 Task: Look for space in Remagen, Germany from 9th June, 2023 to 17th June, 2023 for 2 adults in price range Rs.7000 to Rs.12000. Place can be private room with 1  bedroom having 2 beds and 1 bathroom. Property type can be house, flat, guest house. Amenities needed are: wifi. Booking option can be shelf check-in. Required host language is English.
Action: Mouse moved to (312, 209)
Screenshot: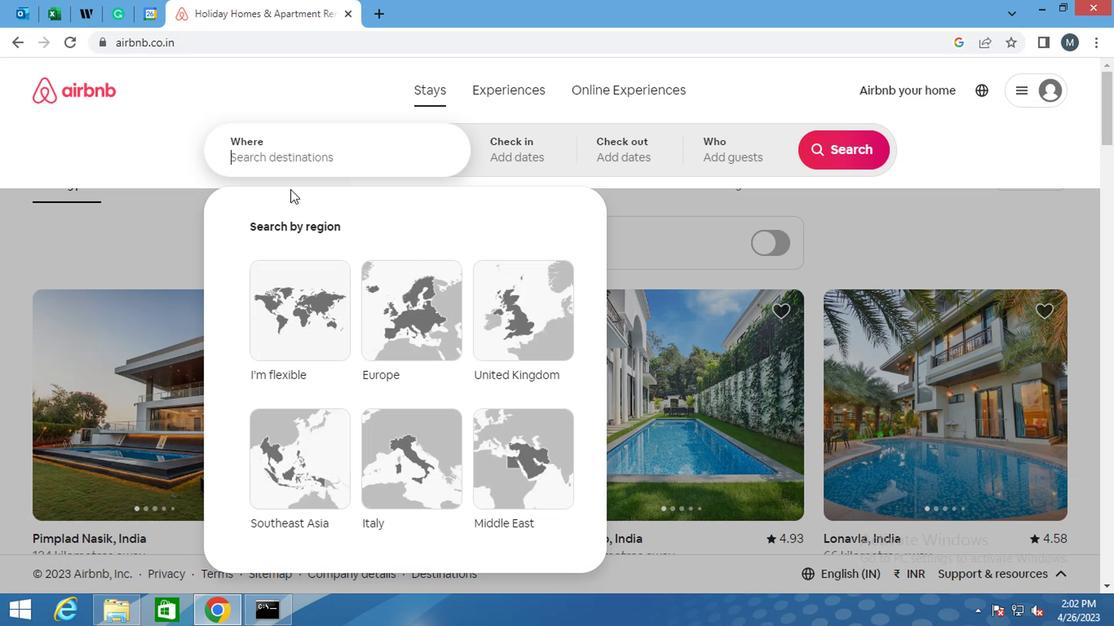 
Action: Mouse pressed left at (312, 209)
Screenshot: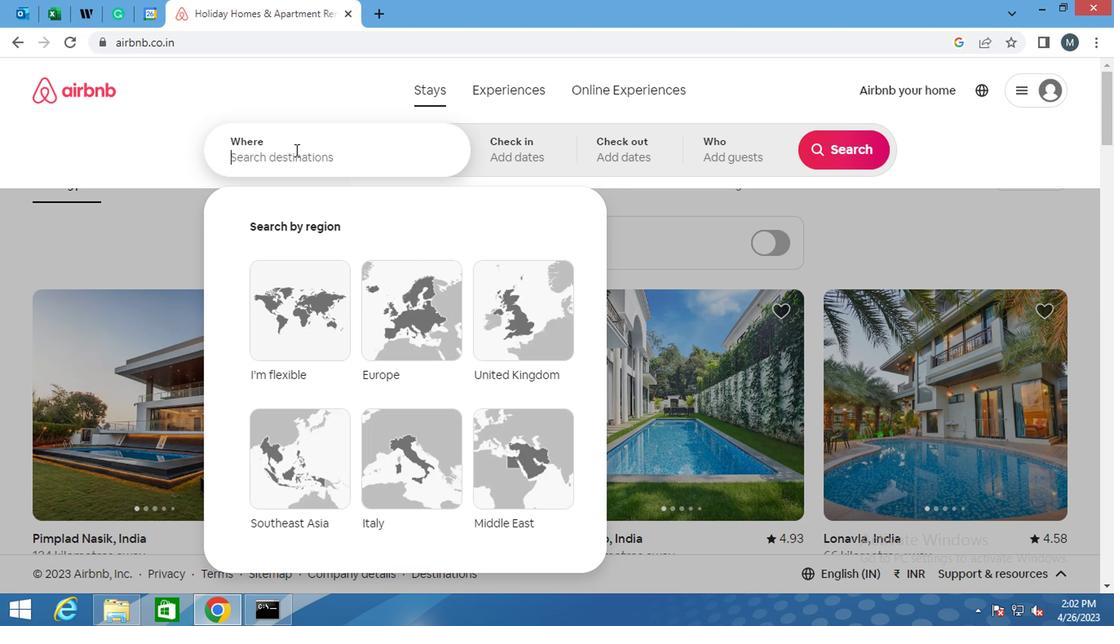 
Action: Mouse moved to (312, 211)
Screenshot: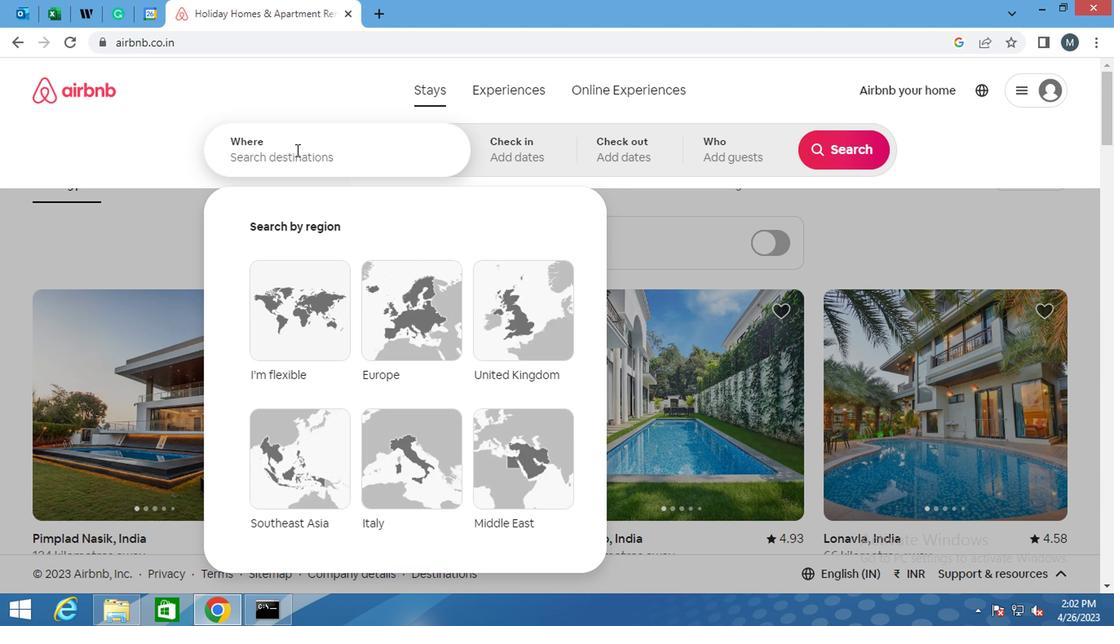 
Action: Key pressed <Key.shift><Key.shift>REMAGEN,<Key.space><Key.shift><Key.shift>GER
Screenshot: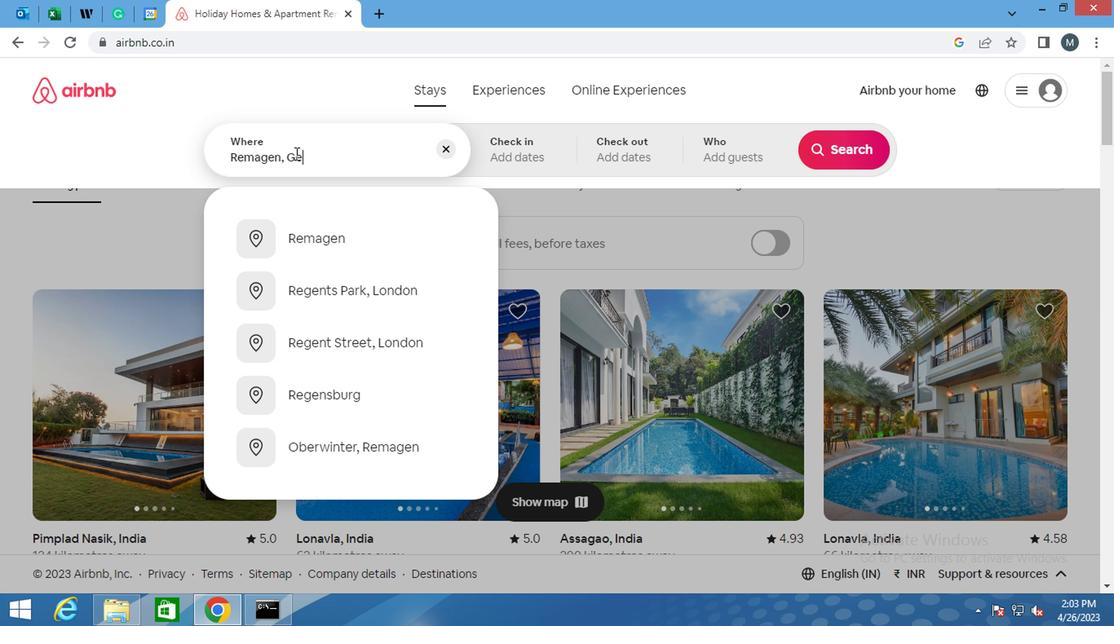 
Action: Mouse moved to (396, 270)
Screenshot: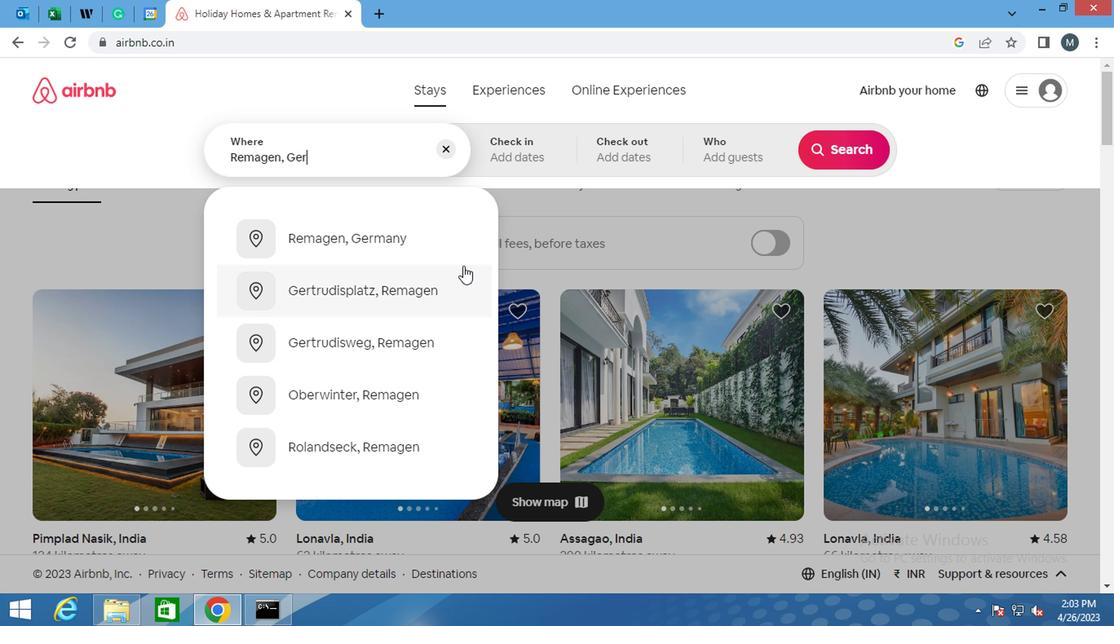 
Action: Mouse pressed left at (396, 270)
Screenshot: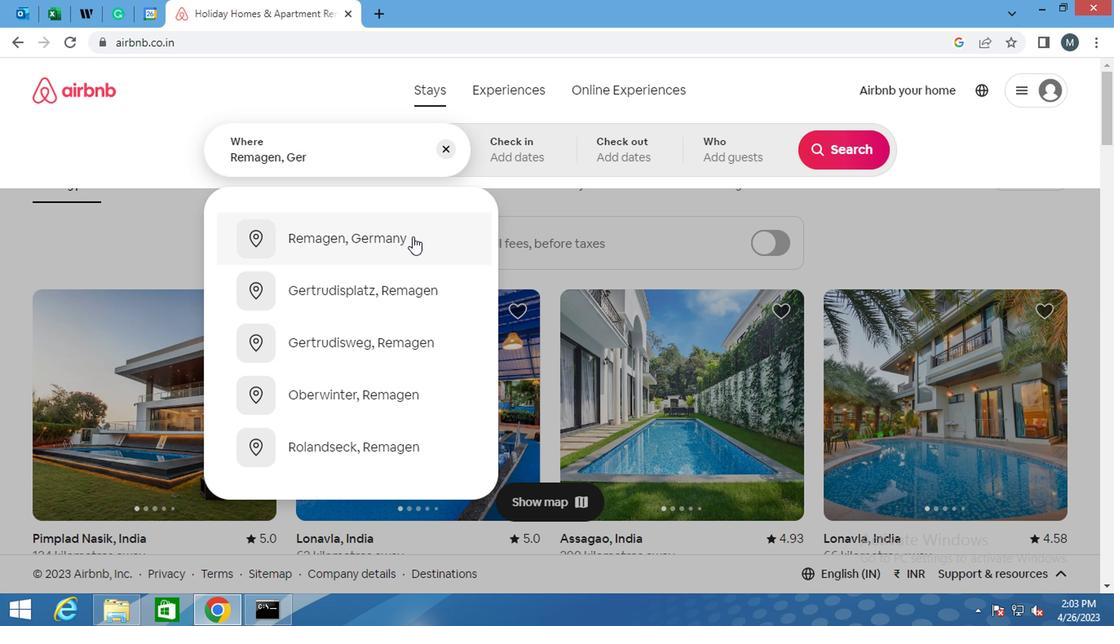 
Action: Mouse moved to (693, 304)
Screenshot: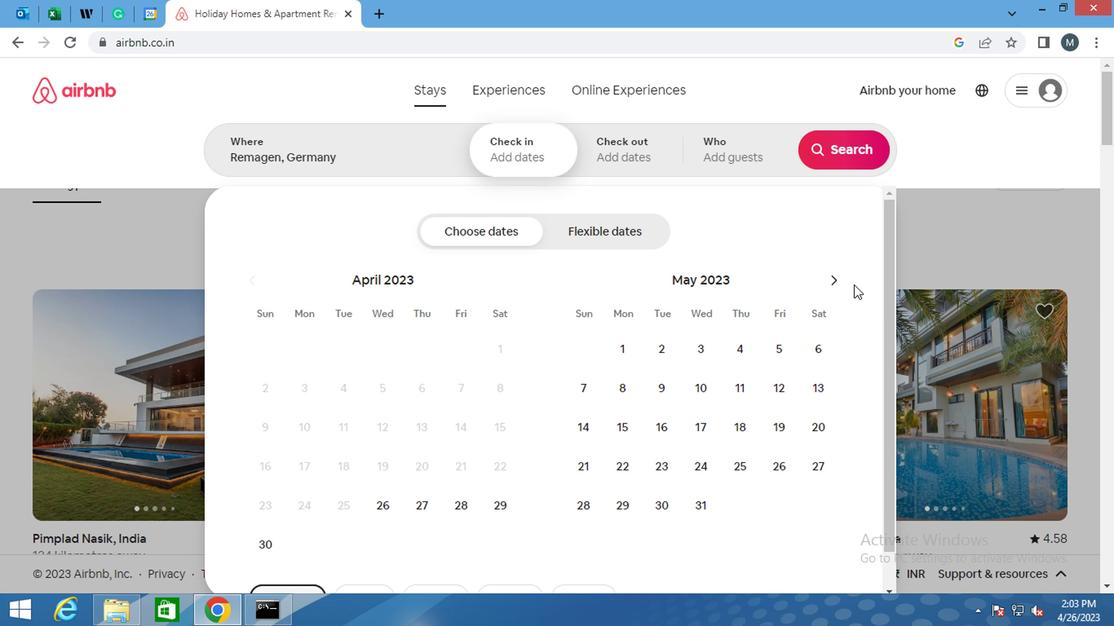 
Action: Mouse pressed left at (693, 304)
Screenshot: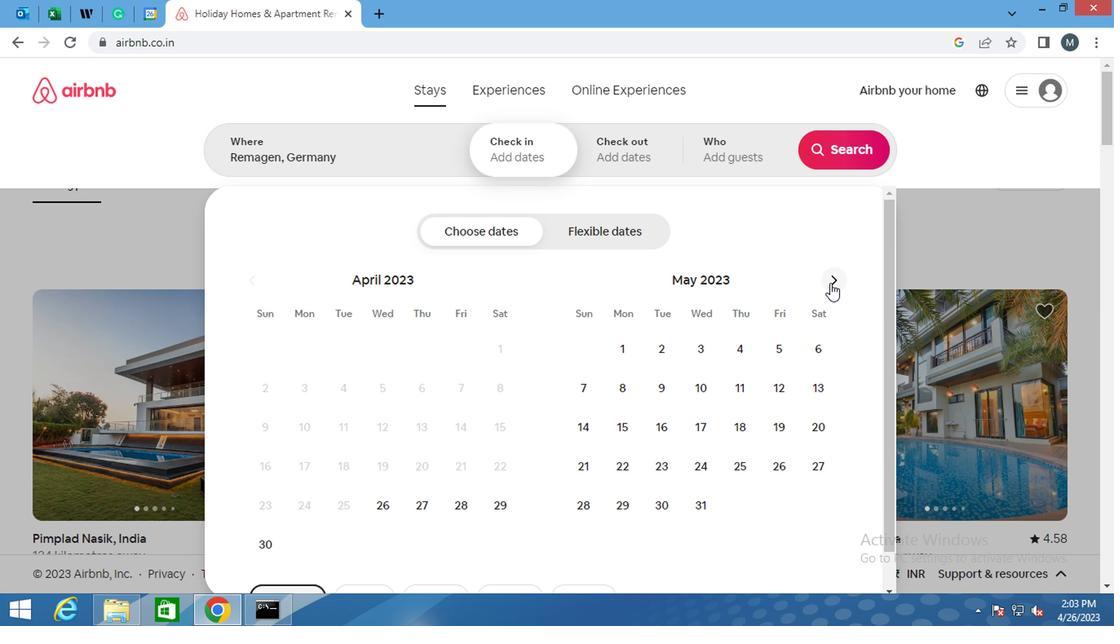 
Action: Mouse pressed left at (693, 304)
Screenshot: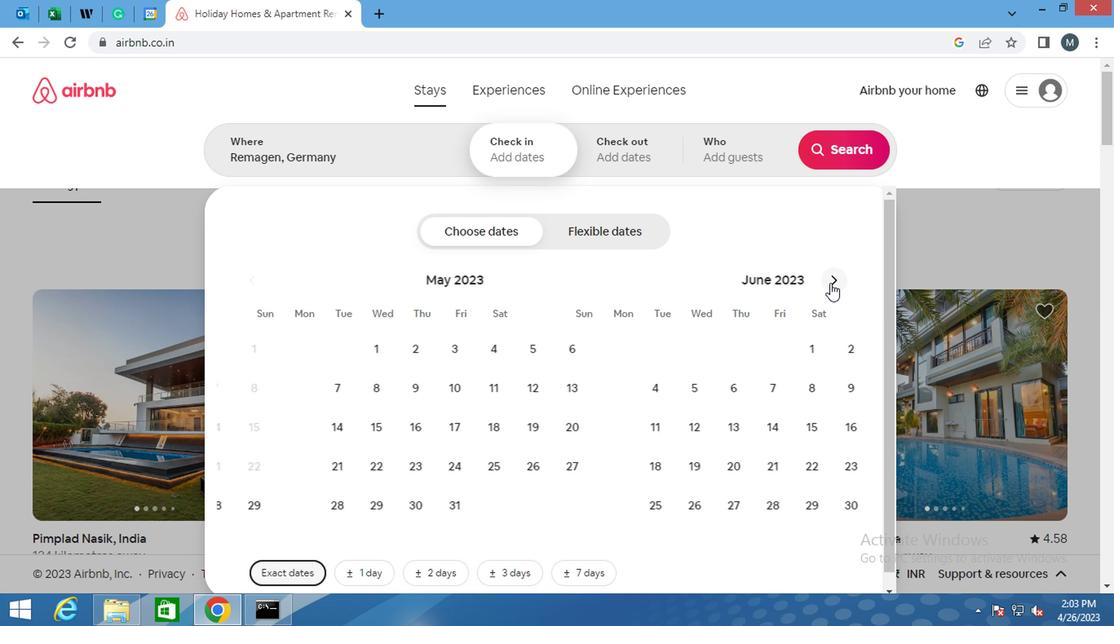 
Action: Mouse moved to (423, 381)
Screenshot: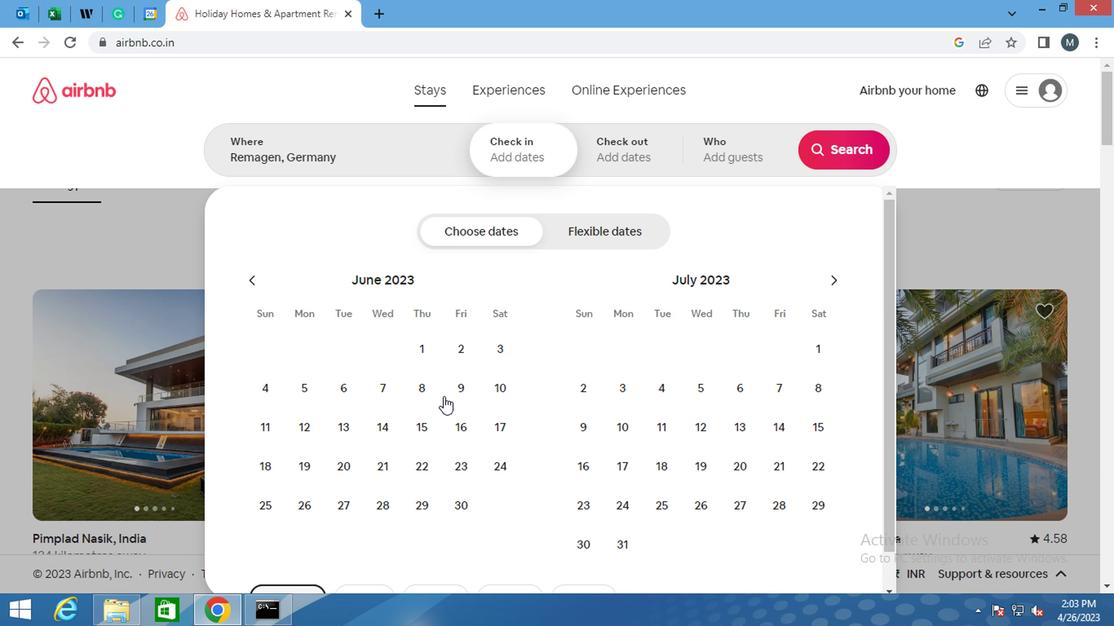 
Action: Mouse pressed left at (423, 381)
Screenshot: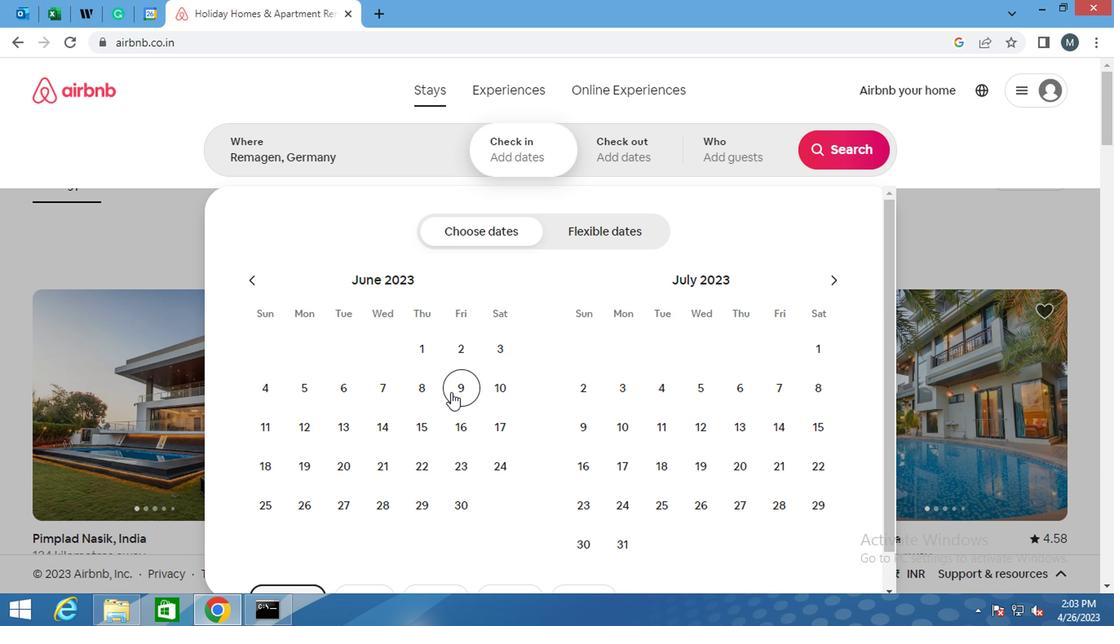 
Action: Mouse moved to (452, 402)
Screenshot: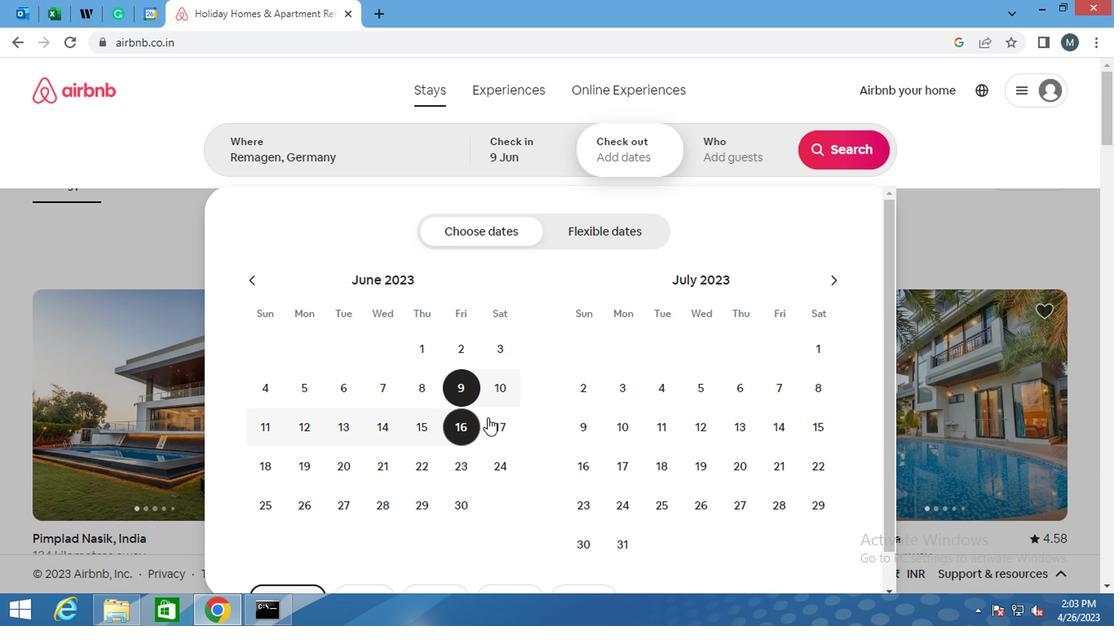 
Action: Mouse pressed left at (452, 402)
Screenshot: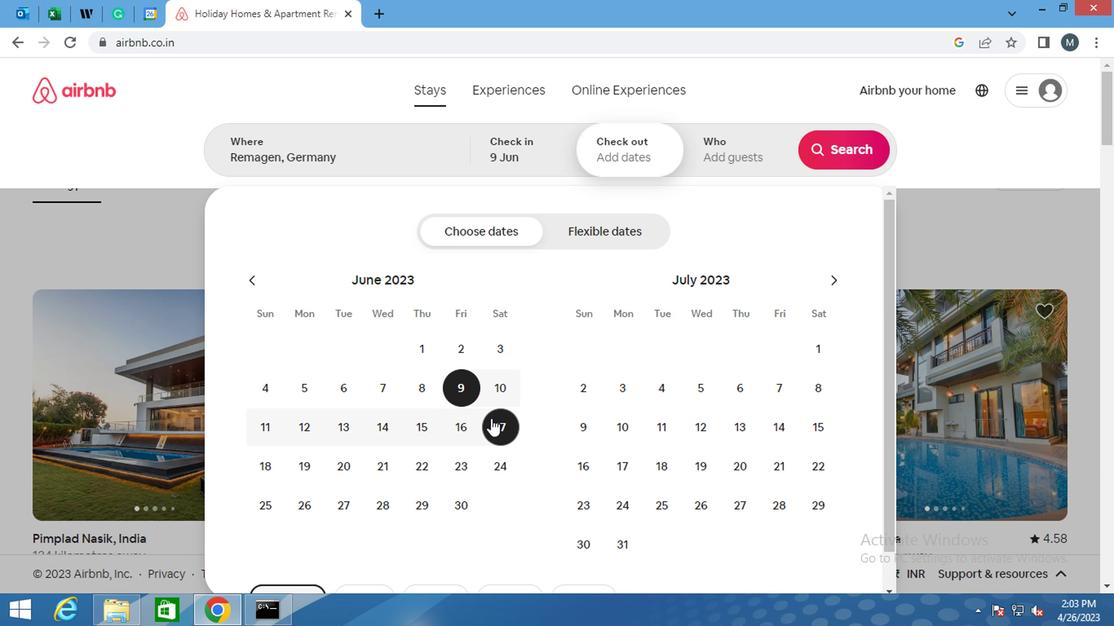 
Action: Mouse moved to (605, 215)
Screenshot: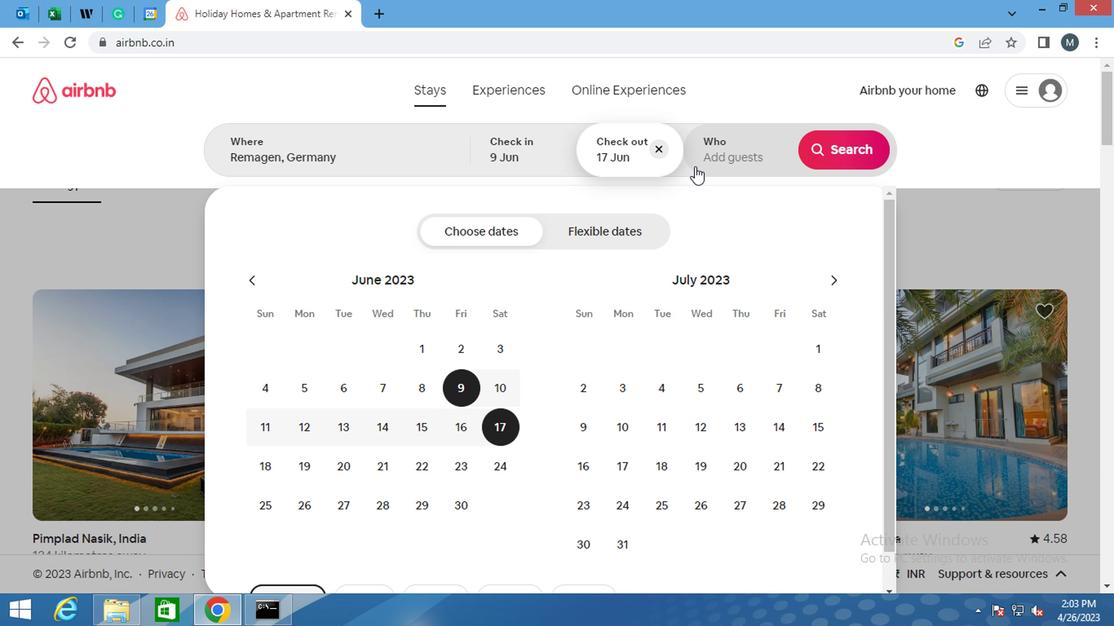
Action: Mouse pressed left at (605, 215)
Screenshot: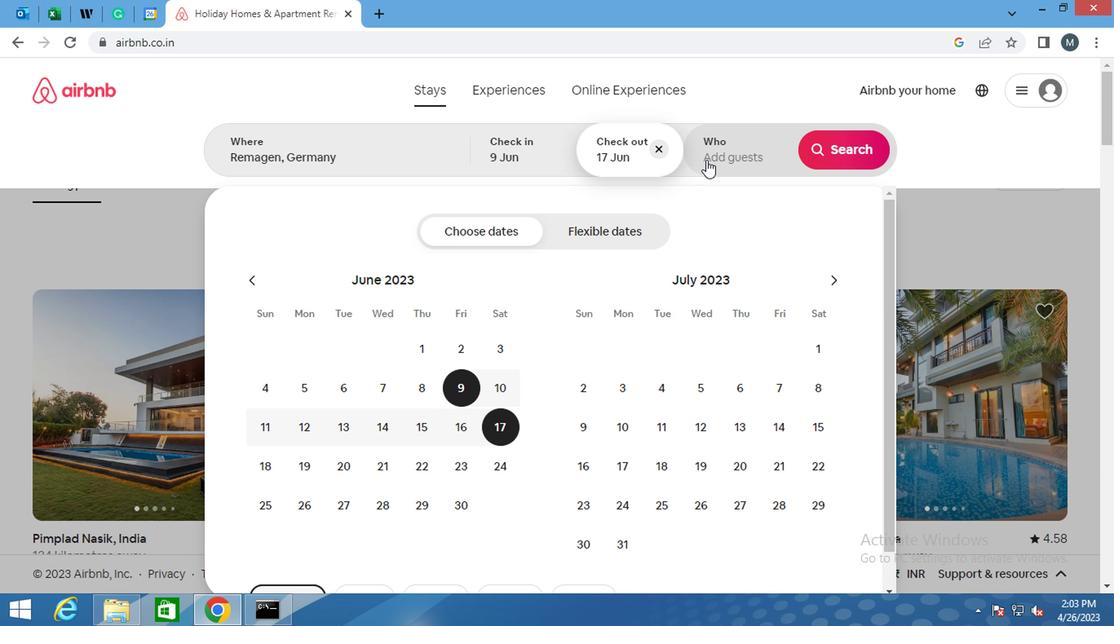 
Action: Mouse moved to (698, 264)
Screenshot: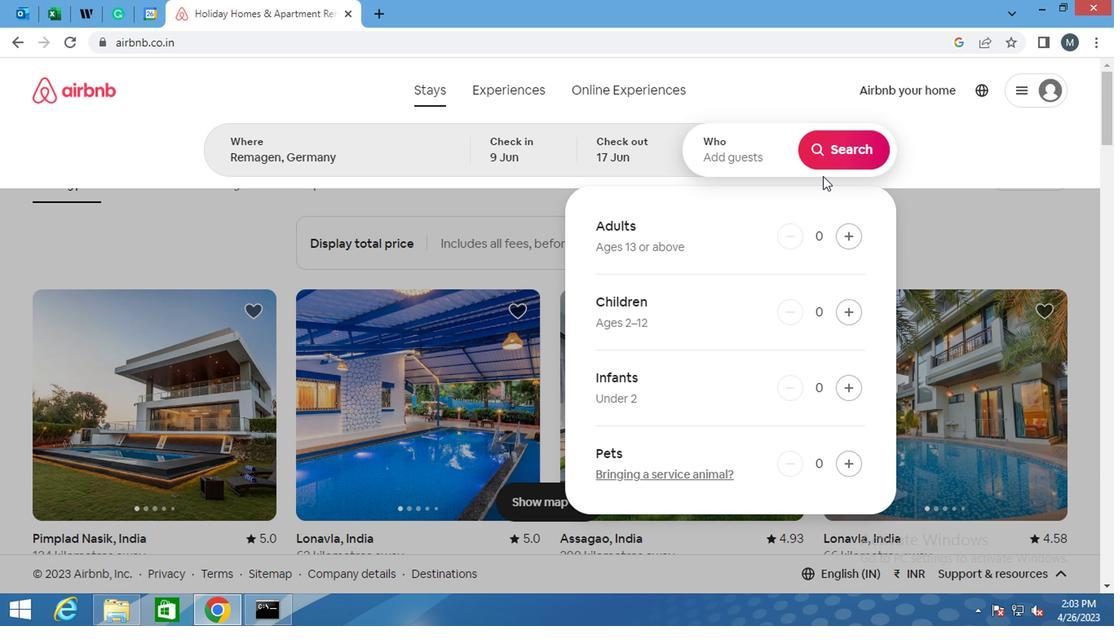 
Action: Mouse pressed left at (698, 264)
Screenshot: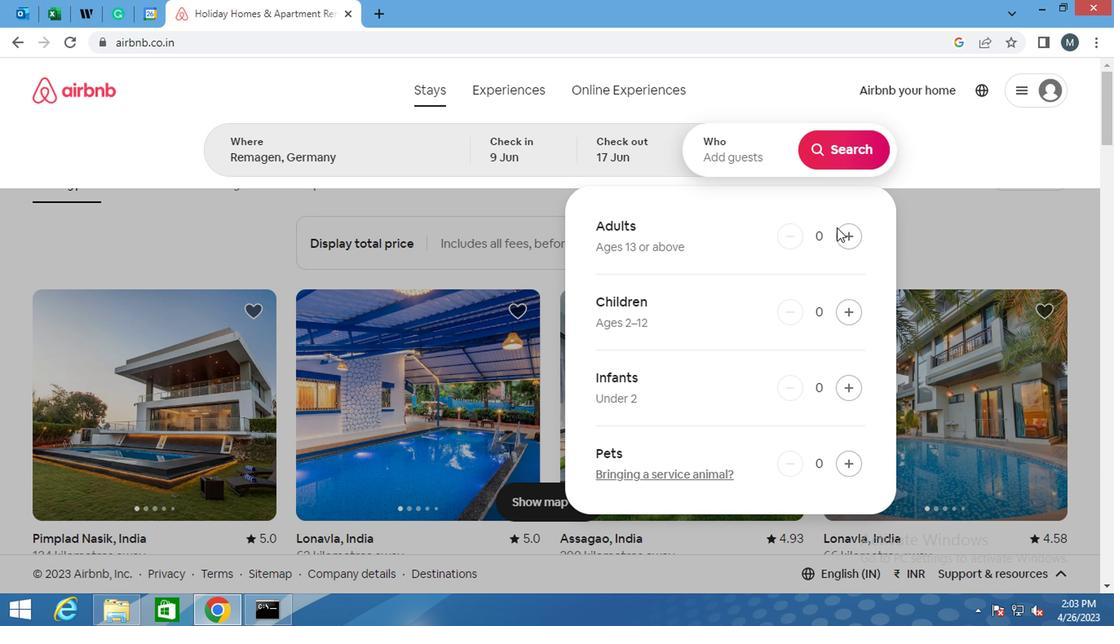 
Action: Mouse moved to (699, 267)
Screenshot: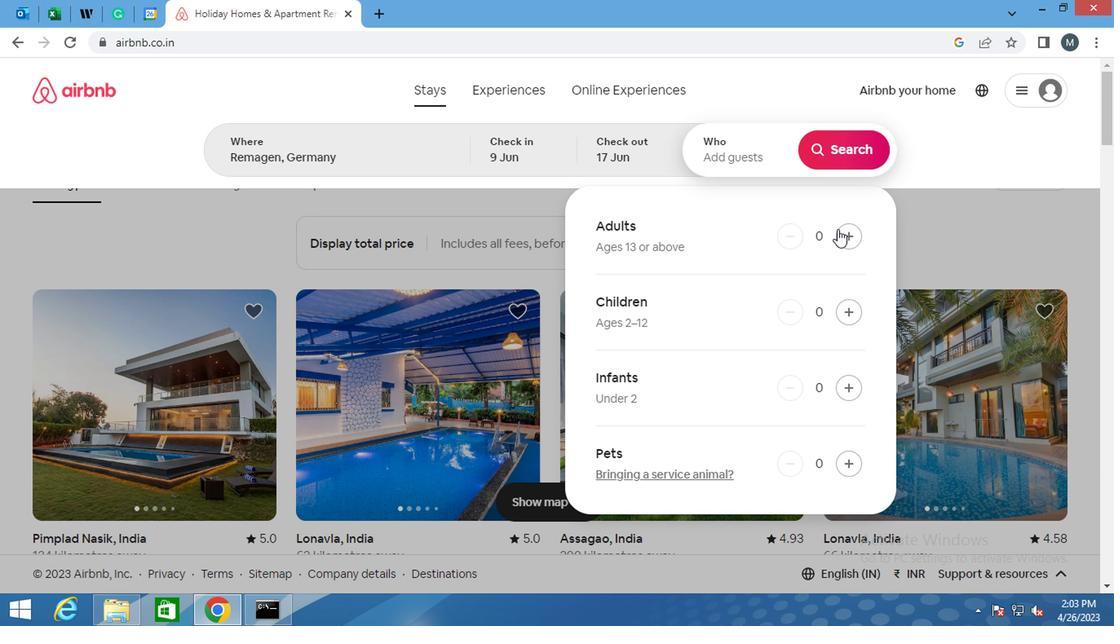 
Action: Mouse pressed left at (699, 267)
Screenshot: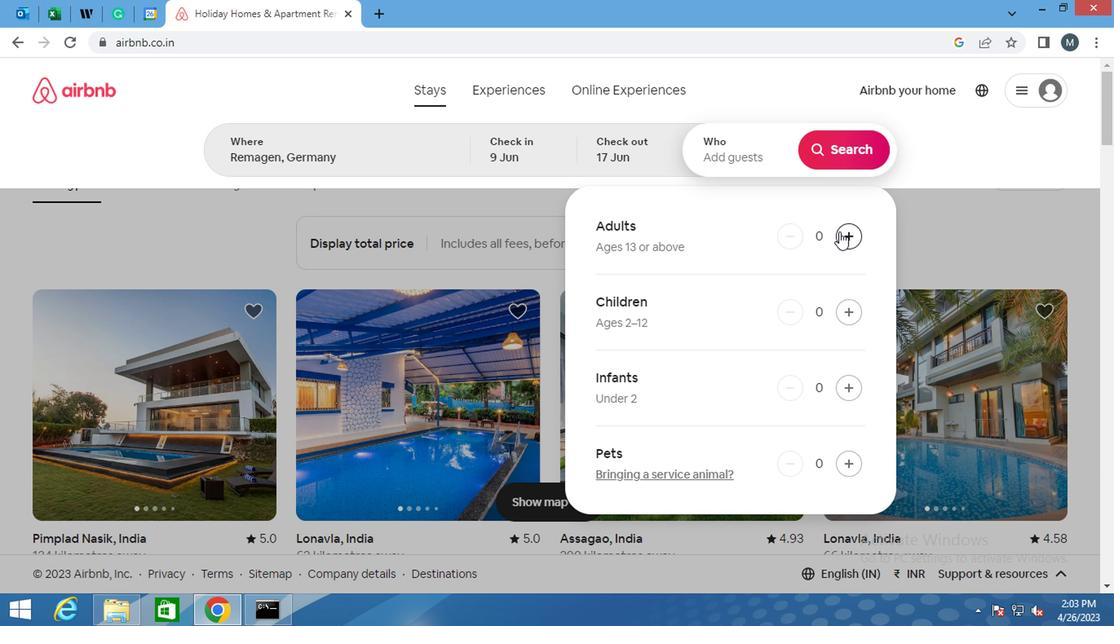 
Action: Mouse moved to (704, 268)
Screenshot: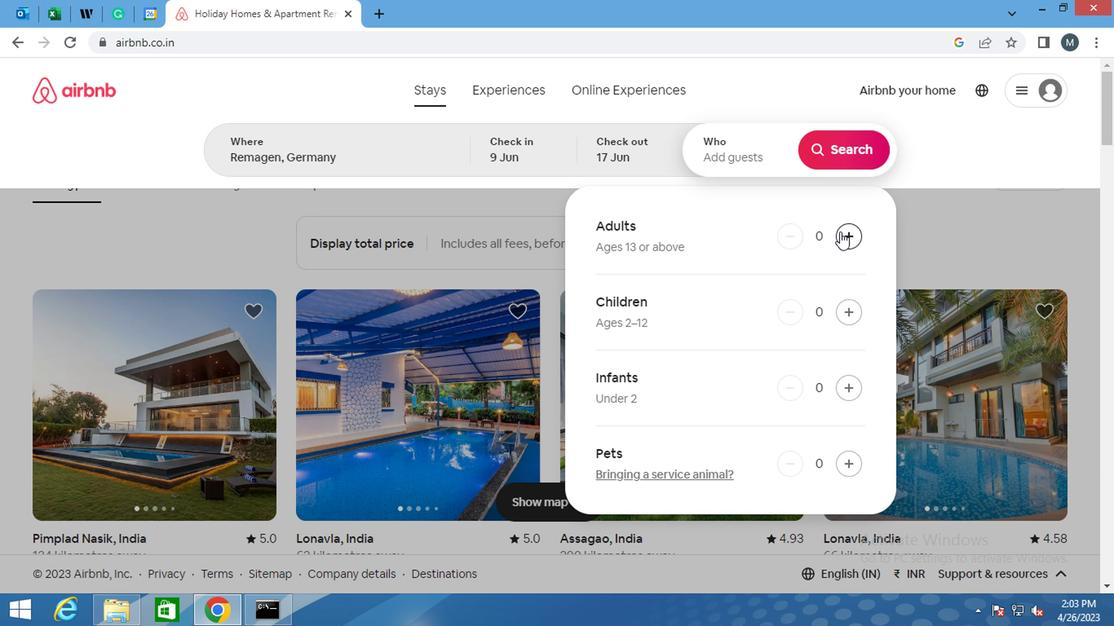 
Action: Mouse pressed left at (704, 268)
Screenshot: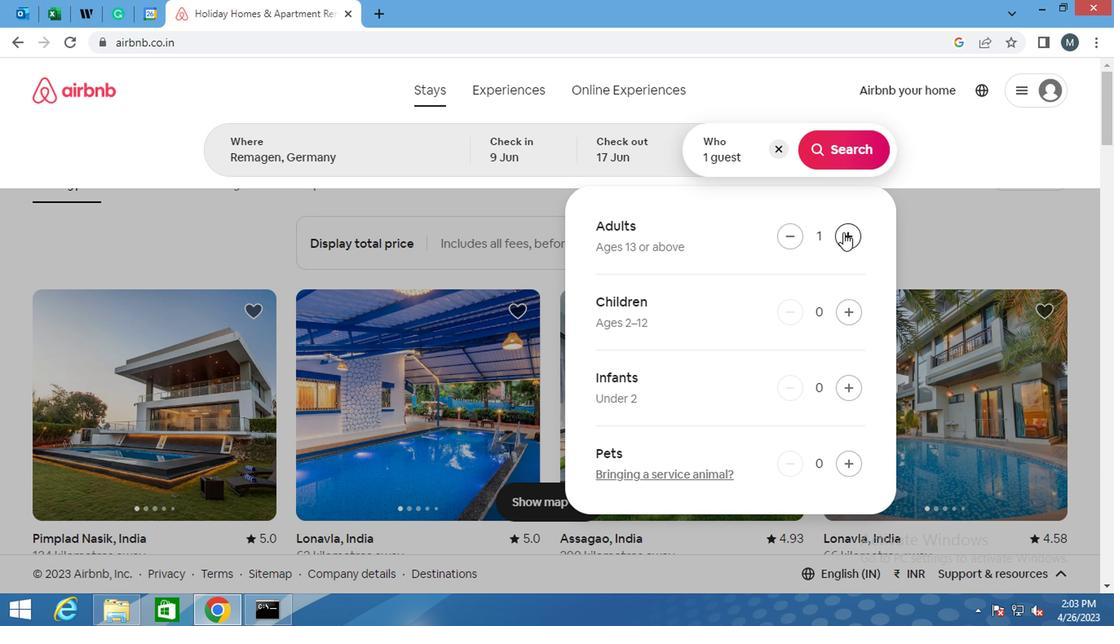 
Action: Mouse moved to (700, 210)
Screenshot: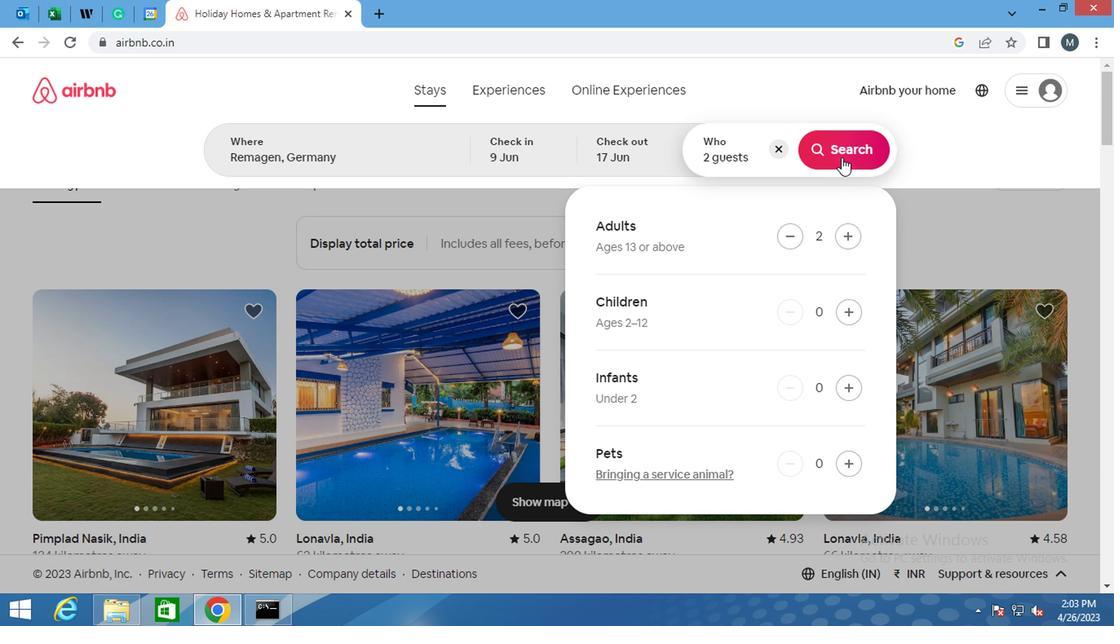 
Action: Mouse pressed left at (700, 210)
Screenshot: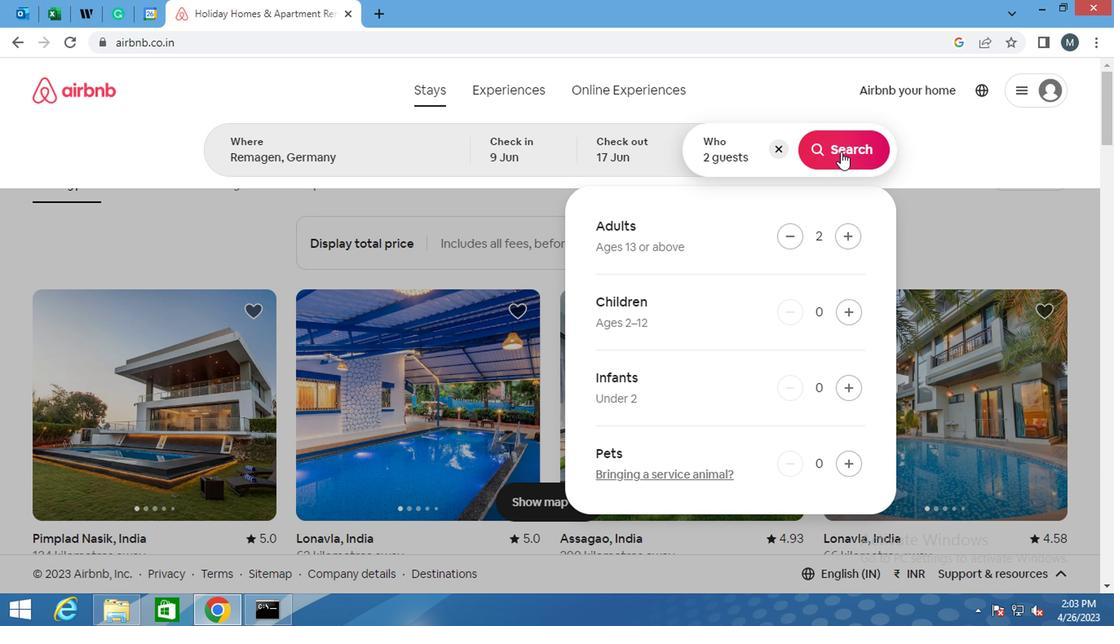 
Action: Mouse moved to (845, 215)
Screenshot: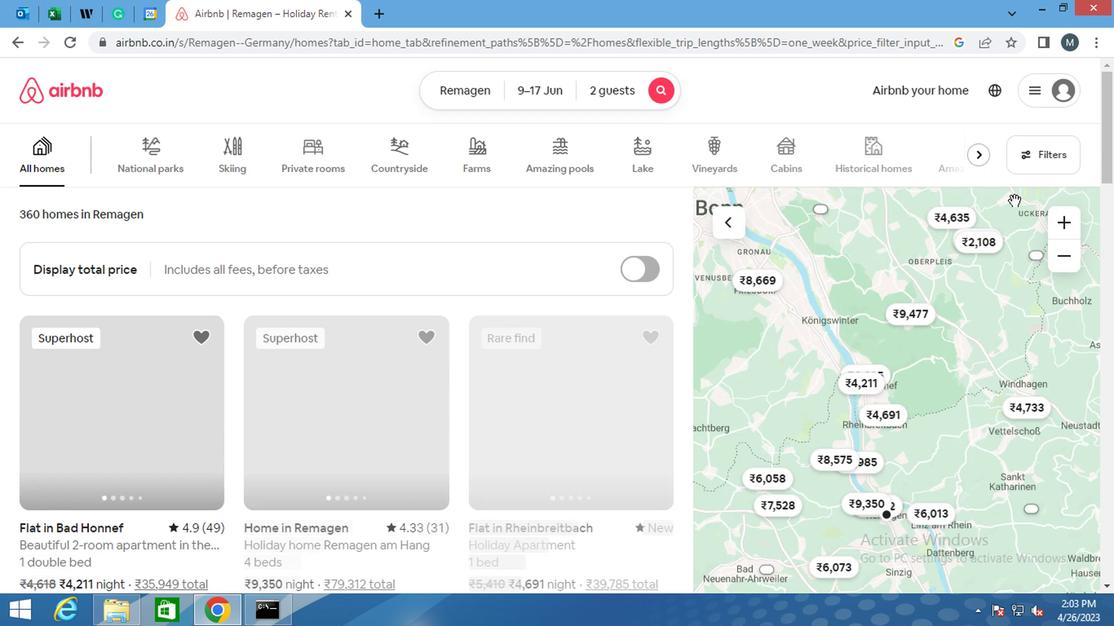 
Action: Mouse pressed left at (845, 215)
Screenshot: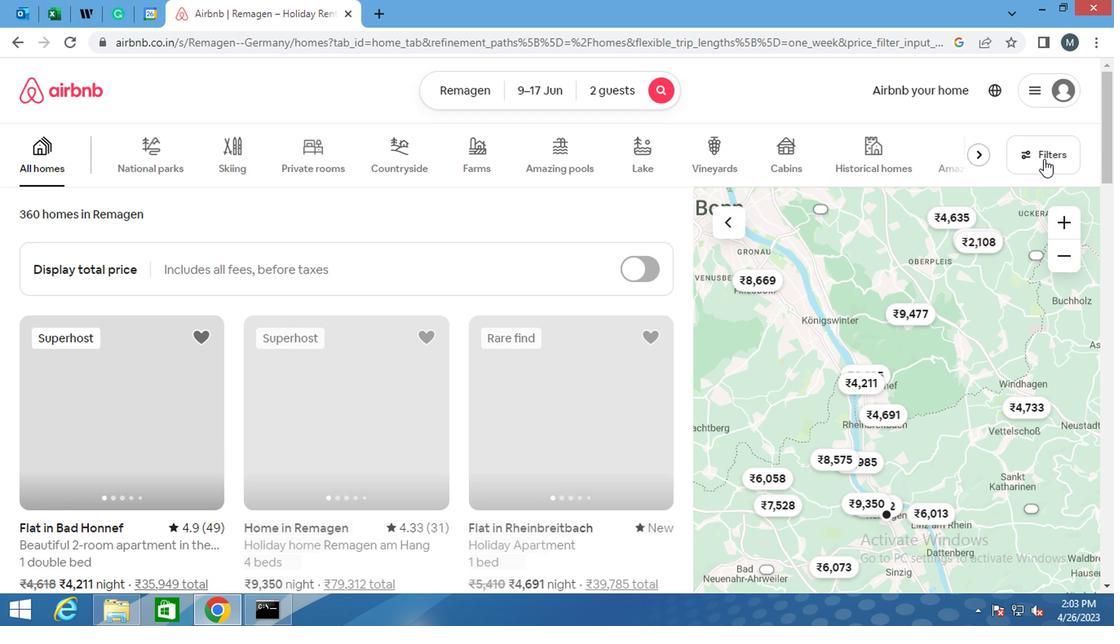 
Action: Mouse moved to (347, 360)
Screenshot: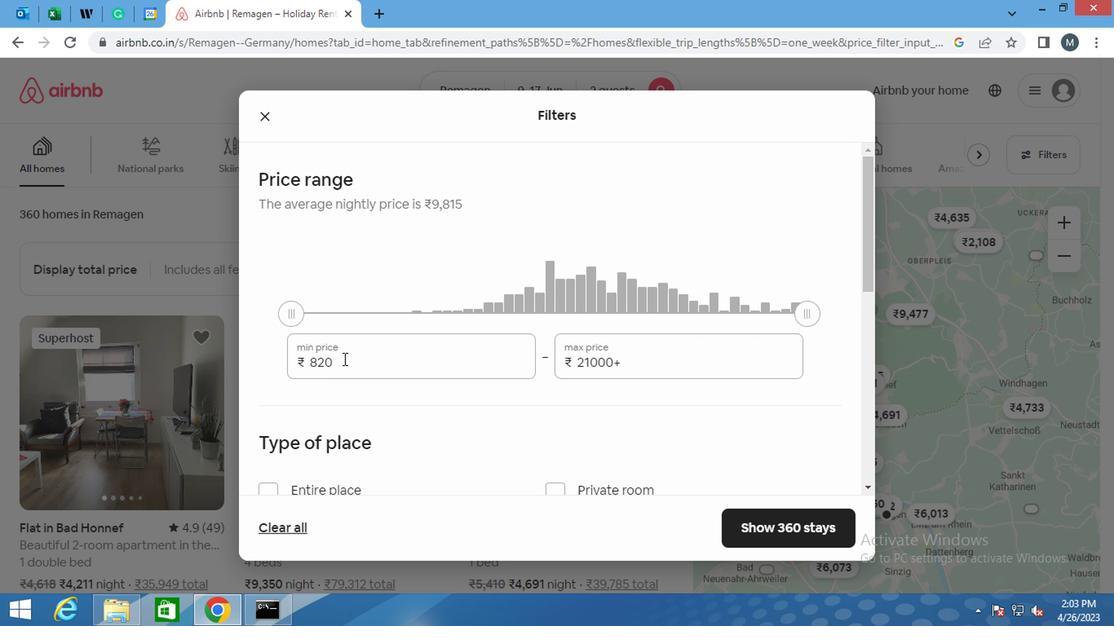 
Action: Mouse pressed left at (347, 360)
Screenshot: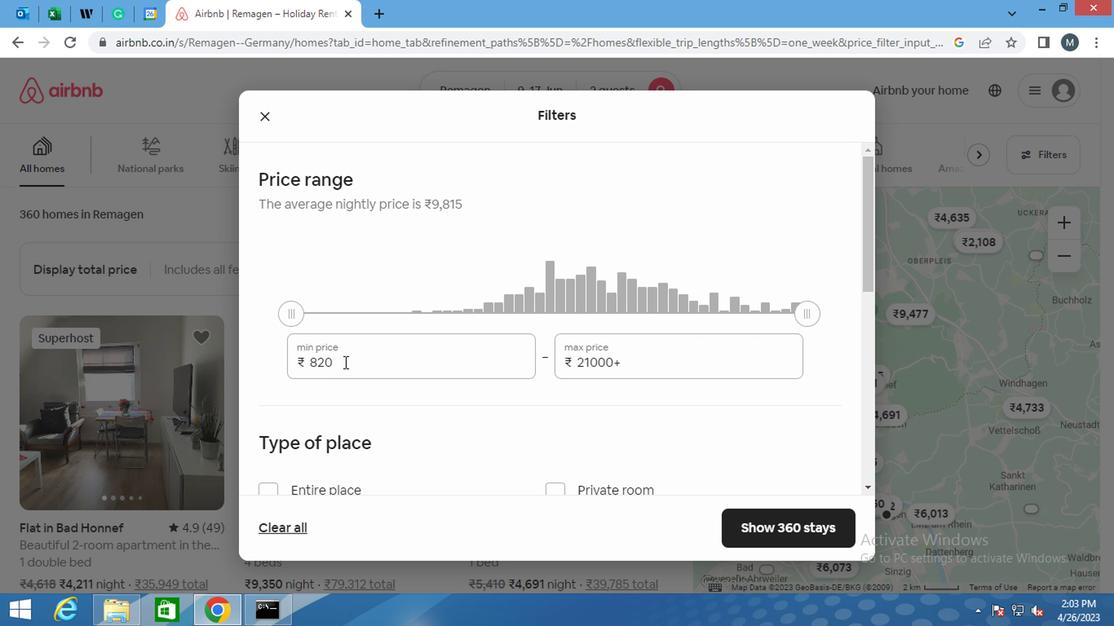
Action: Mouse moved to (348, 360)
Screenshot: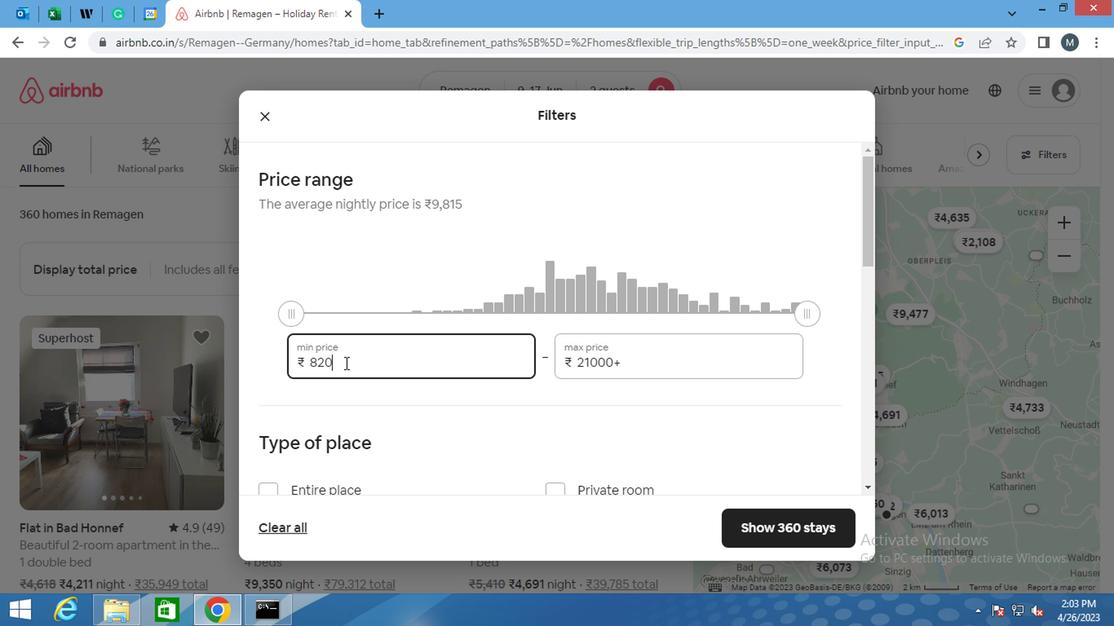 
Action: Key pressed <Key.backspace><Key.backspace><Key.backspace>
Screenshot: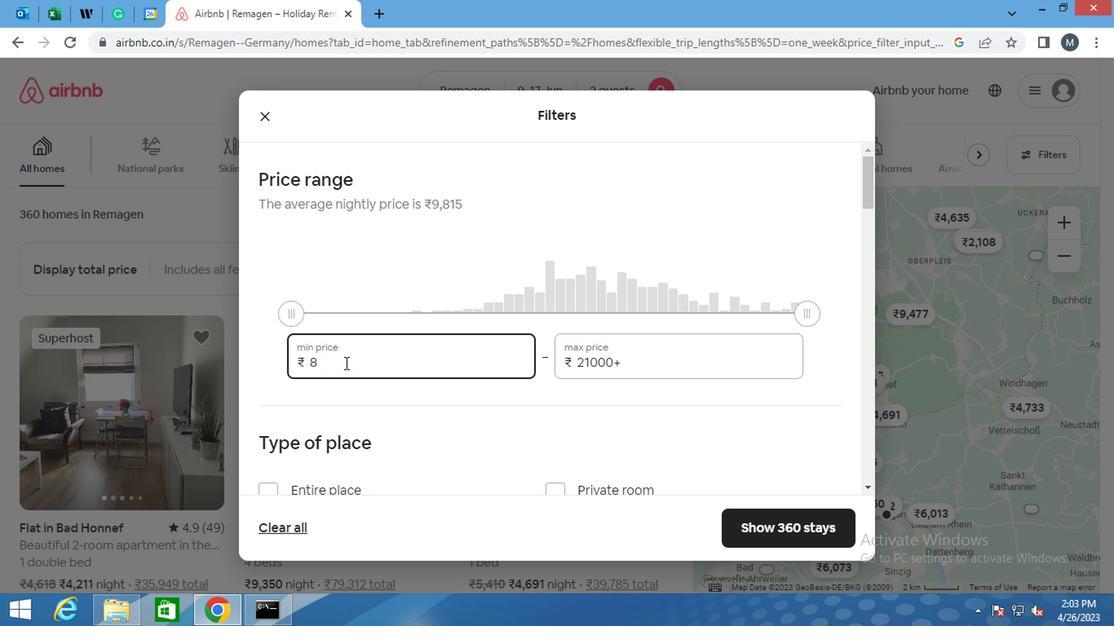 
Action: Mouse moved to (348, 359)
Screenshot: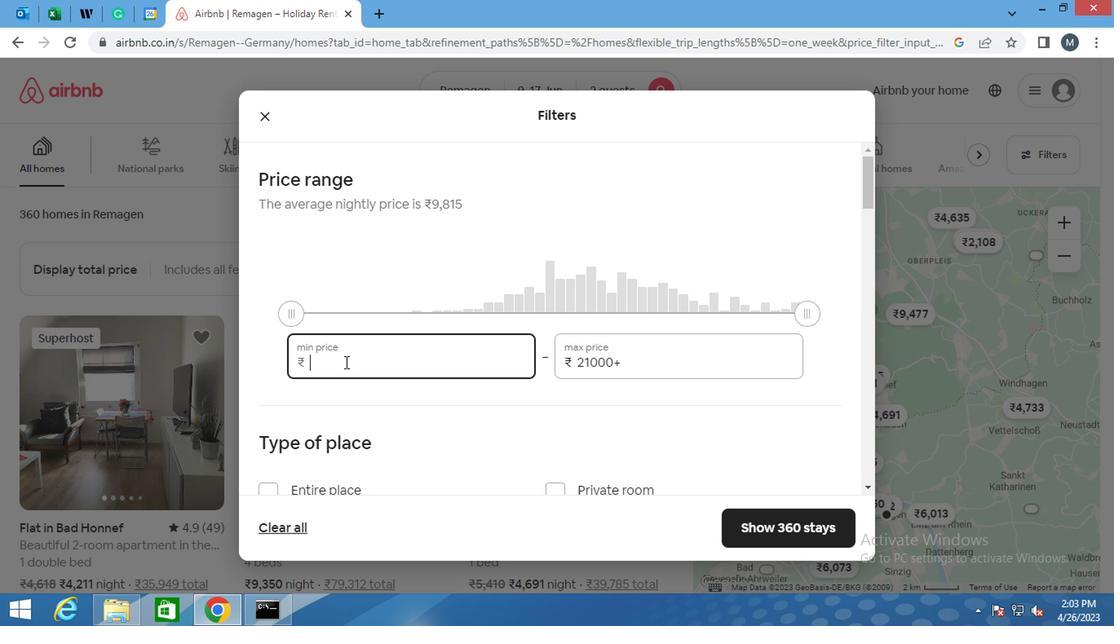 
Action: Key pressed 7000
Screenshot: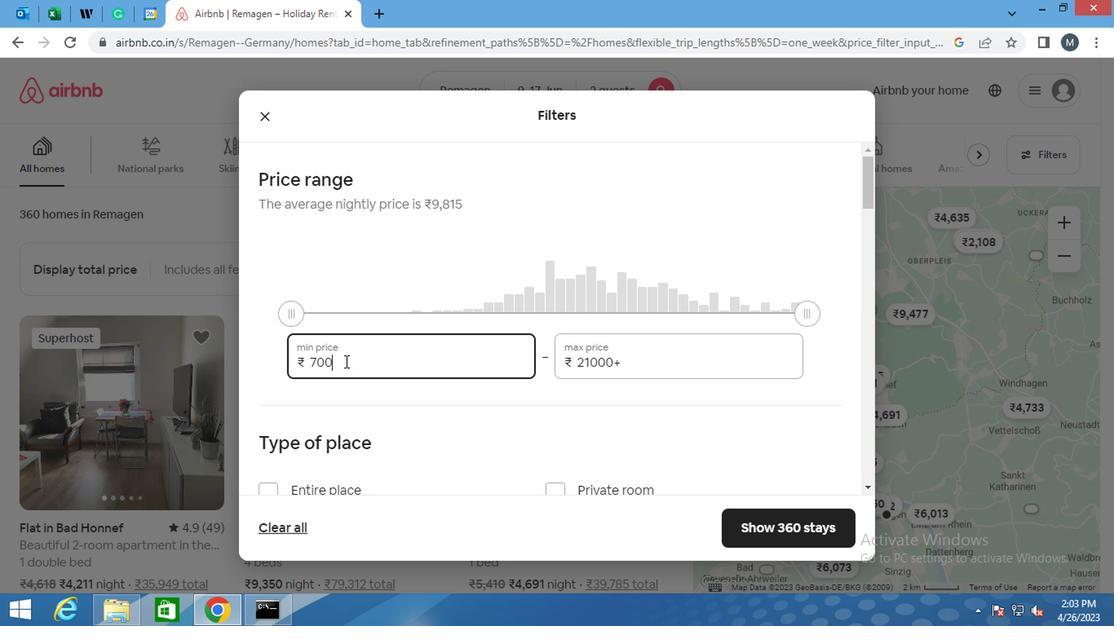 
Action: Mouse moved to (549, 362)
Screenshot: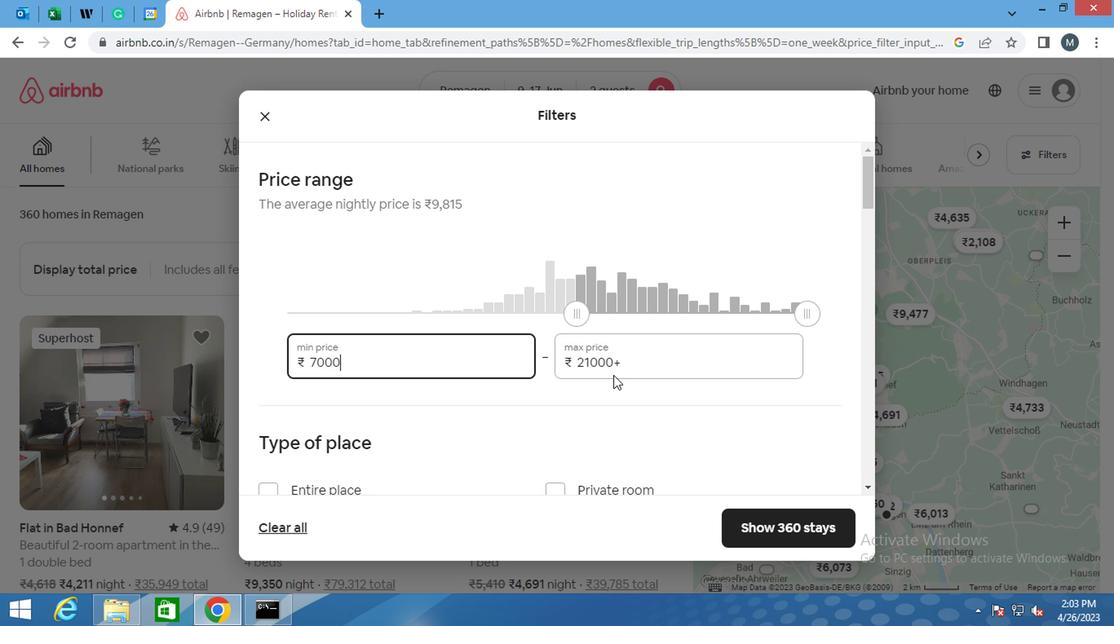 
Action: Mouse pressed left at (549, 362)
Screenshot: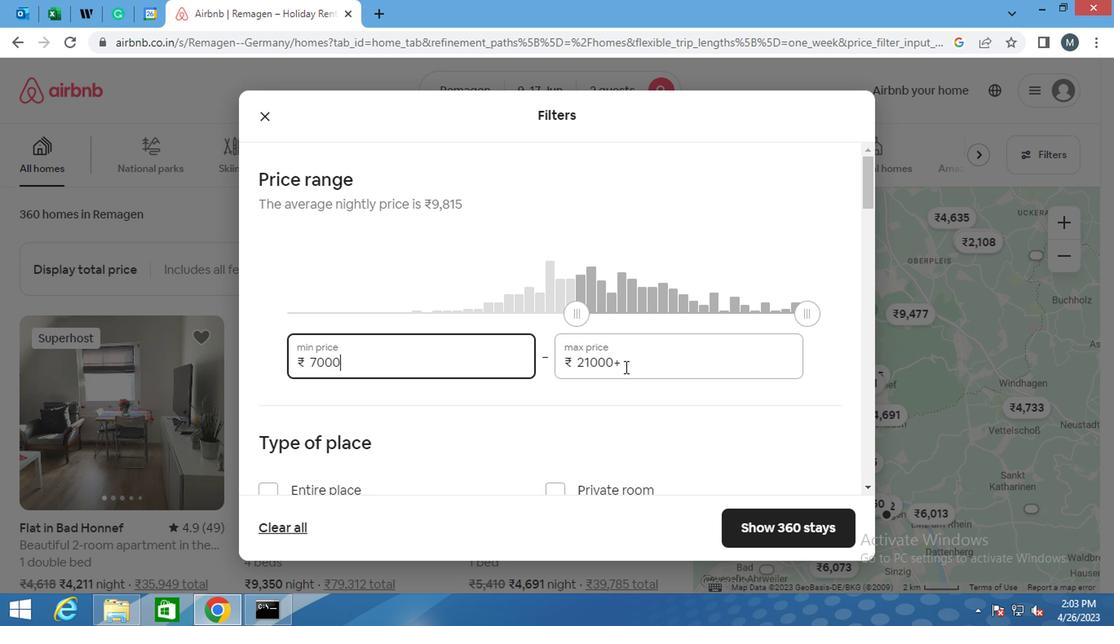 
Action: Mouse moved to (550, 362)
Screenshot: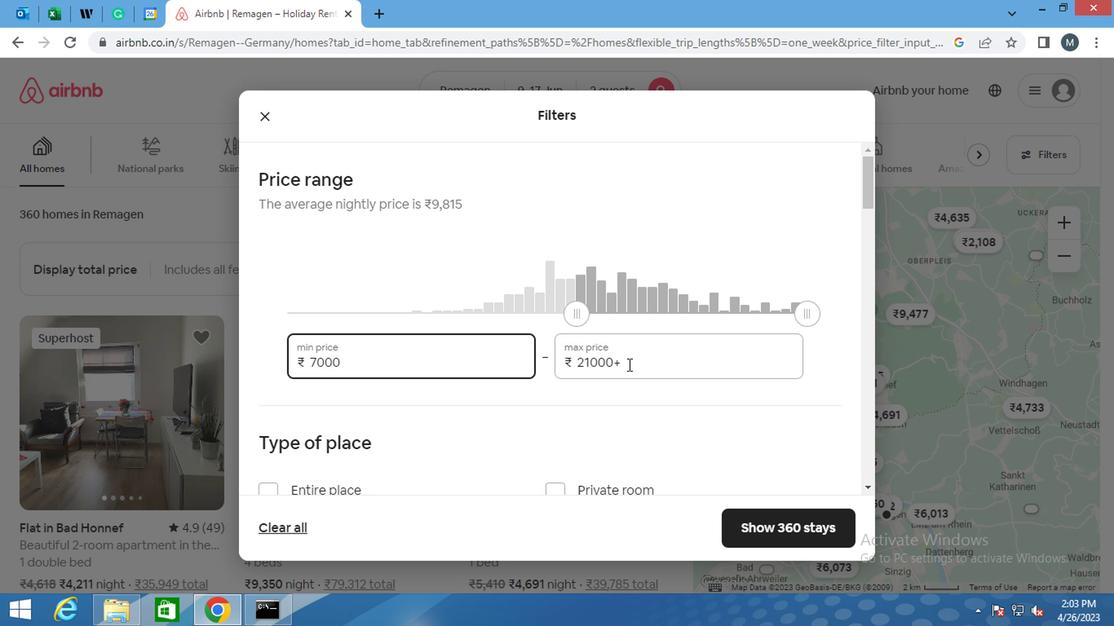 
Action: Key pressed <Key.backspace>
Screenshot: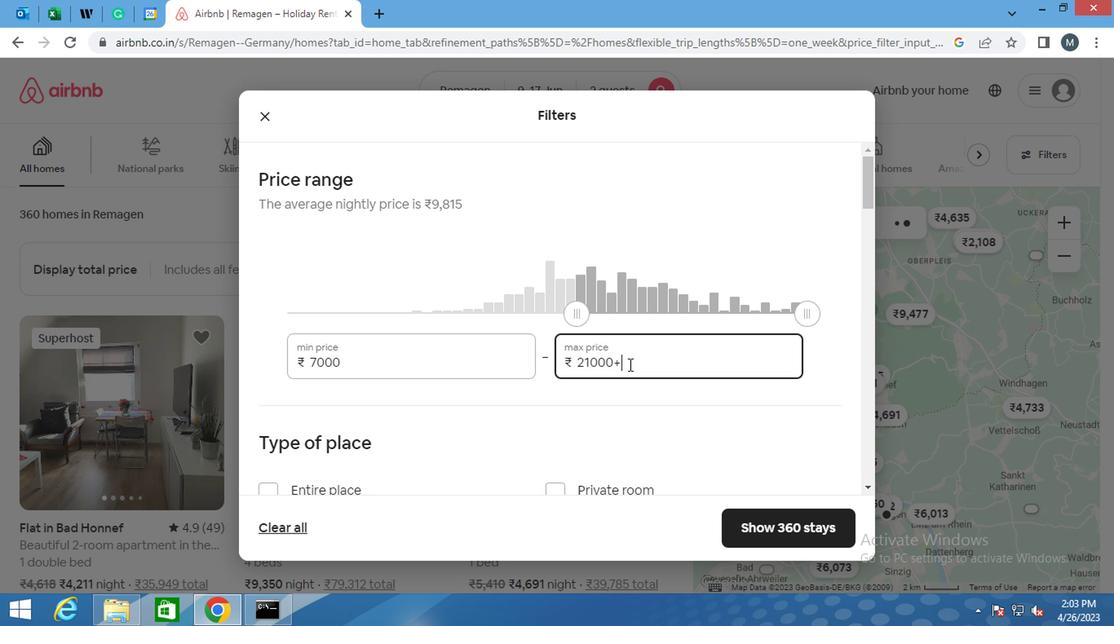 
Action: Mouse moved to (548, 362)
Screenshot: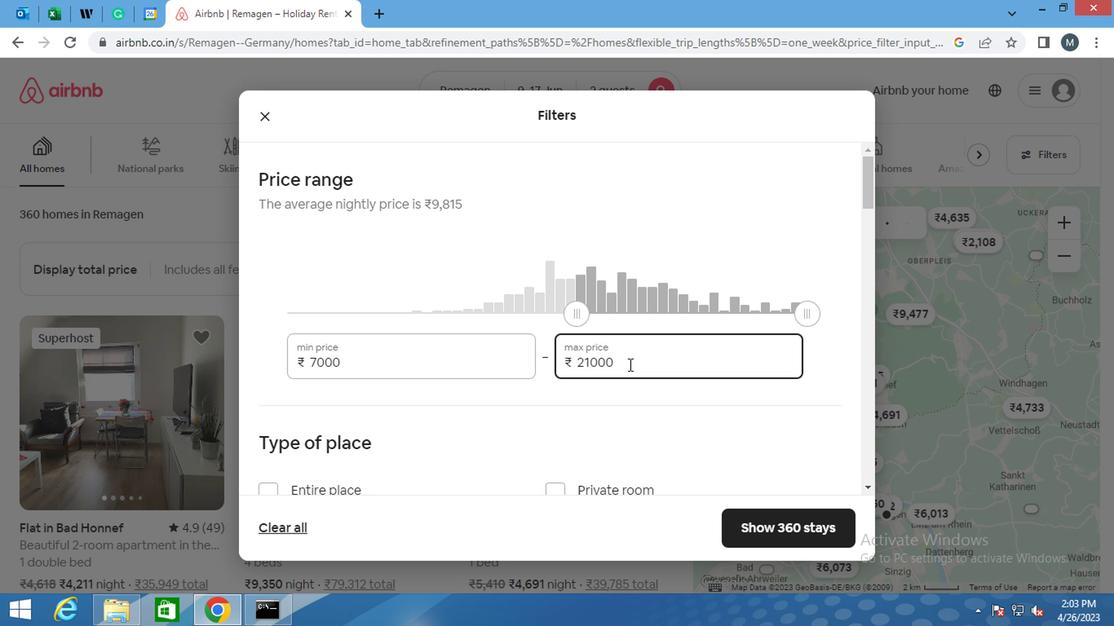 
Action: Key pressed <Key.backspace><Key.backspace><Key.backspace><Key.backspace><Key.backspace><Key.backspace><Key.backspace><Key.backspace><Key.backspace><Key.backspace>
Screenshot: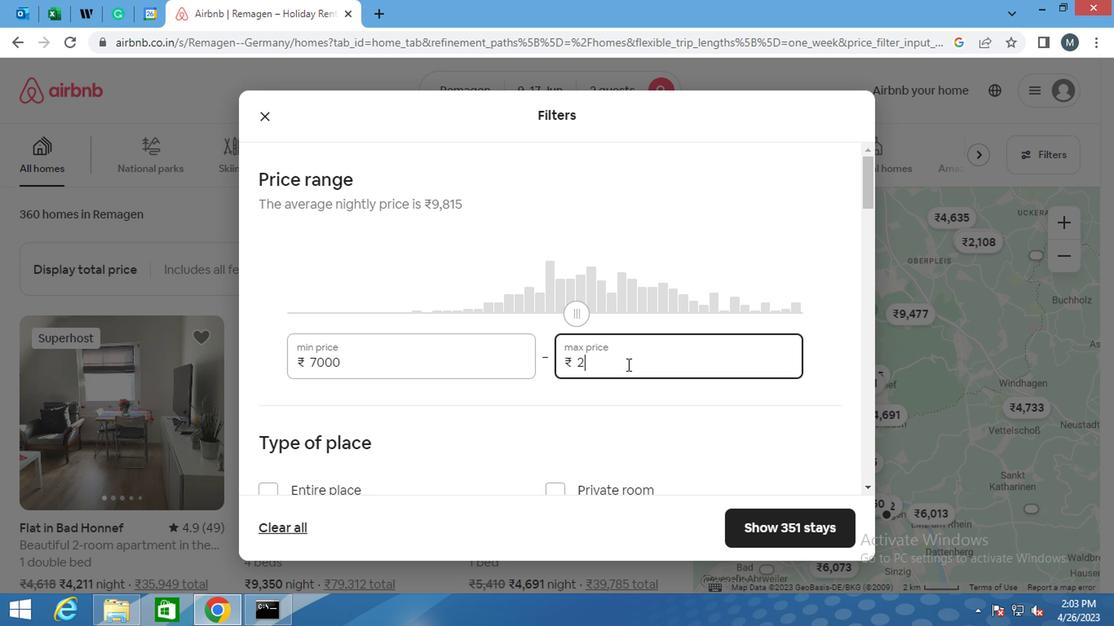 
Action: Mouse moved to (546, 362)
Screenshot: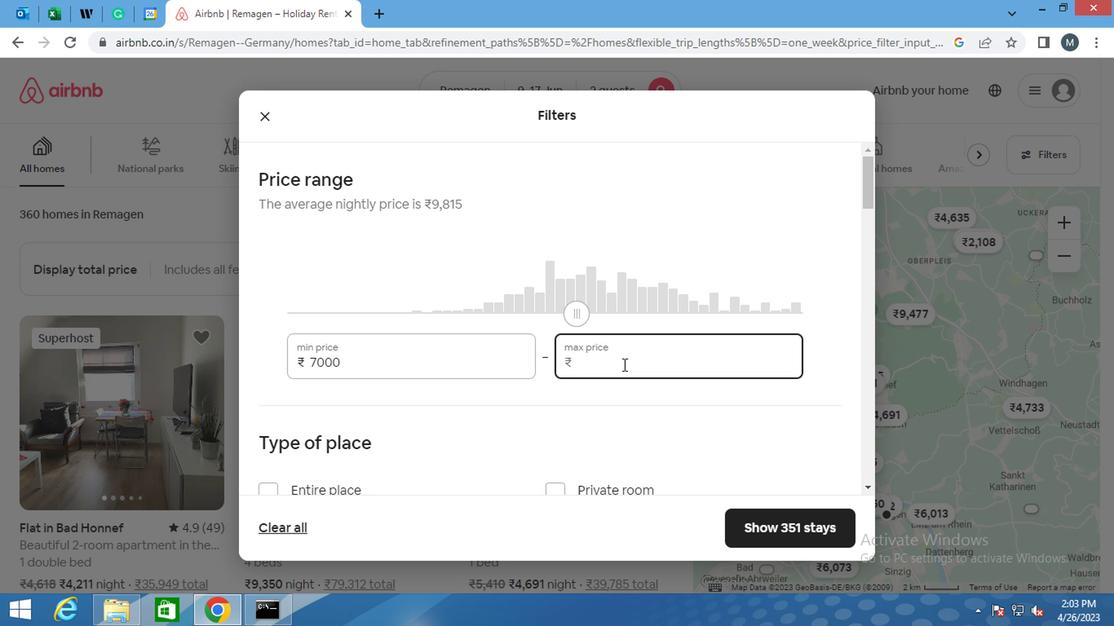 
Action: Key pressed 1
Screenshot: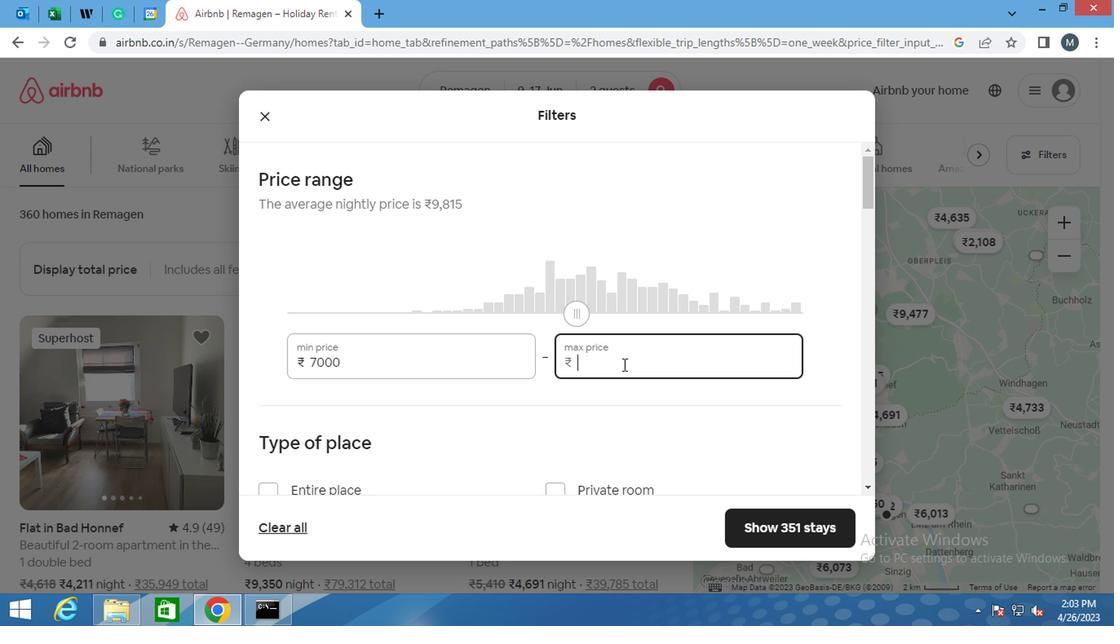 
Action: Mouse moved to (543, 362)
Screenshot: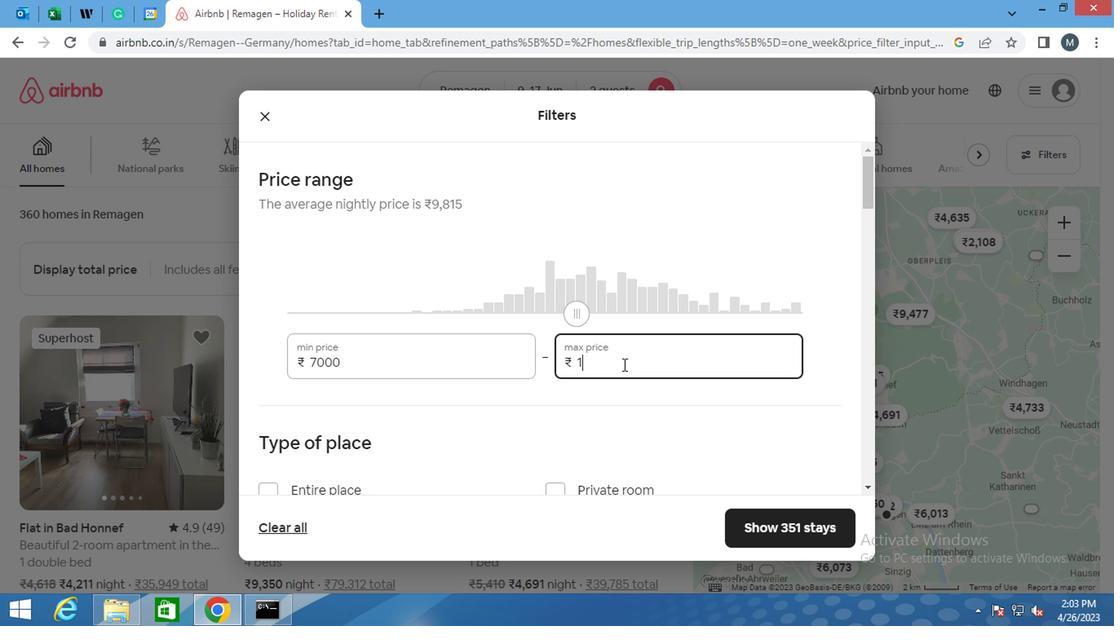 
Action: Key pressed 2
Screenshot: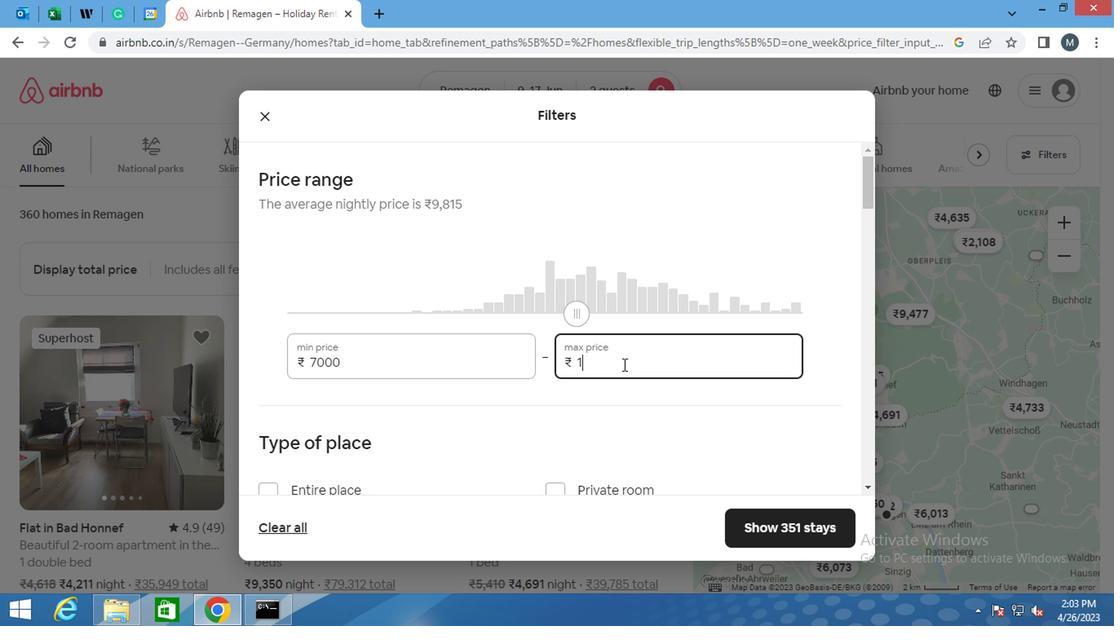 
Action: Mouse moved to (540, 366)
Screenshot: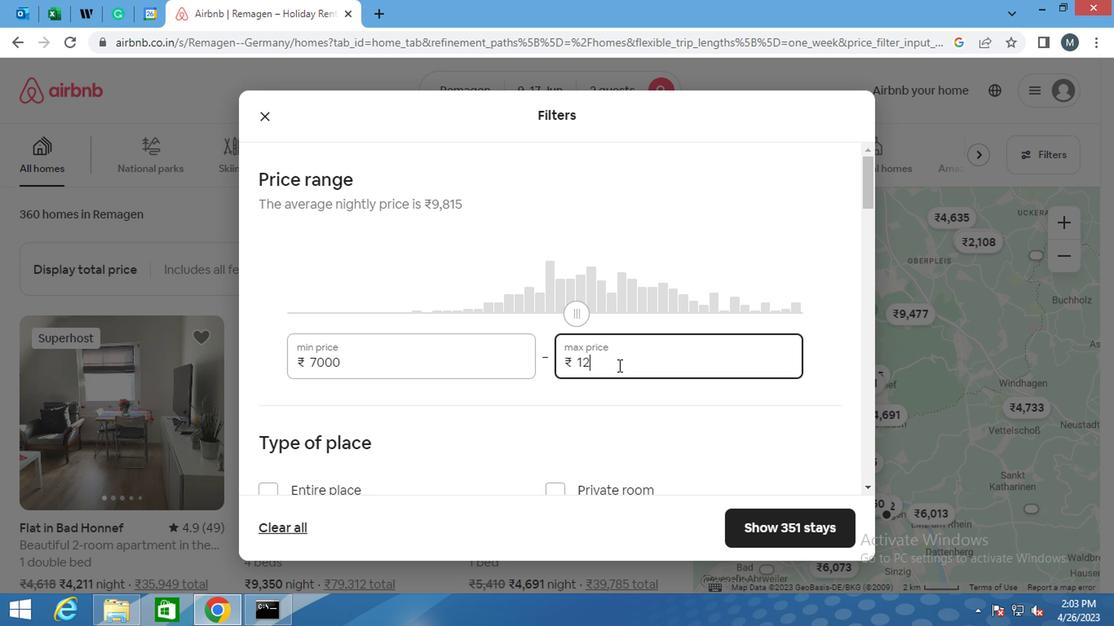 
Action: Key pressed 000
Screenshot: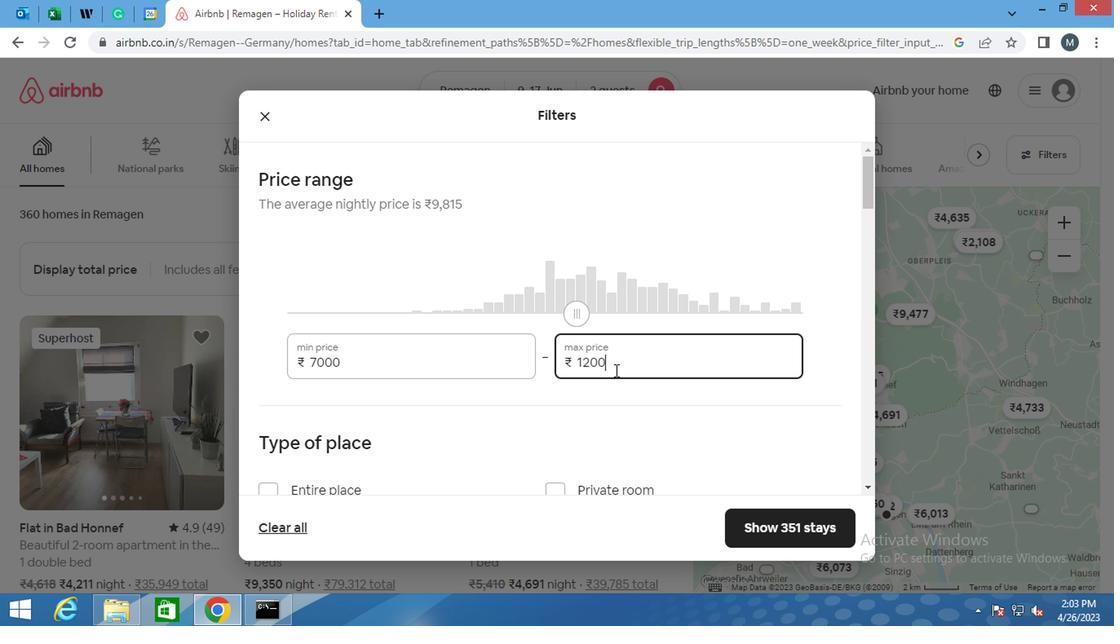 
Action: Mouse moved to (425, 349)
Screenshot: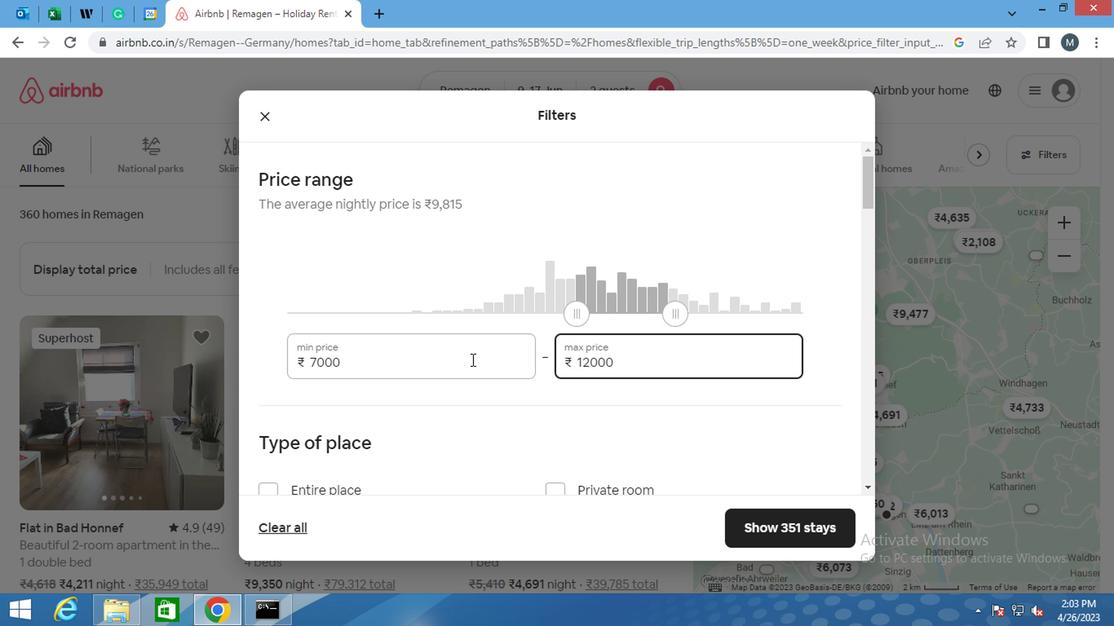 
Action: Mouse scrolled (425, 348) with delta (0, 0)
Screenshot: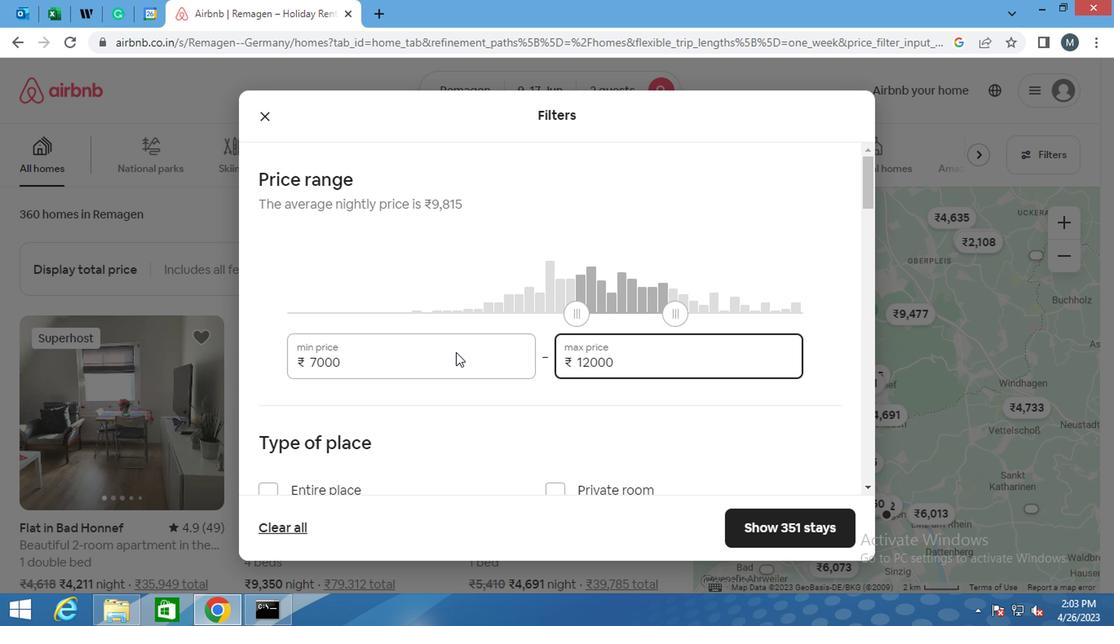 
Action: Mouse scrolled (425, 348) with delta (0, 0)
Screenshot: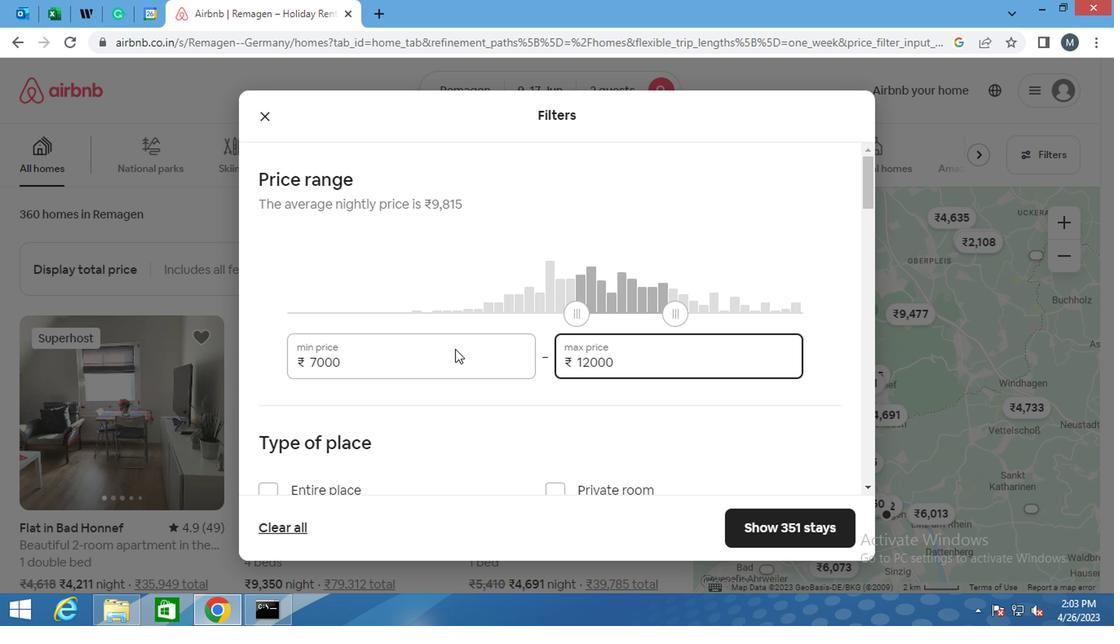 
Action: Mouse moved to (425, 347)
Screenshot: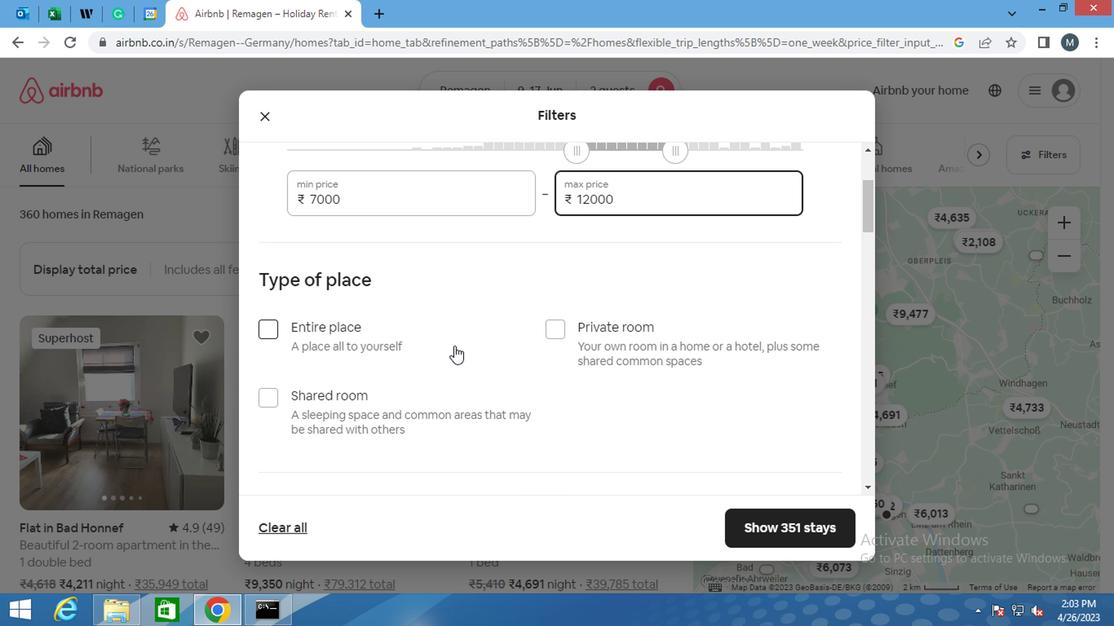 
Action: Mouse scrolled (425, 347) with delta (0, 0)
Screenshot: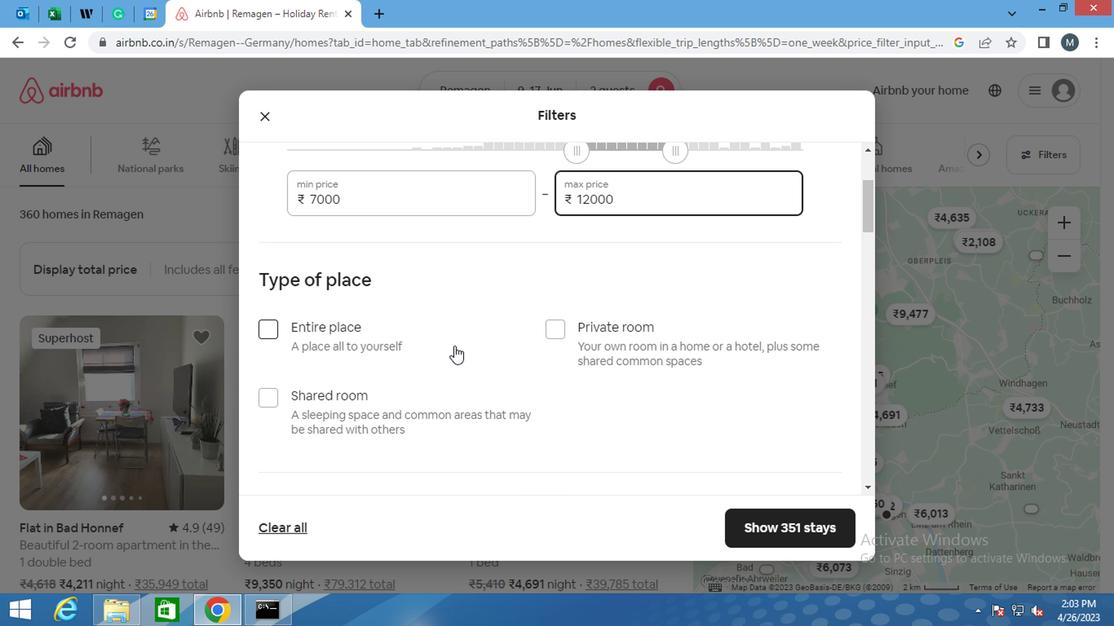 
Action: Mouse moved to (415, 351)
Screenshot: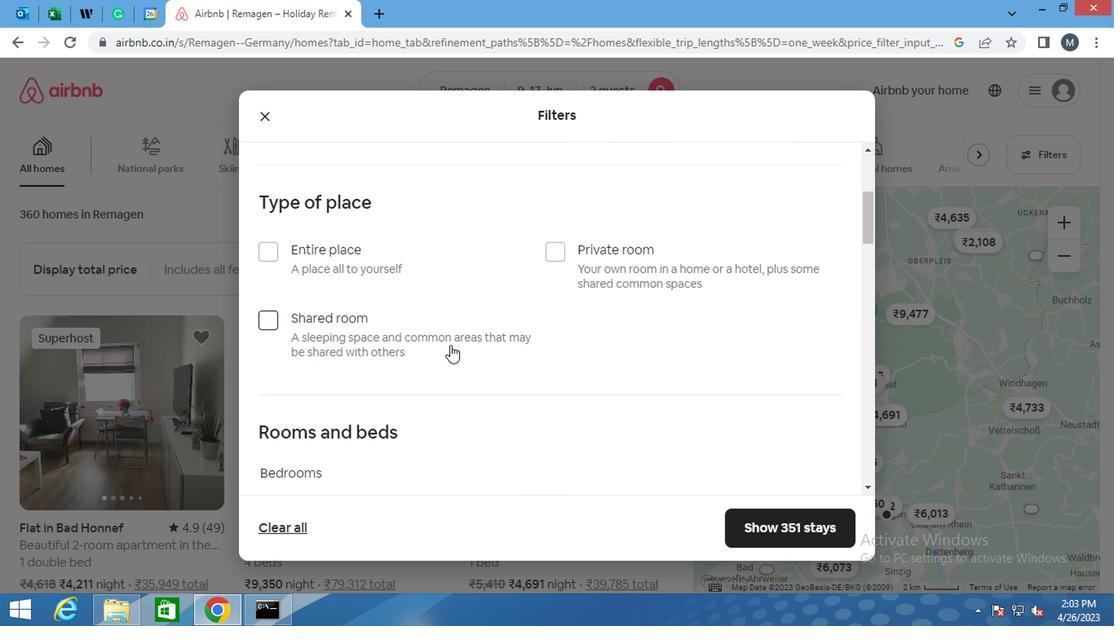 
Action: Mouse scrolled (415, 350) with delta (0, 0)
Screenshot: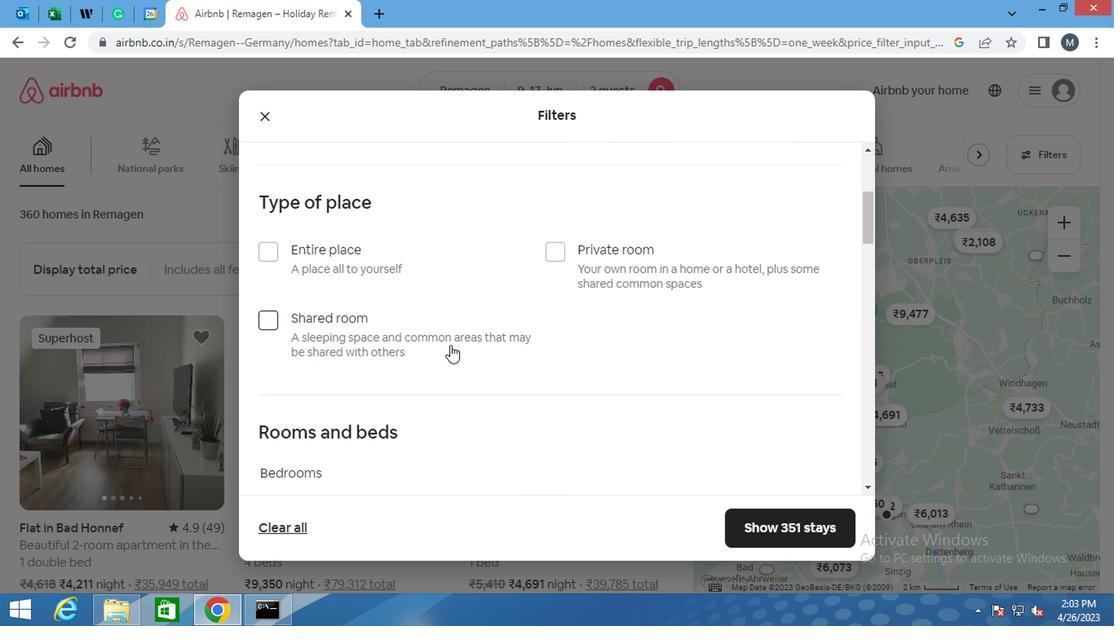 
Action: Mouse moved to (494, 219)
Screenshot: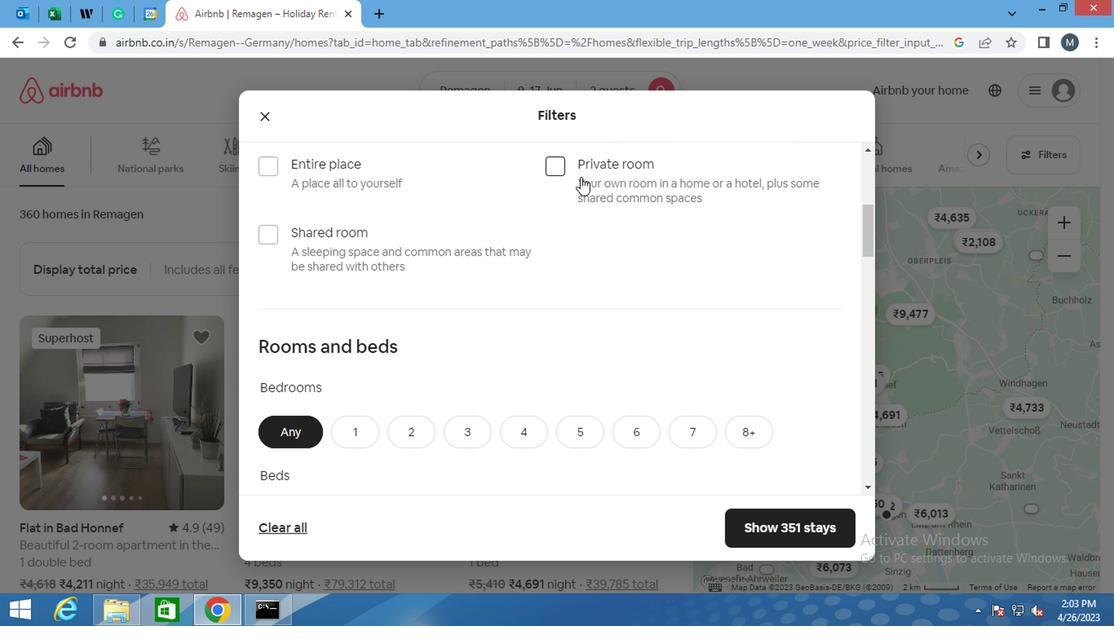 
Action: Mouse pressed left at (494, 219)
Screenshot: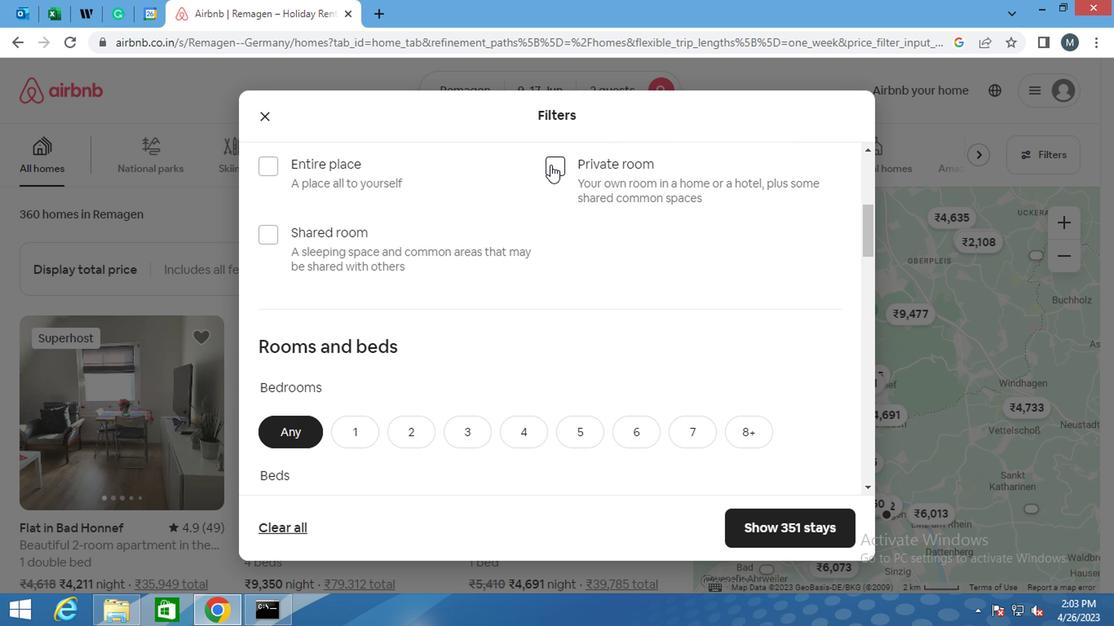 
Action: Mouse moved to (417, 323)
Screenshot: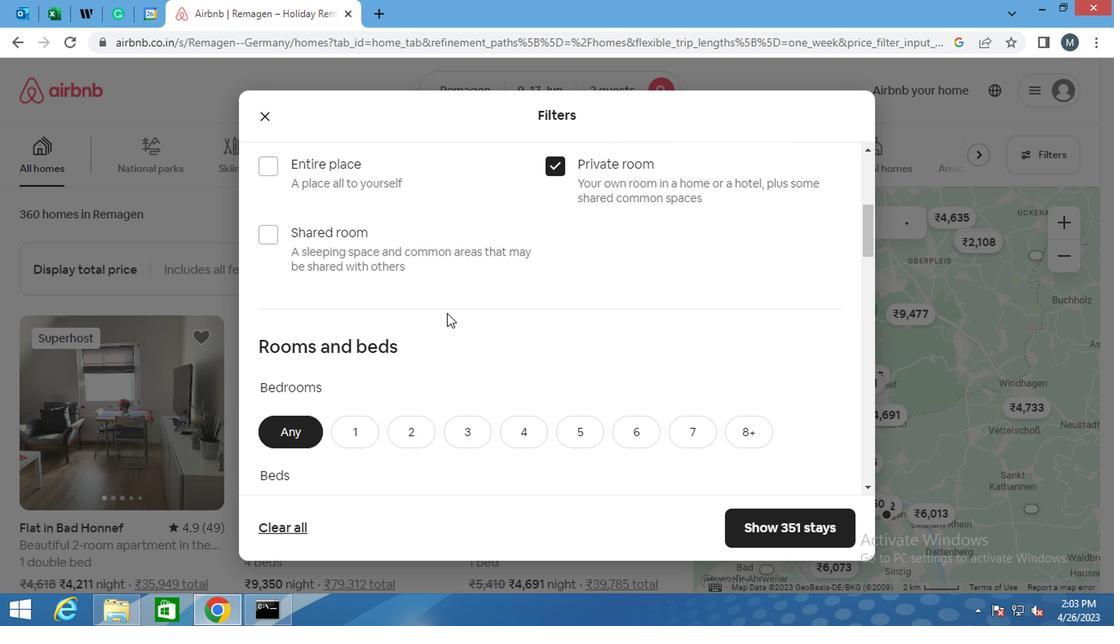 
Action: Mouse scrolled (417, 322) with delta (0, 0)
Screenshot: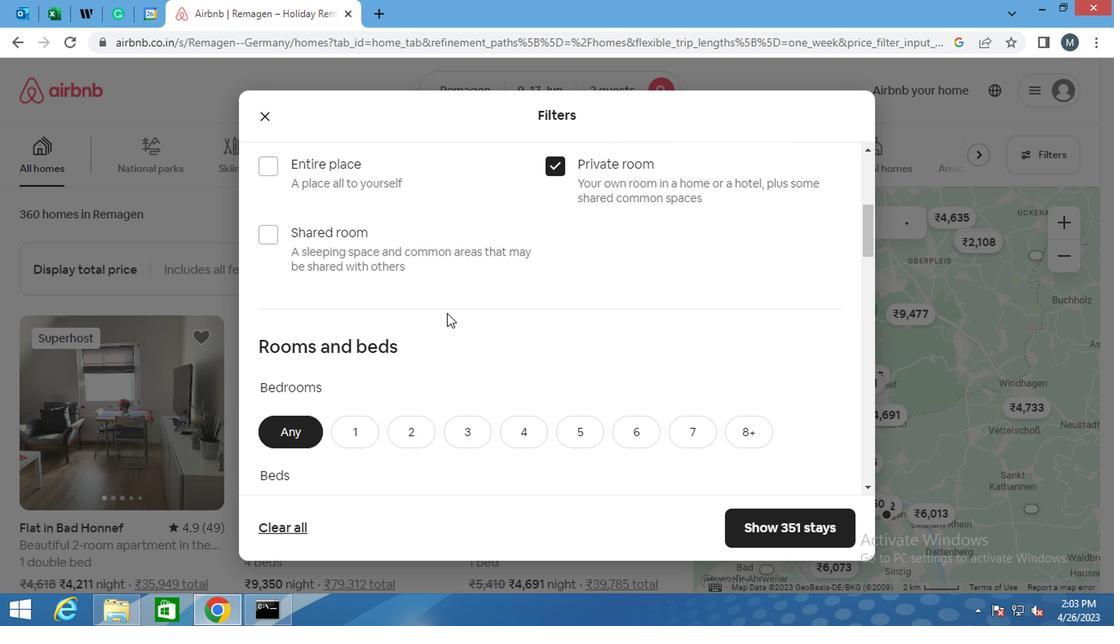 
Action: Mouse moved to (416, 323)
Screenshot: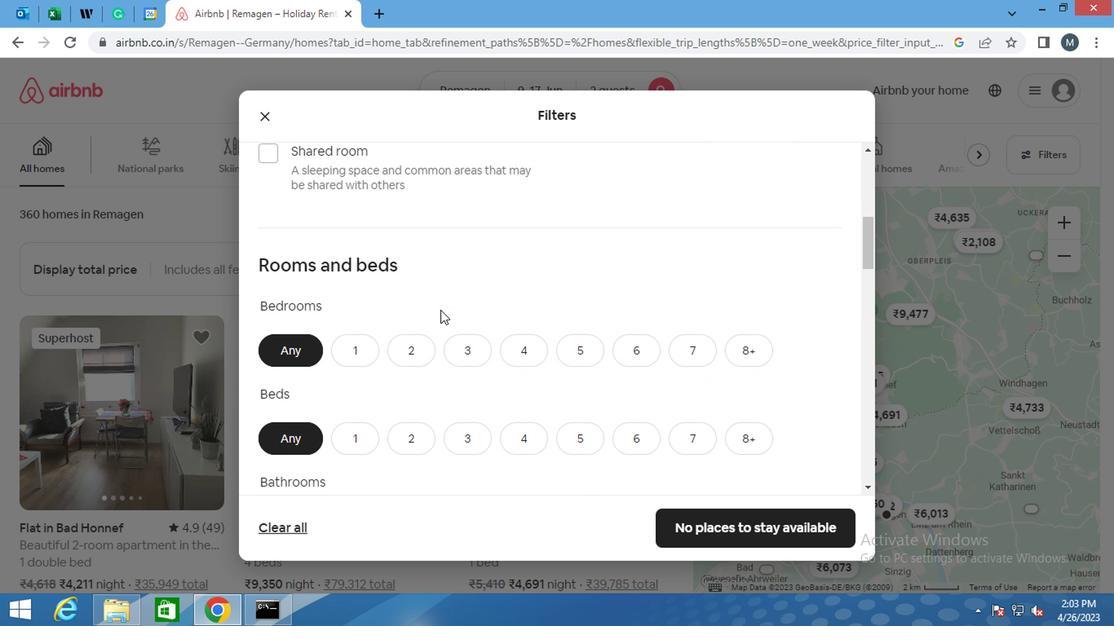 
Action: Mouse scrolled (416, 322) with delta (0, 0)
Screenshot: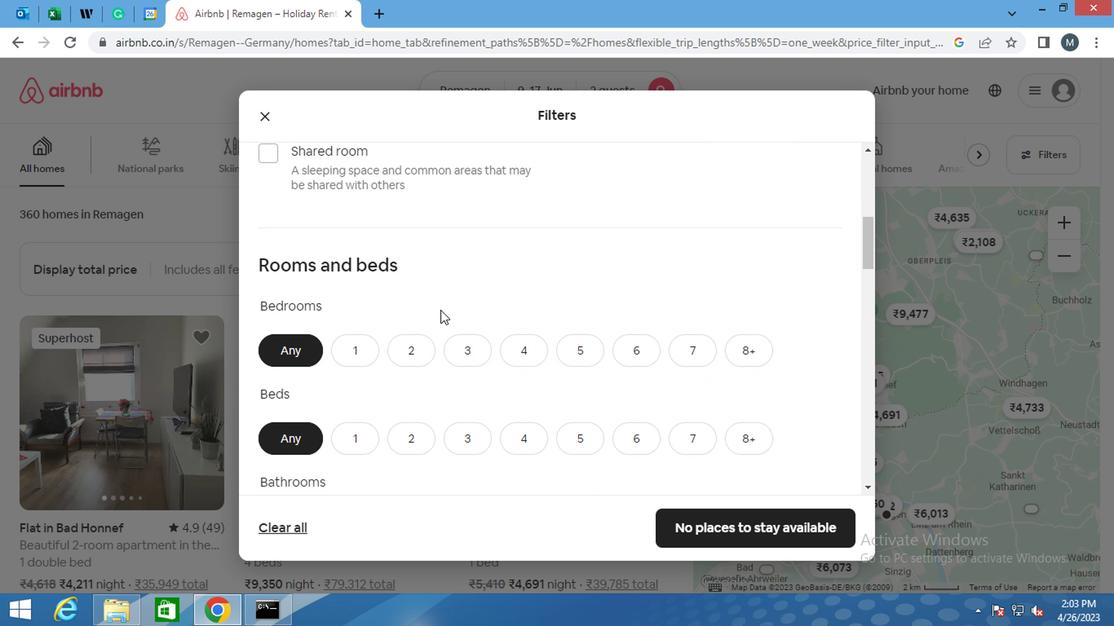
Action: Mouse scrolled (416, 322) with delta (0, 0)
Screenshot: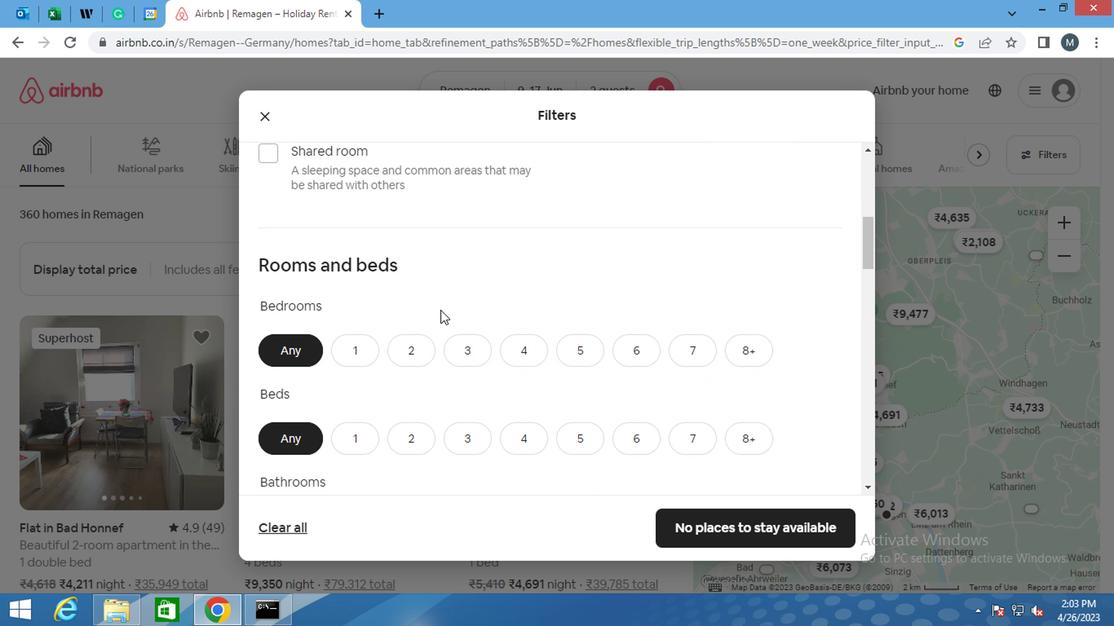 
Action: Mouse moved to (364, 236)
Screenshot: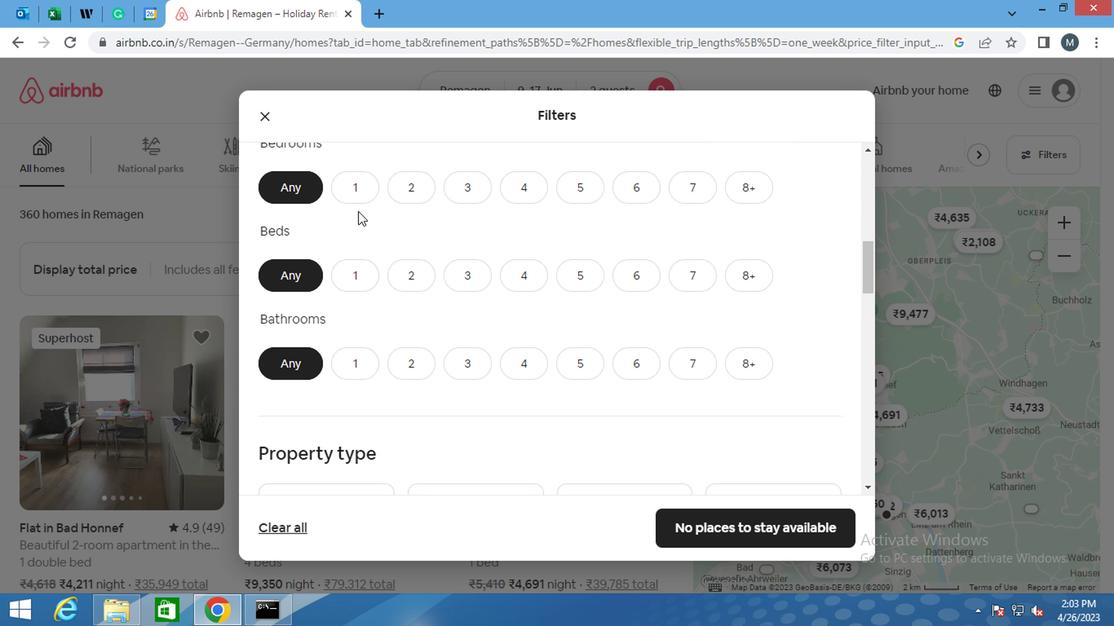 
Action: Mouse pressed left at (364, 236)
Screenshot: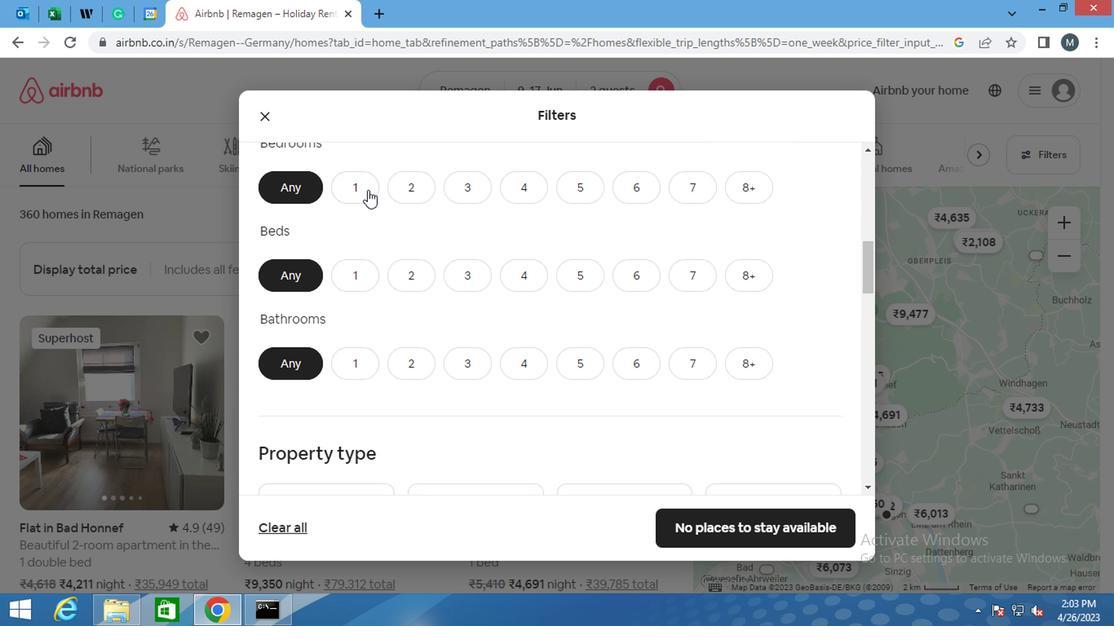 
Action: Mouse moved to (402, 298)
Screenshot: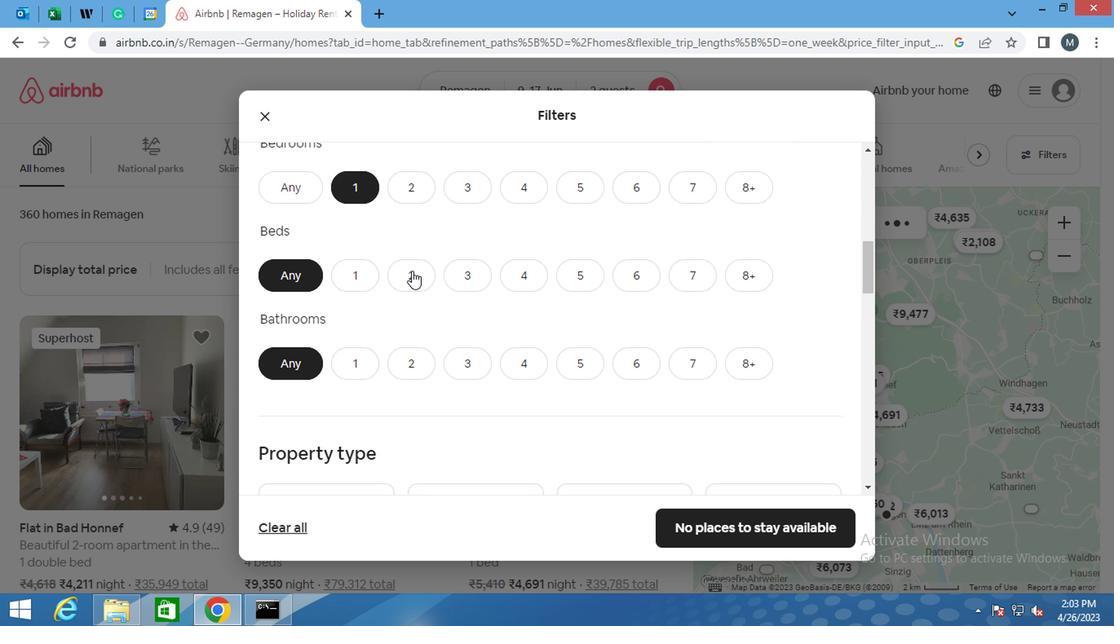 
Action: Mouse pressed left at (402, 298)
Screenshot: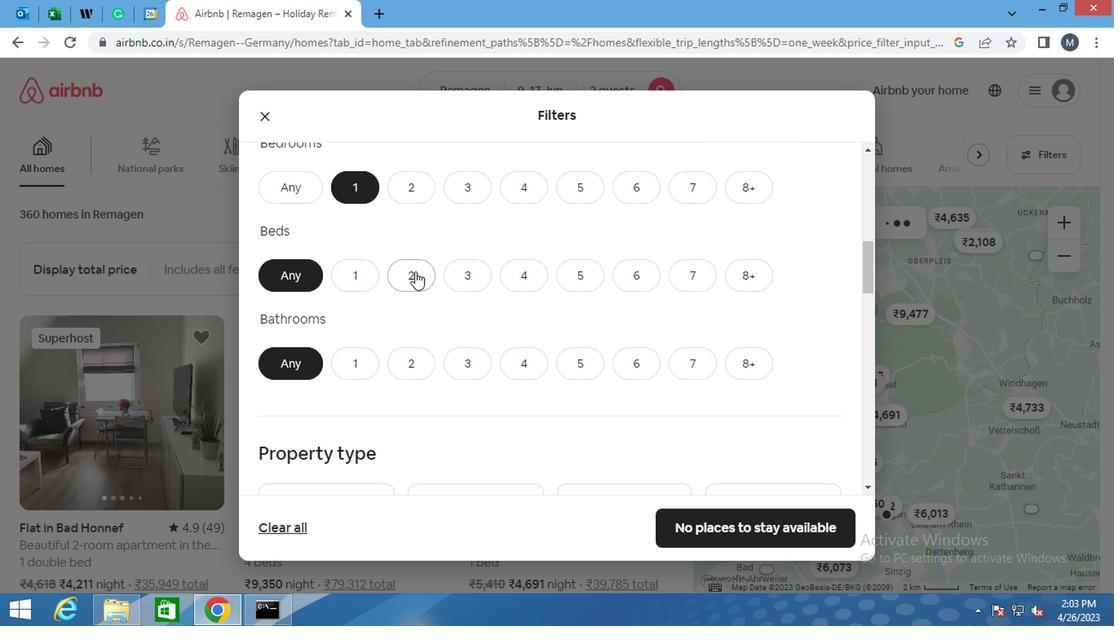 
Action: Mouse moved to (362, 360)
Screenshot: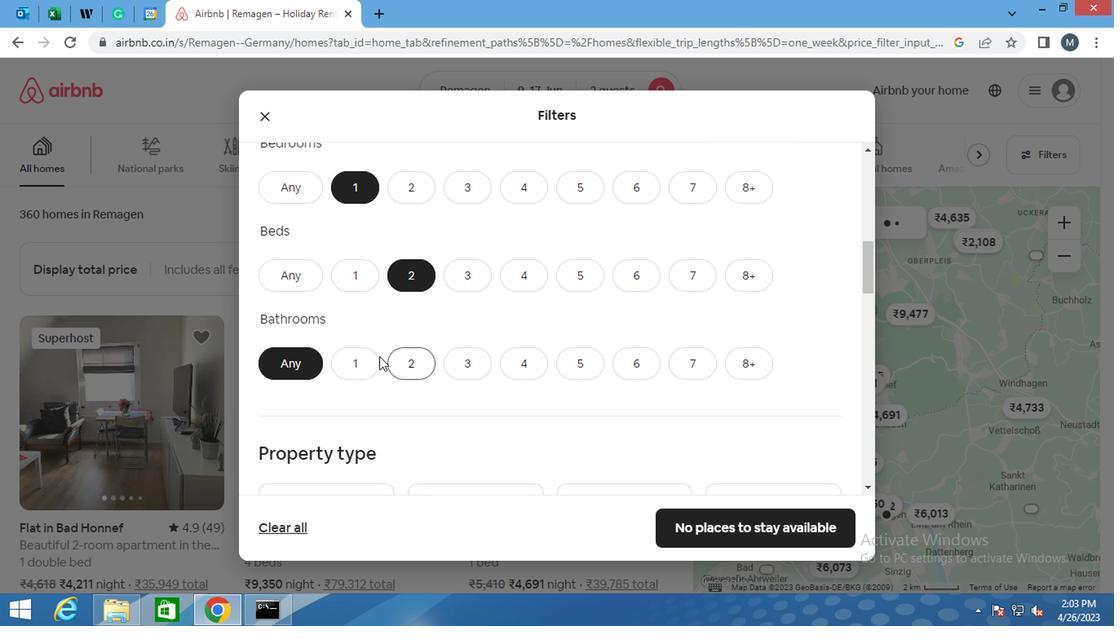 
Action: Mouse pressed left at (362, 360)
Screenshot: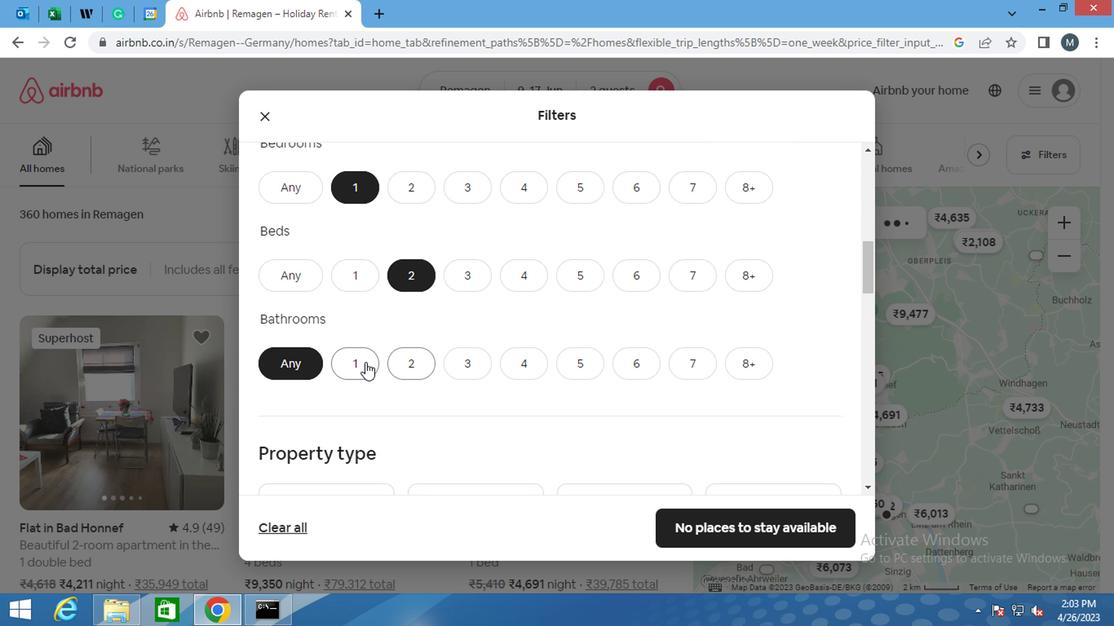 
Action: Mouse moved to (365, 335)
Screenshot: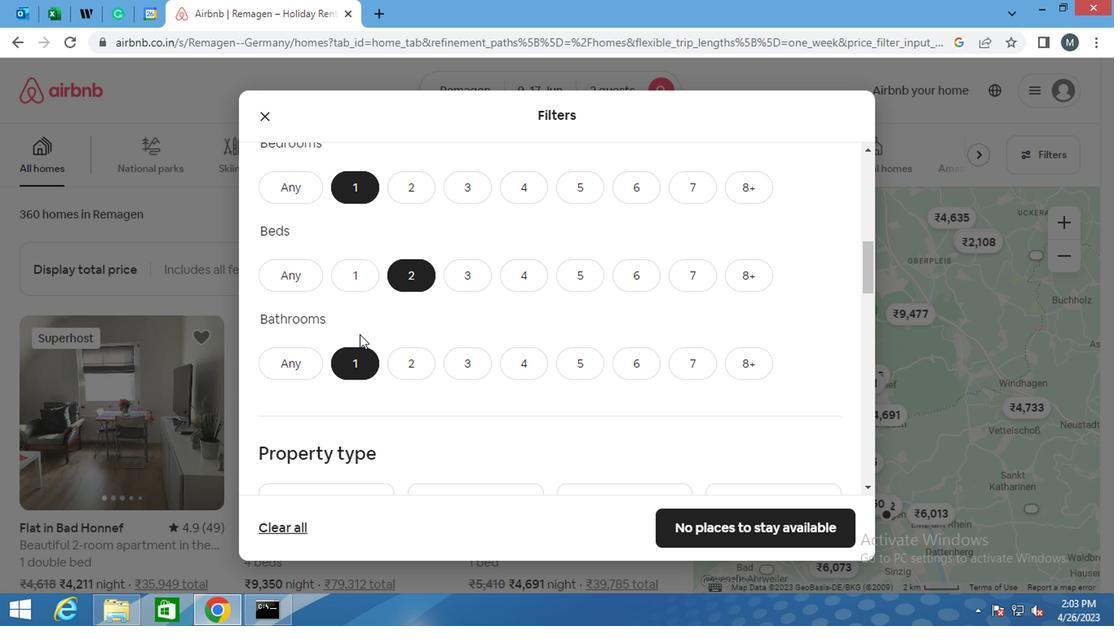 
Action: Mouse scrolled (365, 334) with delta (0, 0)
Screenshot: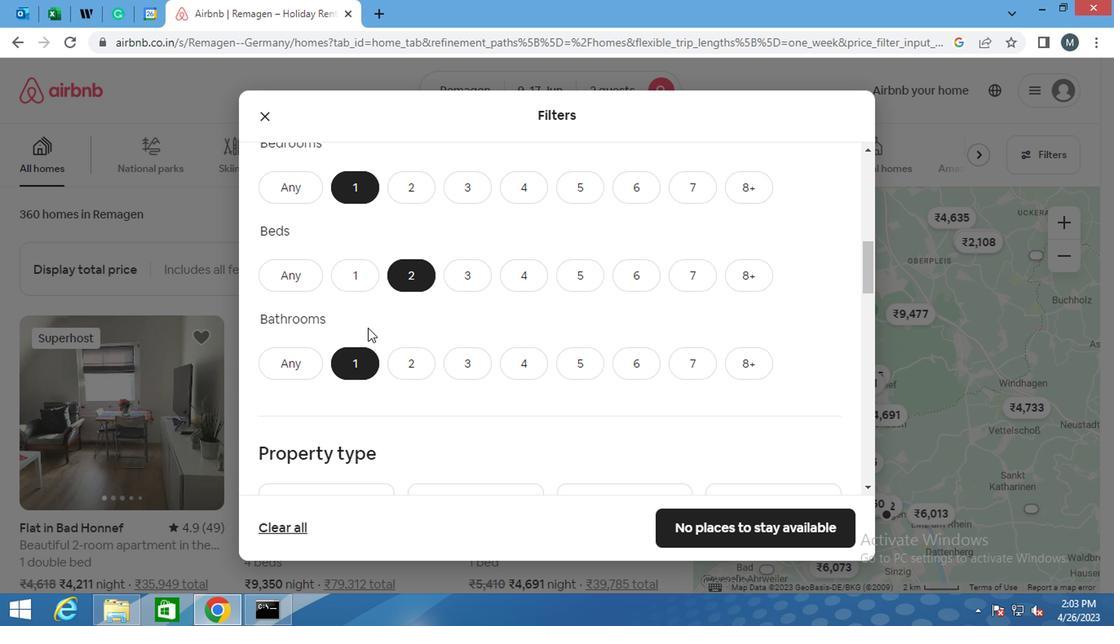 
Action: Mouse scrolled (365, 334) with delta (0, 0)
Screenshot: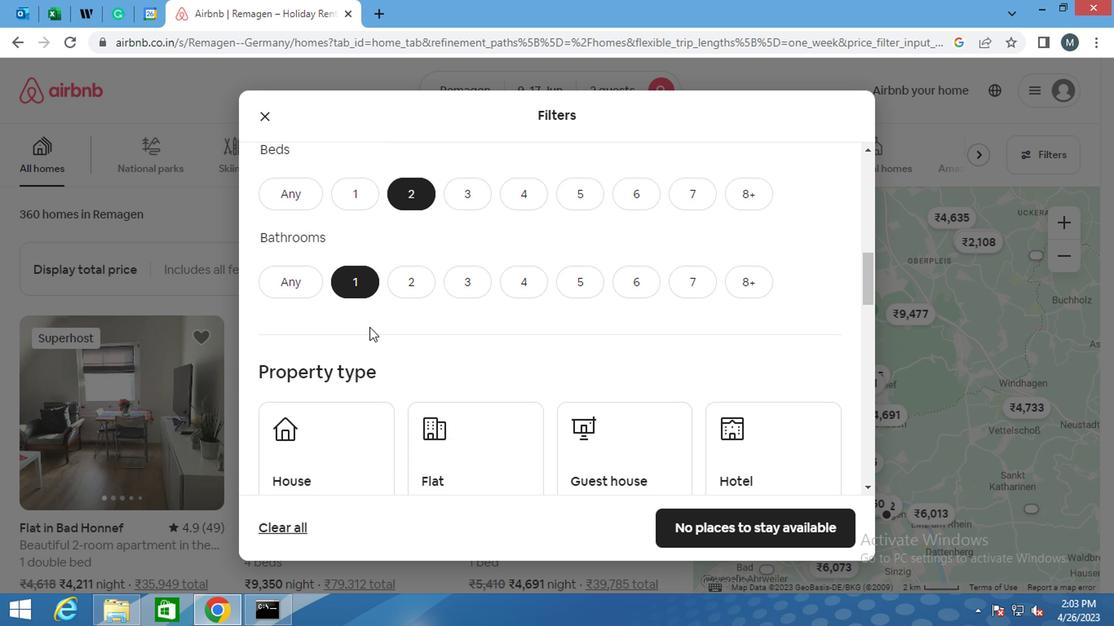 
Action: Mouse moved to (346, 373)
Screenshot: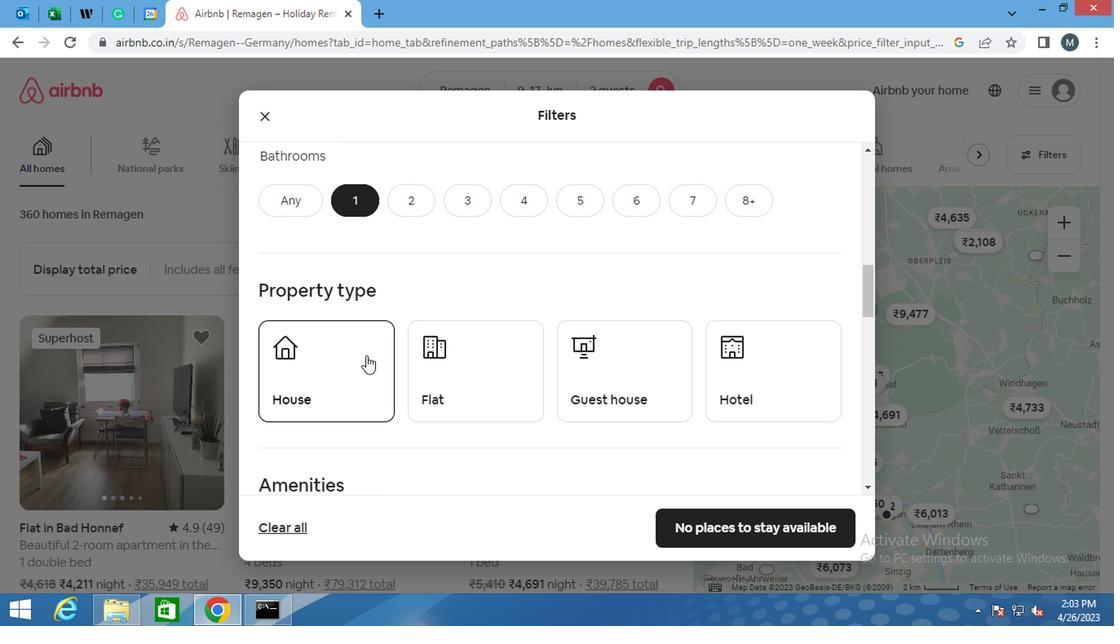 
Action: Mouse pressed left at (346, 373)
Screenshot: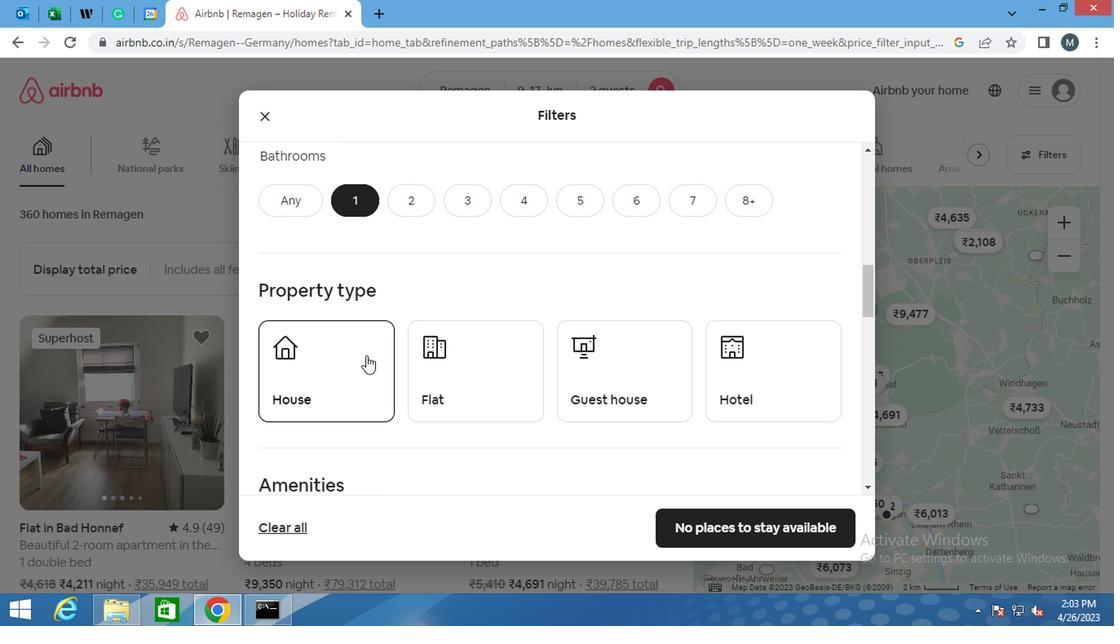 
Action: Mouse moved to (421, 370)
Screenshot: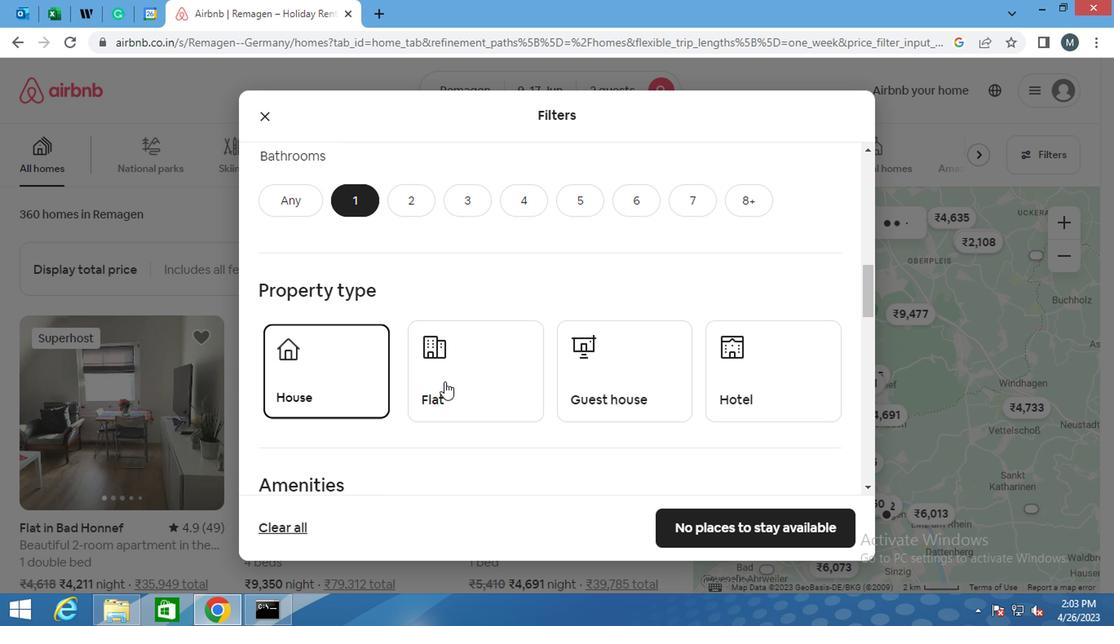 
Action: Mouse pressed left at (421, 370)
Screenshot: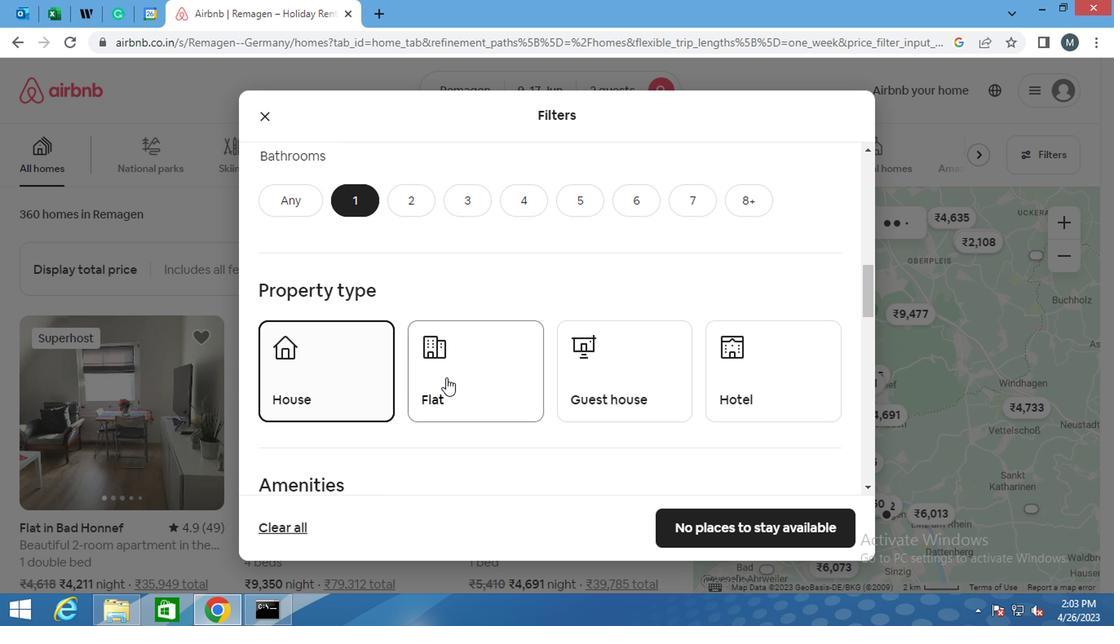 
Action: Mouse moved to (526, 367)
Screenshot: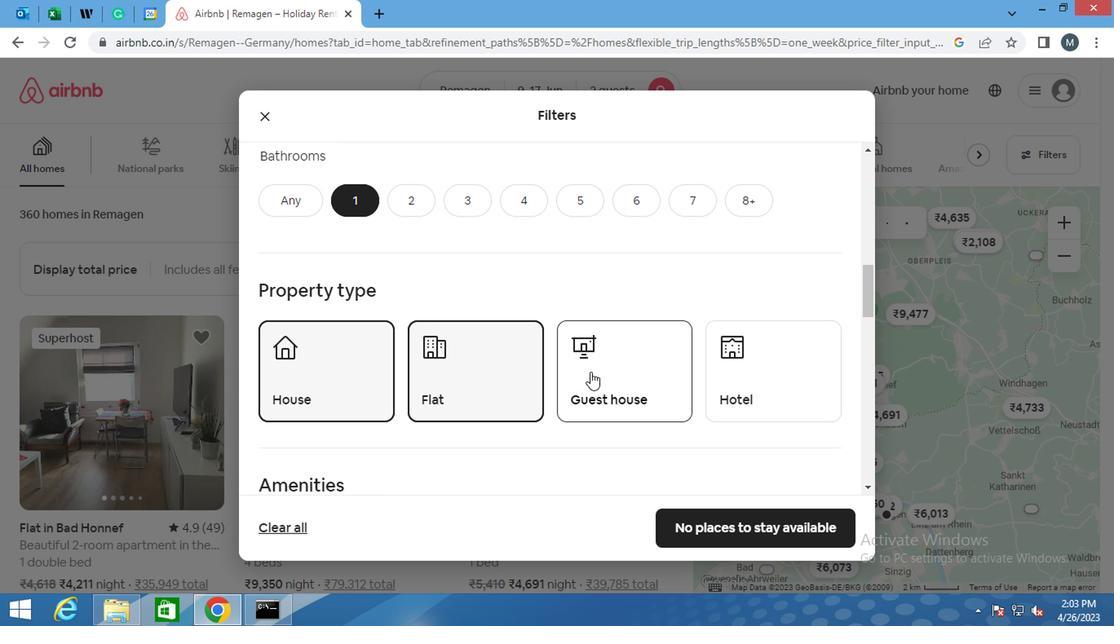 
Action: Mouse pressed left at (526, 367)
Screenshot: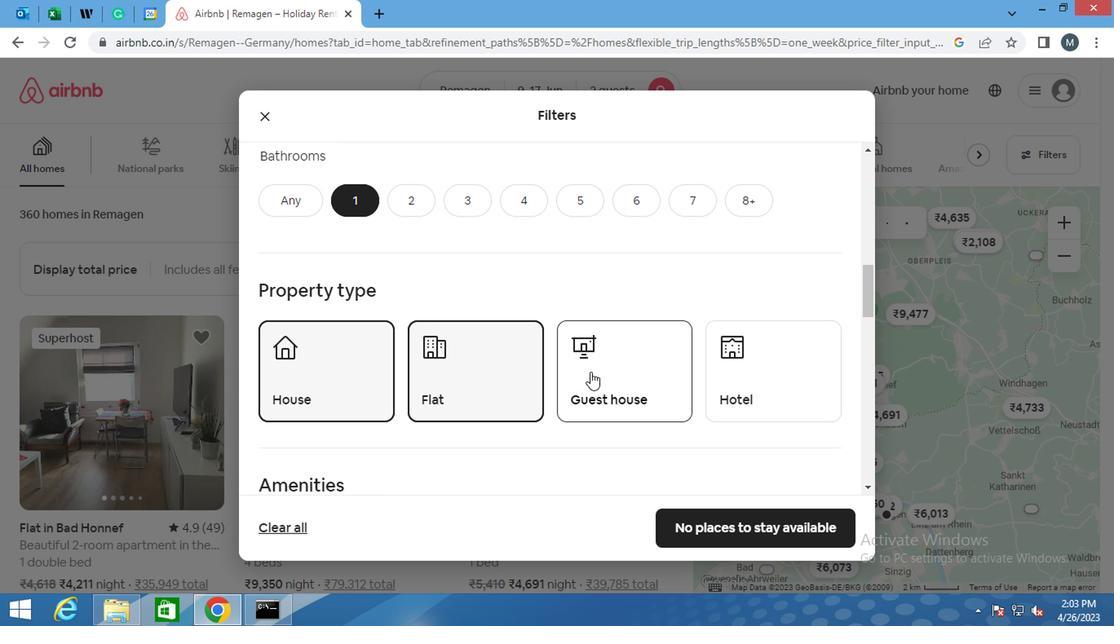 
Action: Mouse moved to (426, 313)
Screenshot: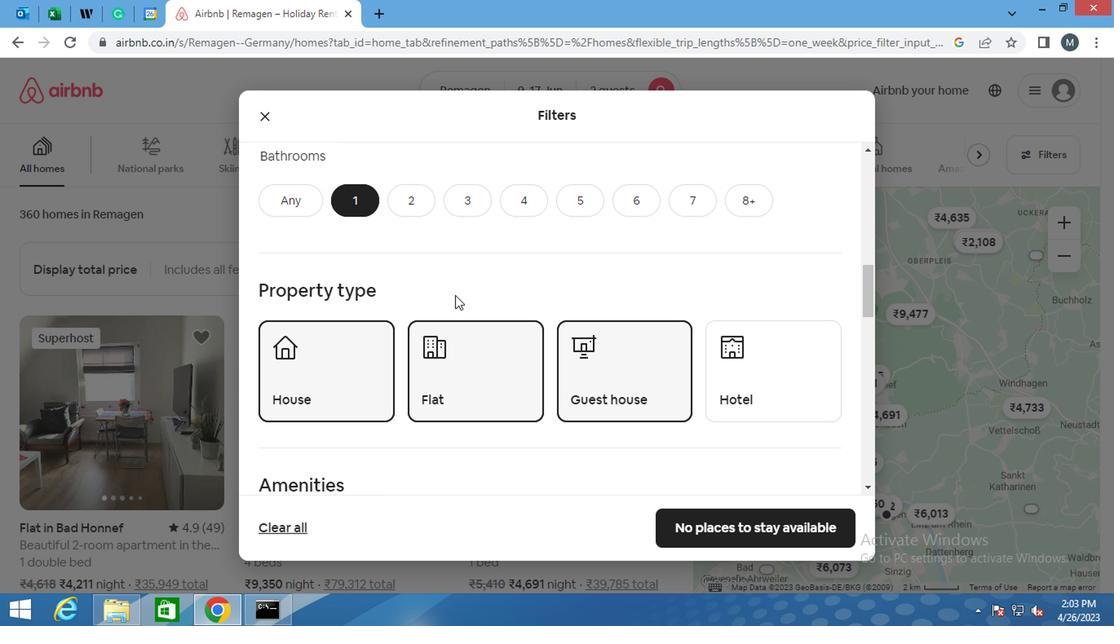 
Action: Mouse scrolled (426, 312) with delta (0, 0)
Screenshot: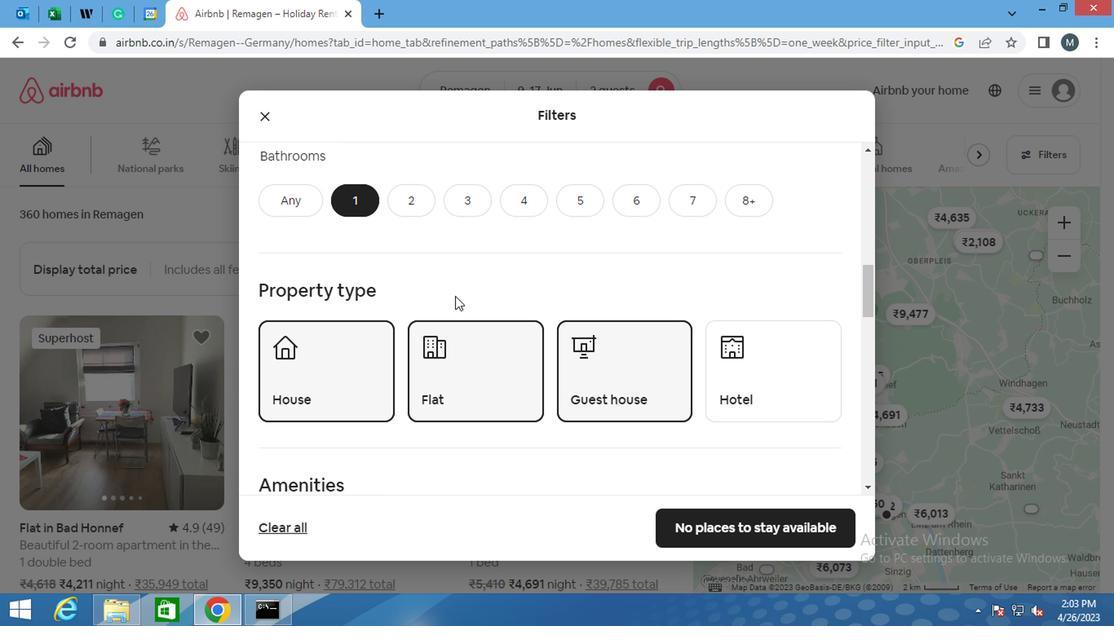
Action: Mouse scrolled (426, 312) with delta (0, 0)
Screenshot: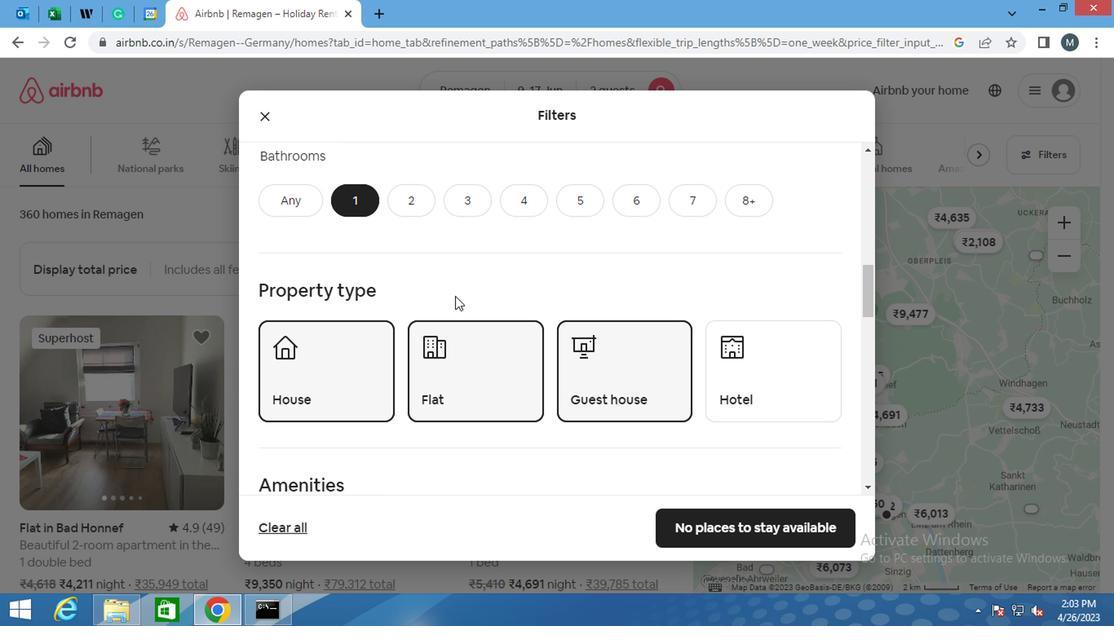 
Action: Mouse scrolled (426, 312) with delta (0, 0)
Screenshot: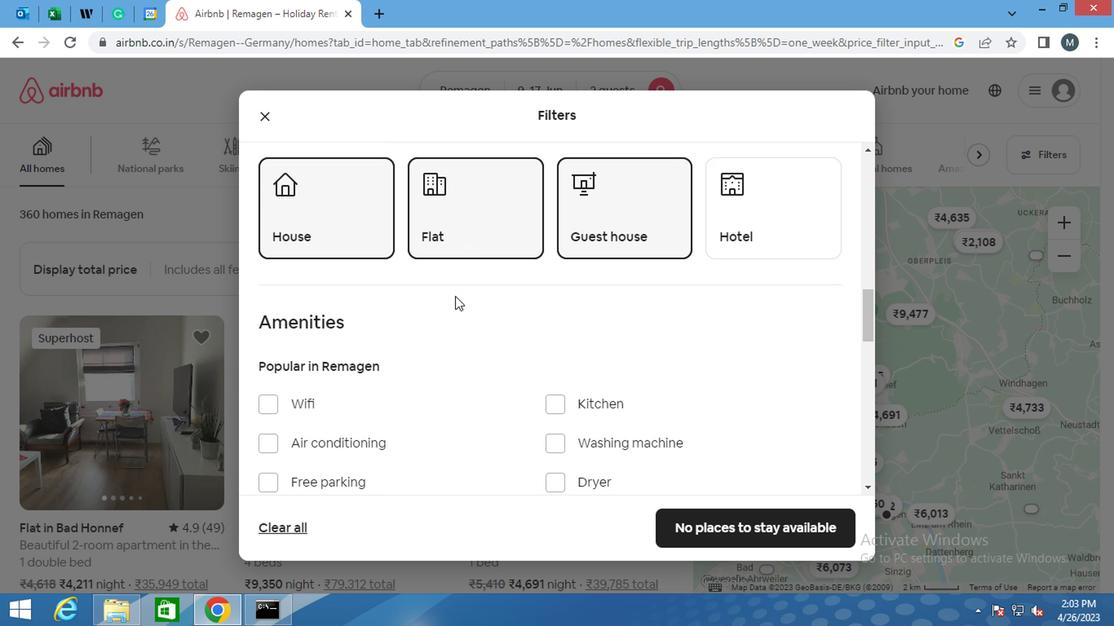 
Action: Mouse moved to (293, 329)
Screenshot: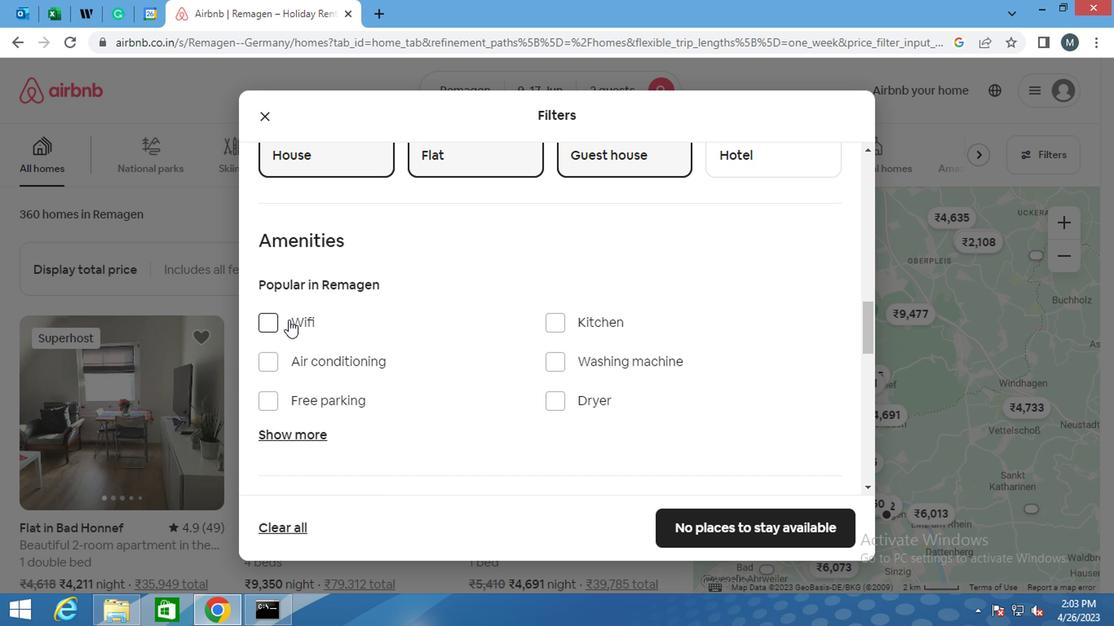 
Action: Mouse pressed left at (293, 329)
Screenshot: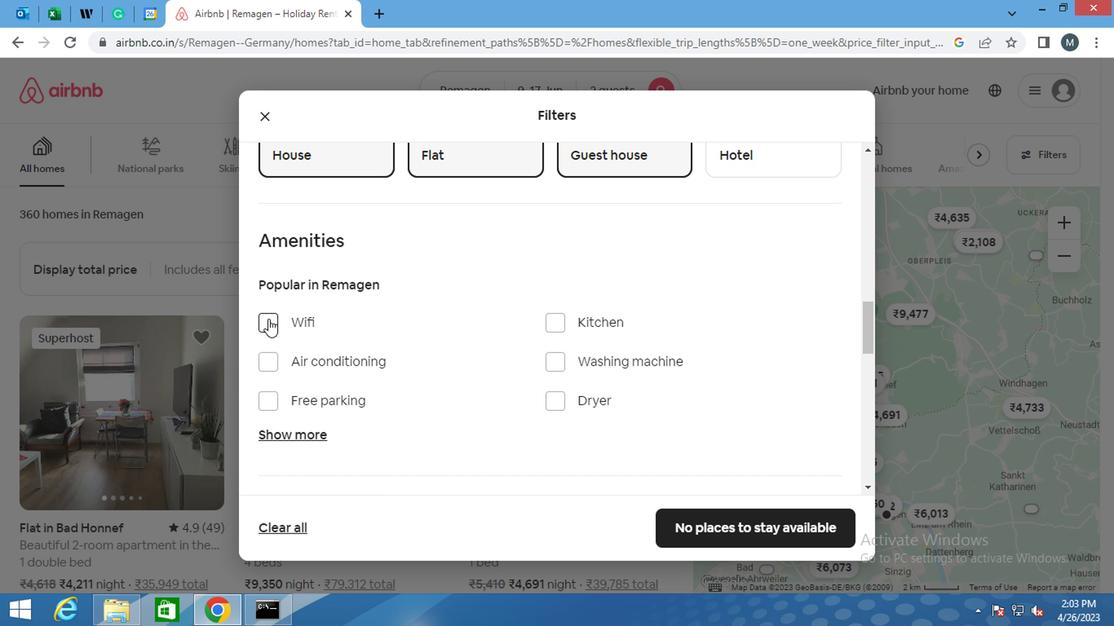 
Action: Mouse moved to (442, 344)
Screenshot: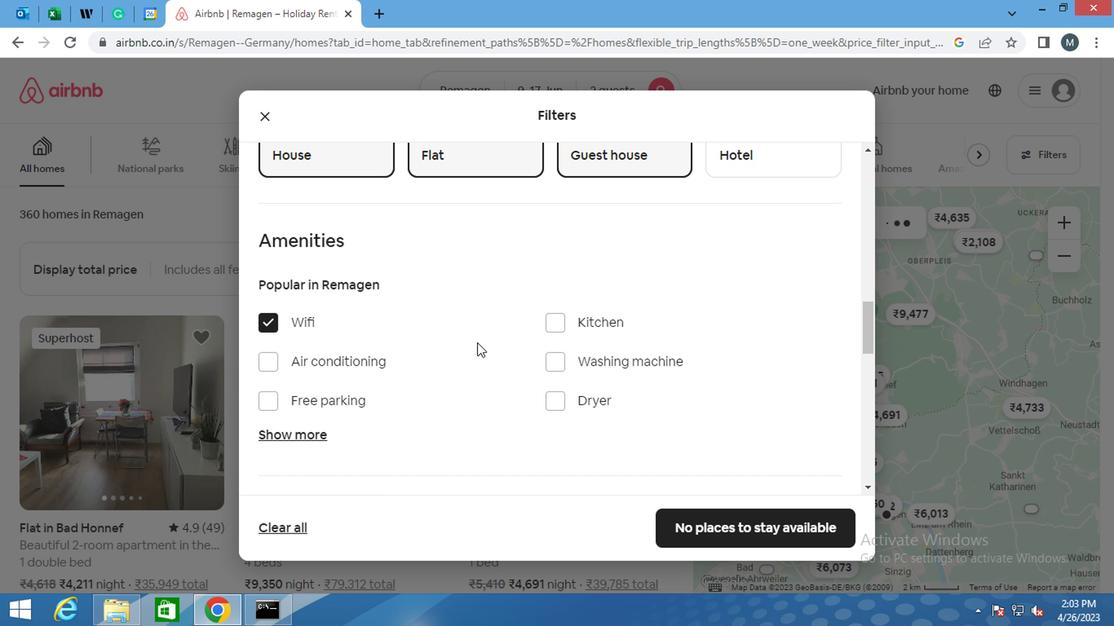
Action: Mouse scrolled (442, 344) with delta (0, 0)
Screenshot: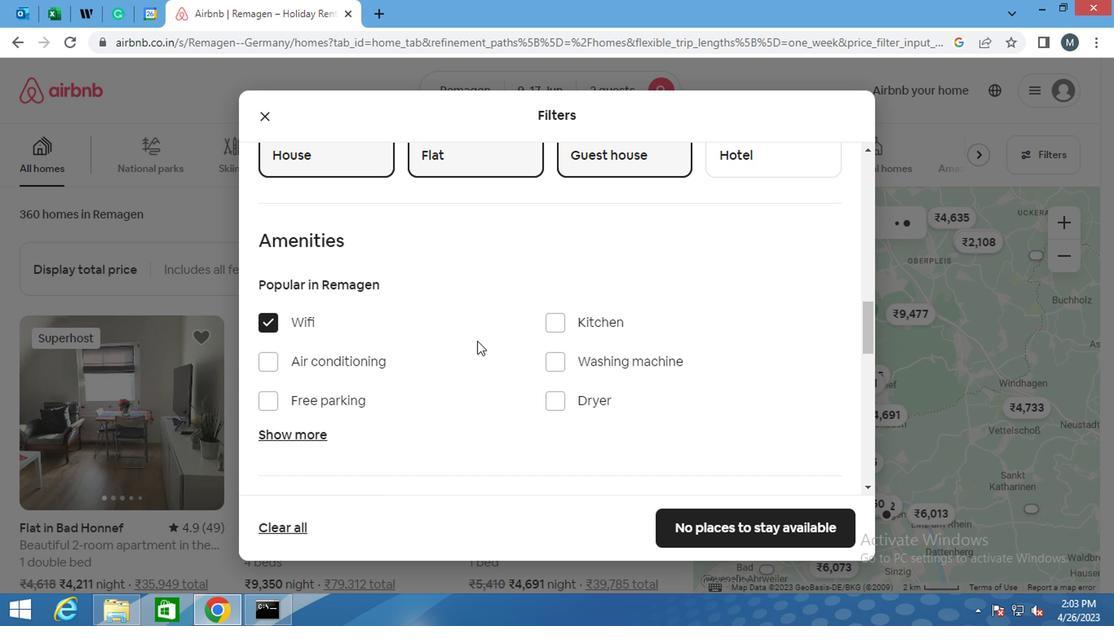 
Action: Mouse moved to (442, 344)
Screenshot: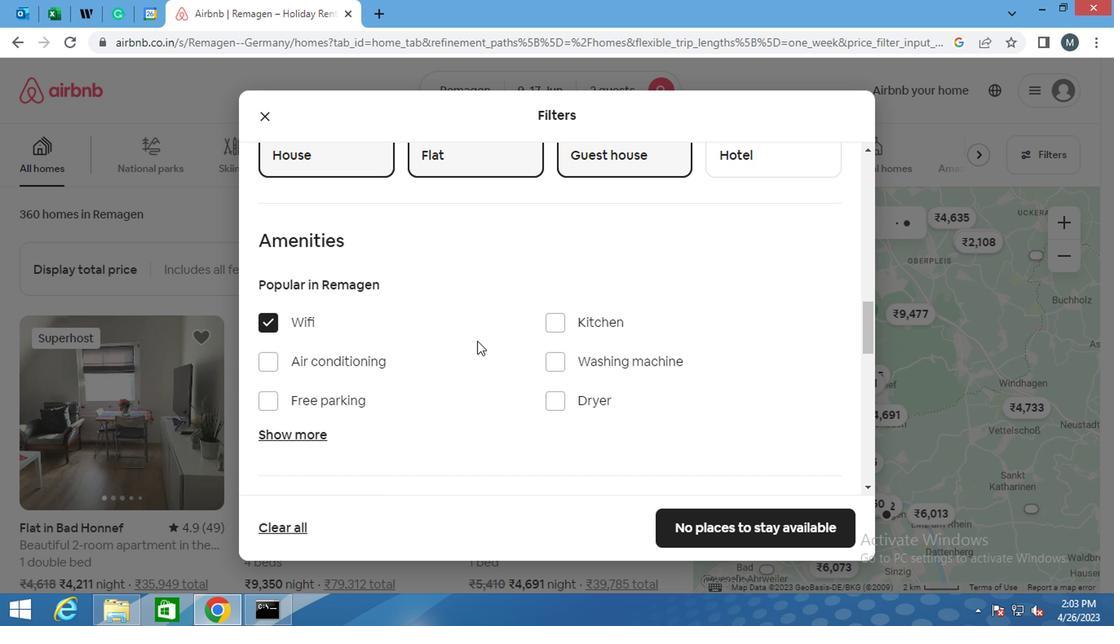 
Action: Mouse scrolled (442, 344) with delta (0, 0)
Screenshot: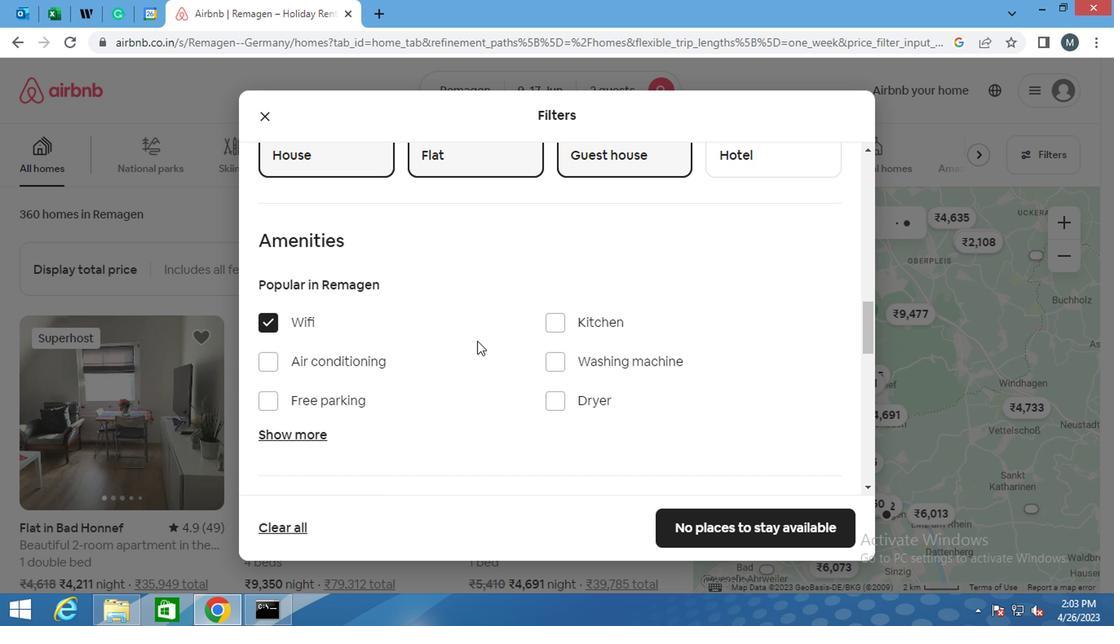 
Action: Mouse moved to (442, 344)
Screenshot: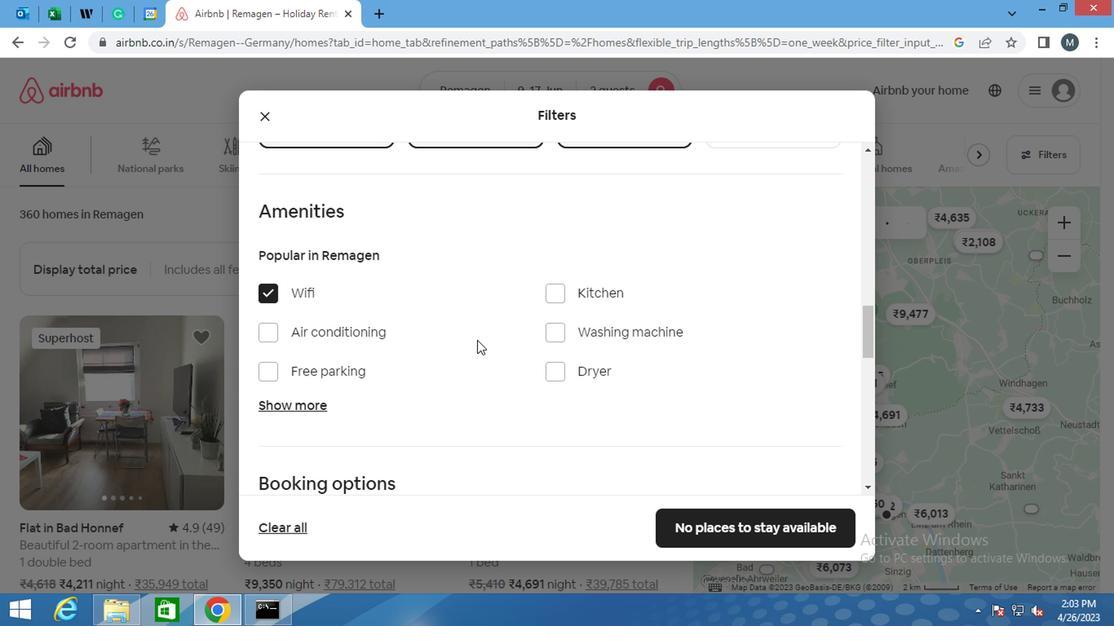 
Action: Mouse scrolled (442, 344) with delta (0, 0)
Screenshot: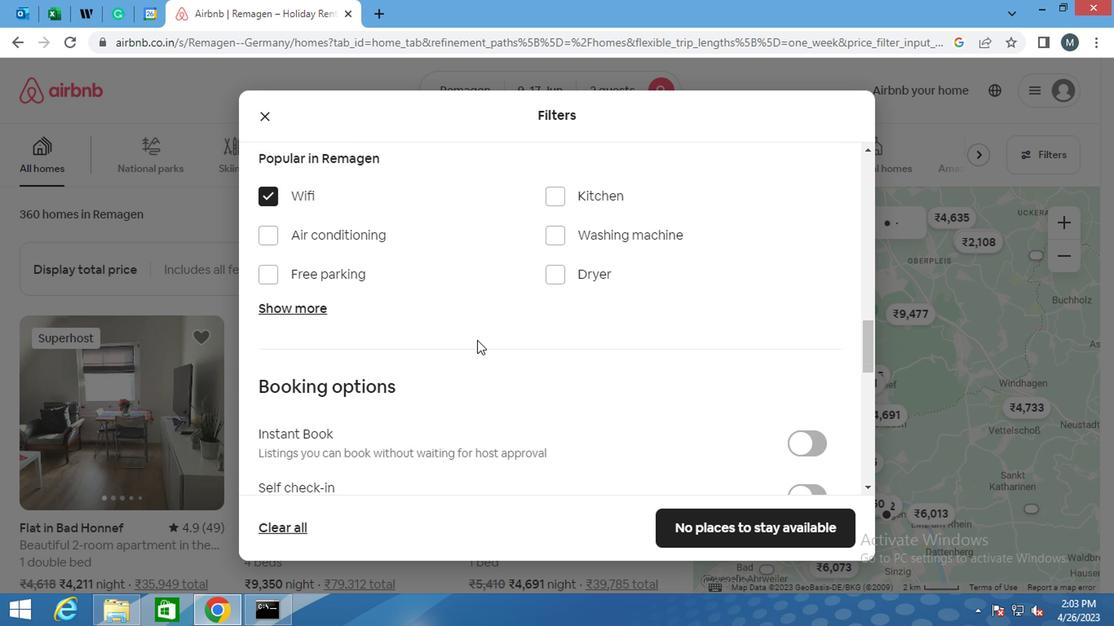 
Action: Mouse scrolled (442, 344) with delta (0, 0)
Screenshot: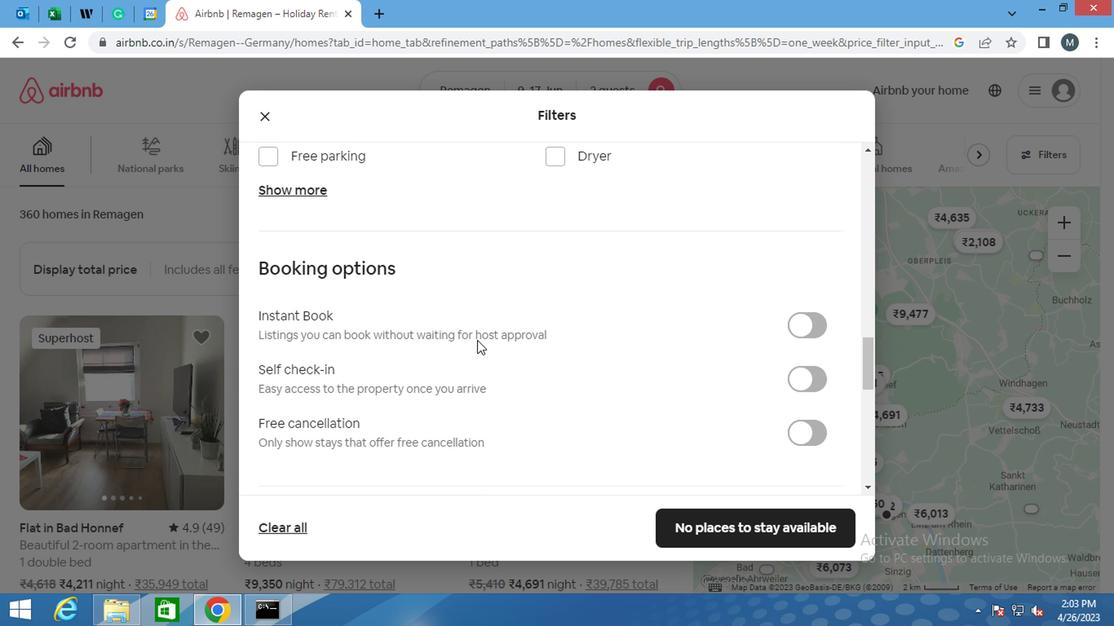 
Action: Mouse moved to (671, 316)
Screenshot: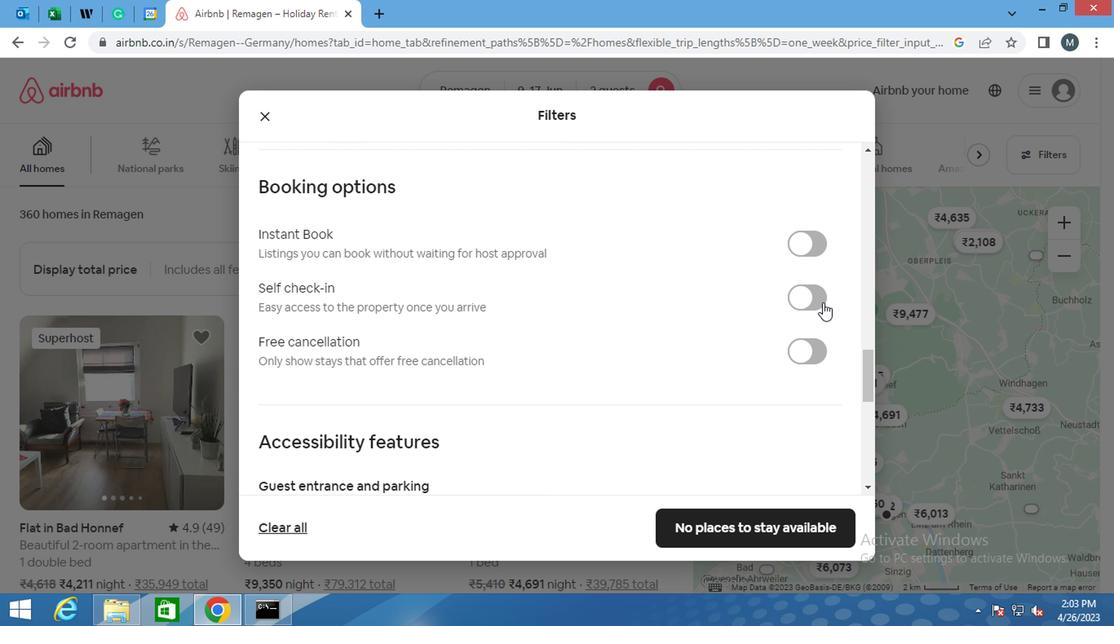 
Action: Mouse pressed left at (671, 316)
Screenshot: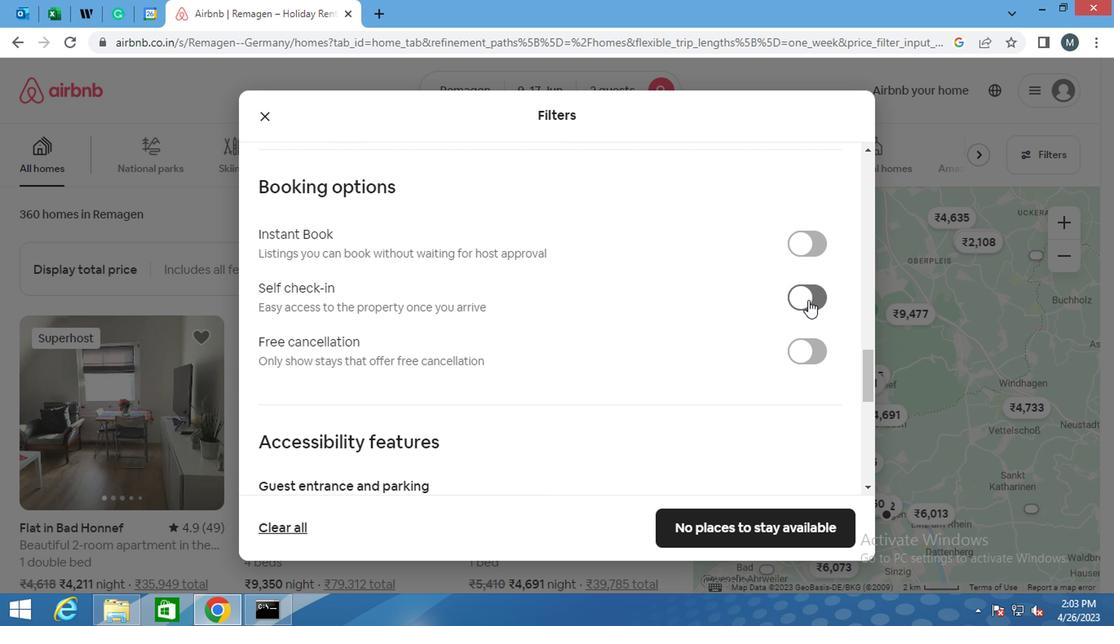 
Action: Mouse moved to (417, 353)
Screenshot: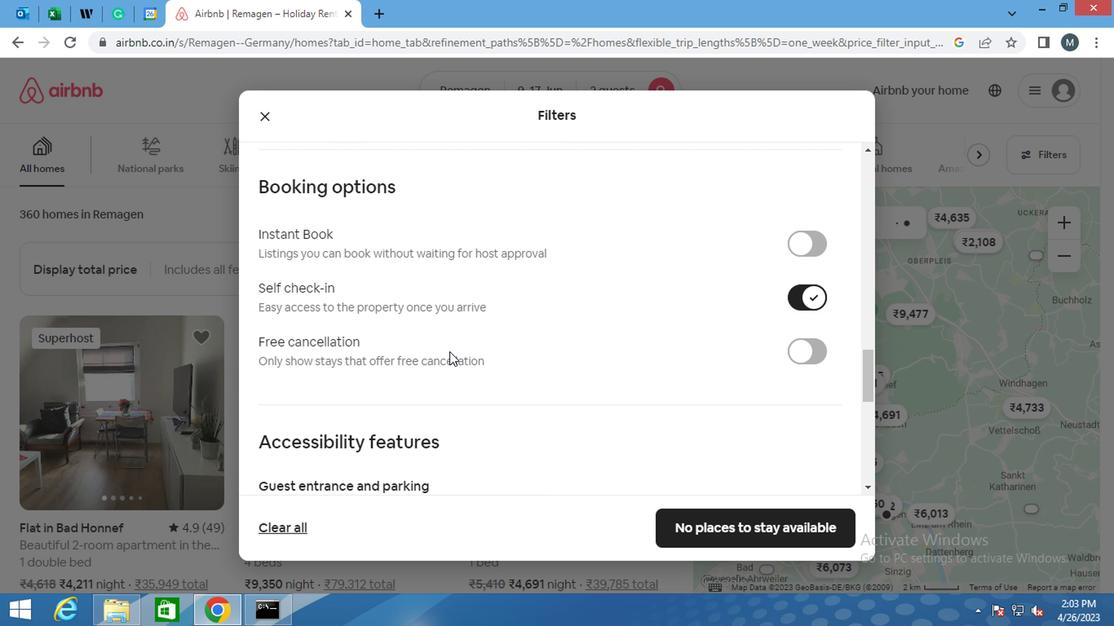 
Action: Mouse scrolled (417, 352) with delta (0, 0)
Screenshot: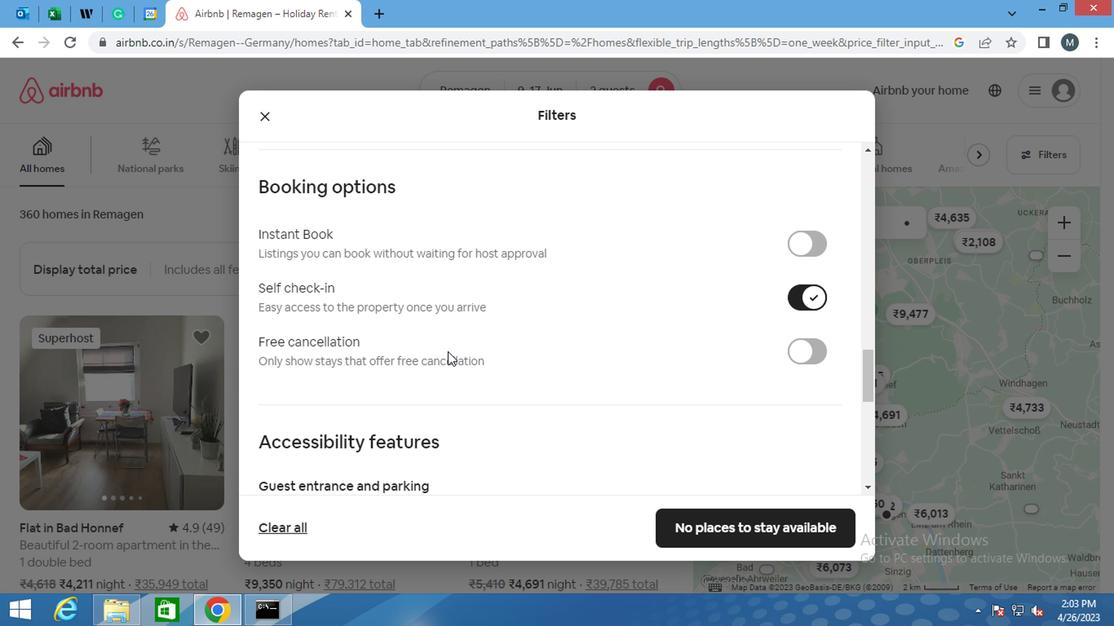 
Action: Mouse moved to (417, 353)
Screenshot: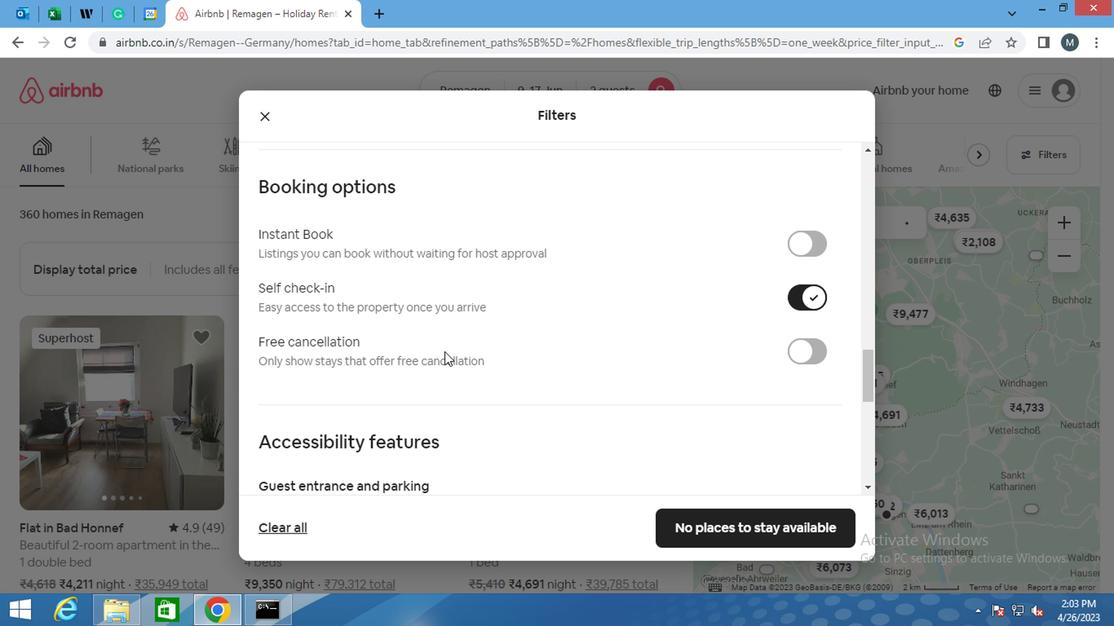 
Action: Mouse scrolled (417, 353) with delta (0, 0)
Screenshot: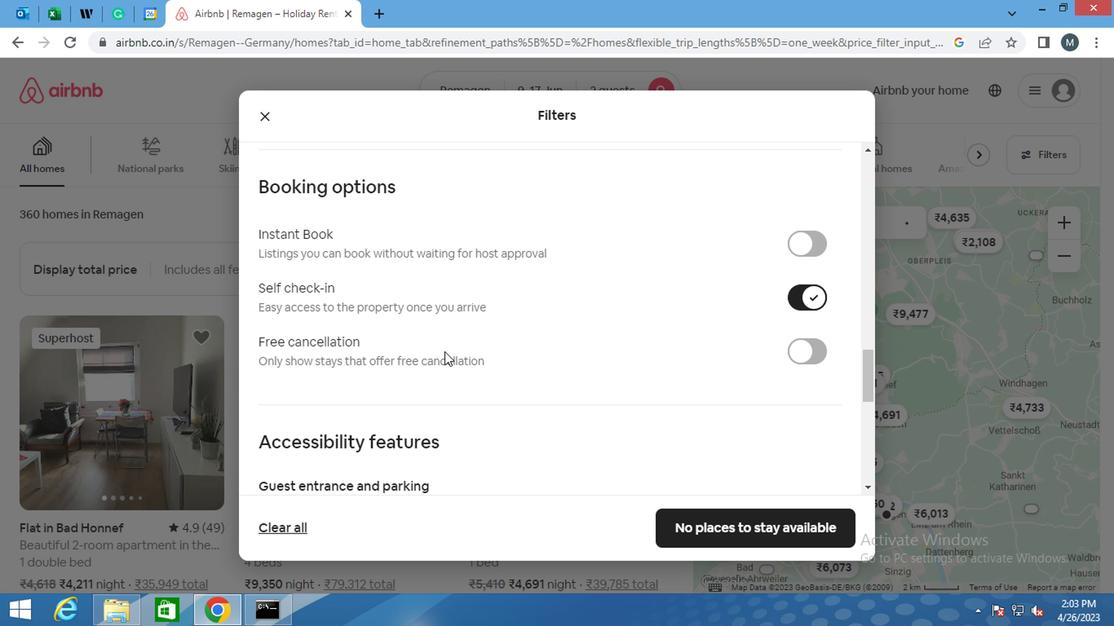
Action: Mouse moved to (409, 354)
Screenshot: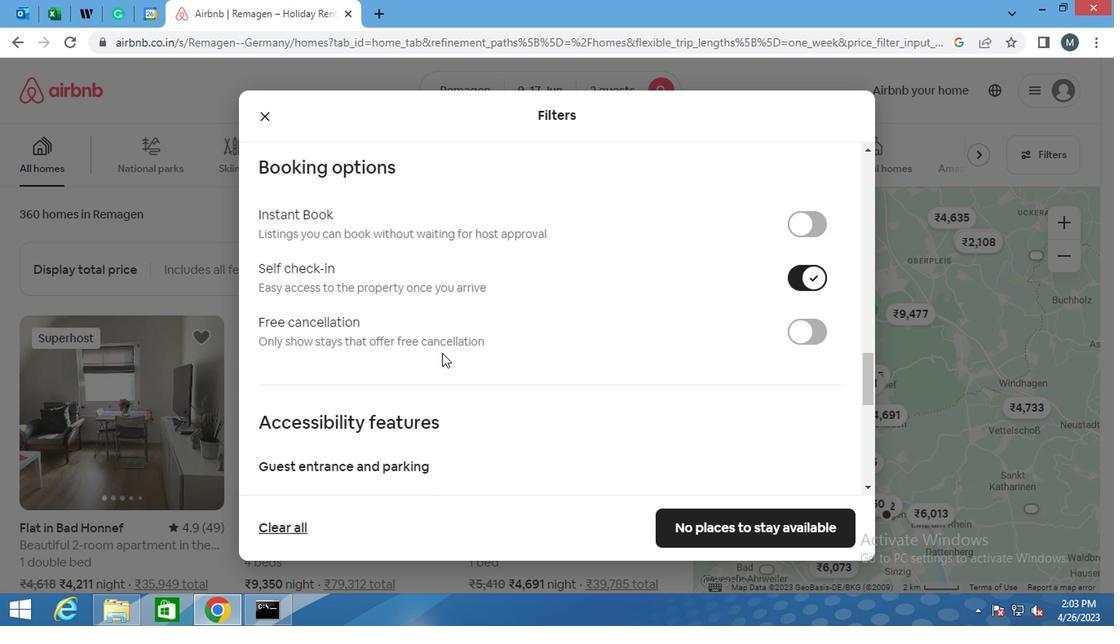 
Action: Mouse scrolled (409, 353) with delta (0, 0)
Screenshot: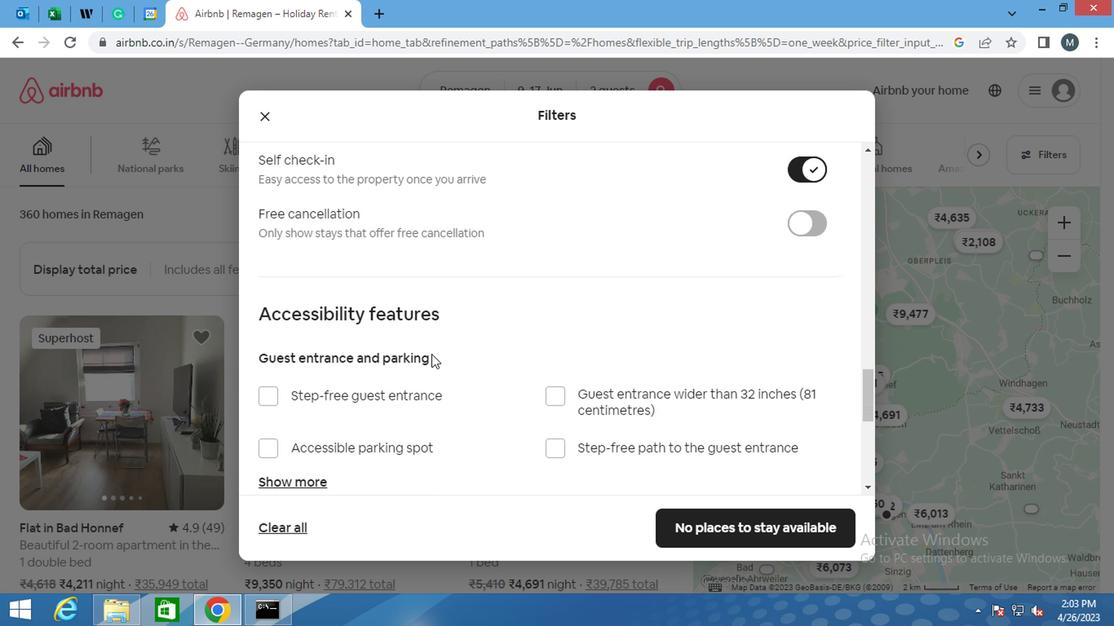 
Action: Mouse moved to (402, 361)
Screenshot: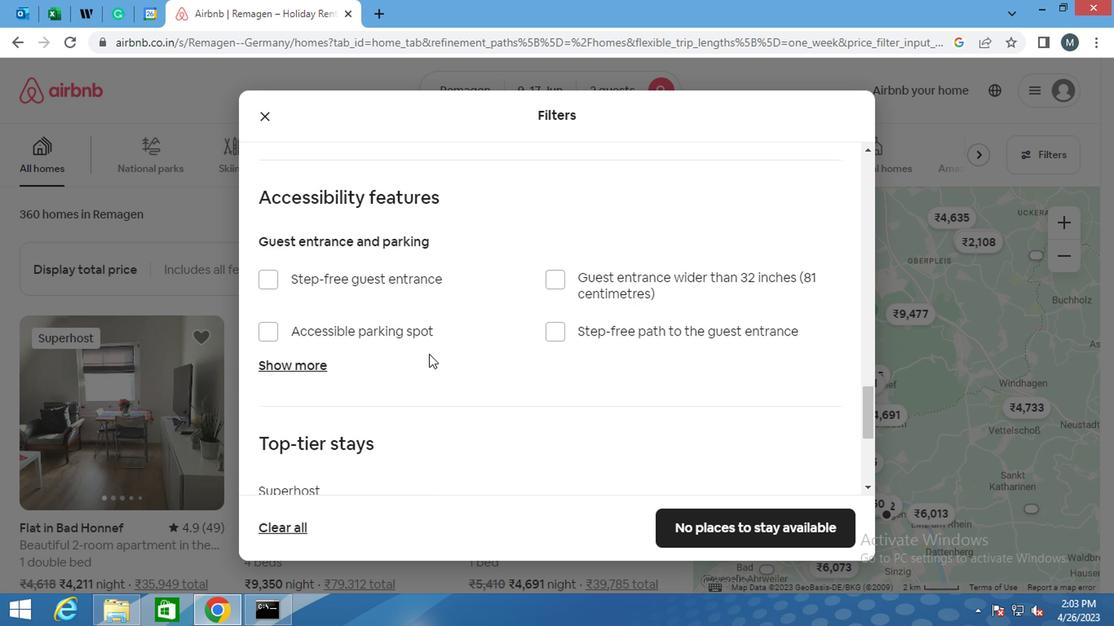 
Action: Mouse scrolled (402, 360) with delta (0, 0)
Screenshot: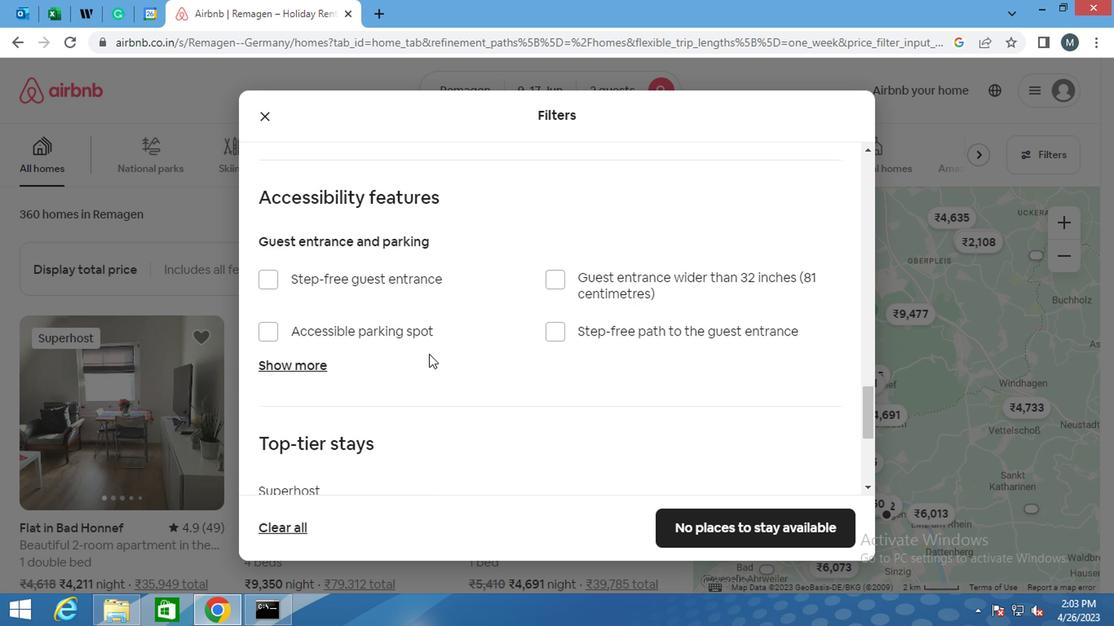 
Action: Mouse moved to (401, 364)
Screenshot: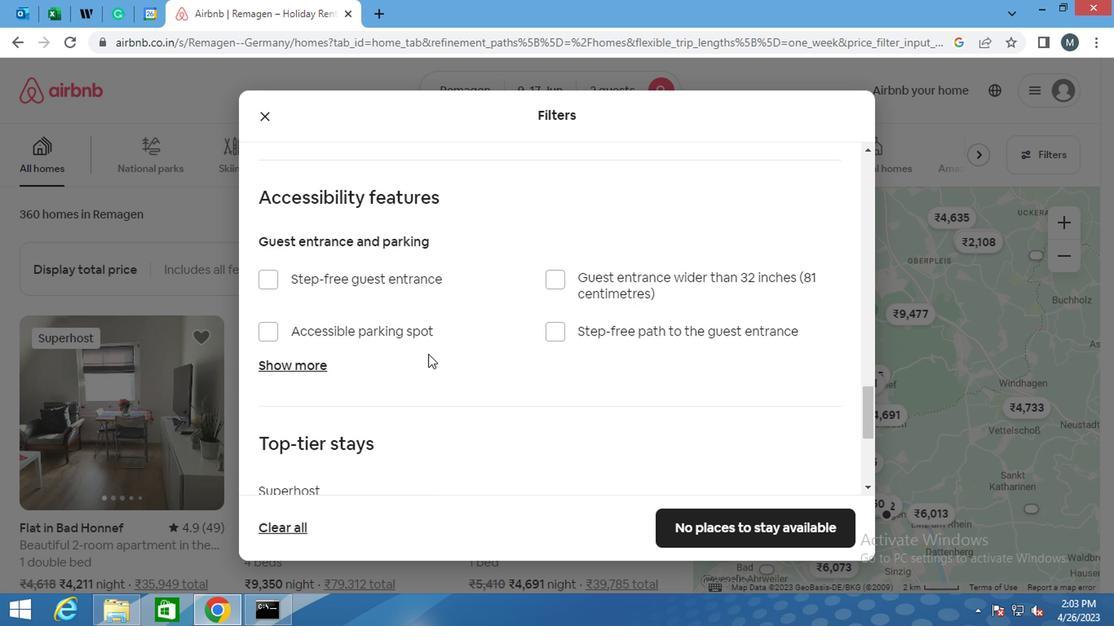 
Action: Mouse scrolled (401, 363) with delta (0, 0)
Screenshot: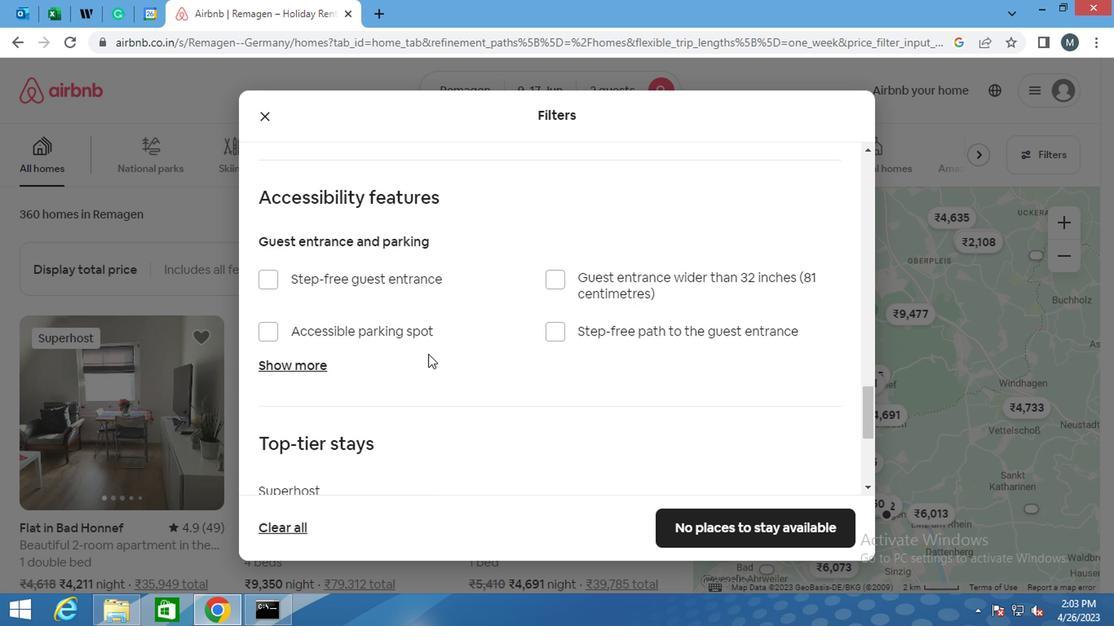 
Action: Mouse moved to (303, 427)
Screenshot: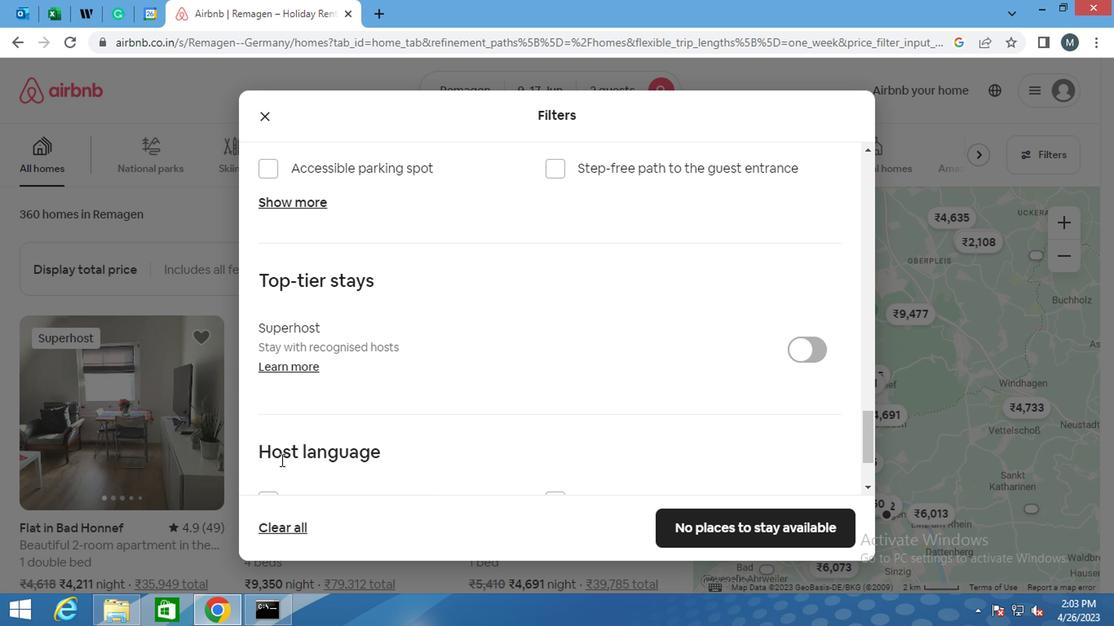 
Action: Mouse scrolled (303, 426) with delta (0, 0)
Screenshot: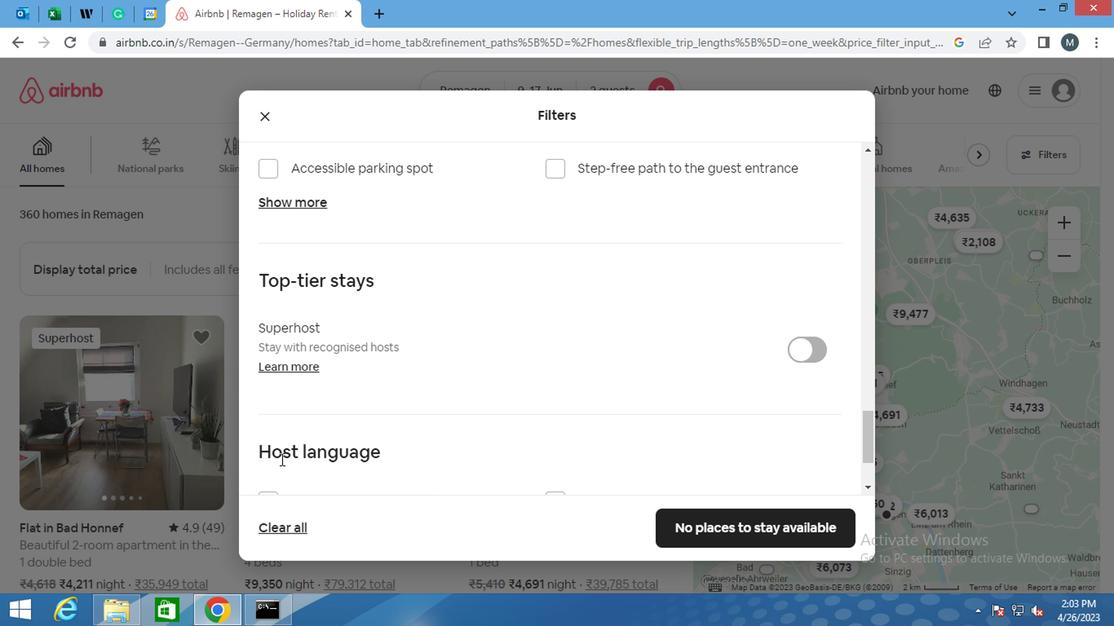 
Action: Mouse scrolled (303, 426) with delta (0, 0)
Screenshot: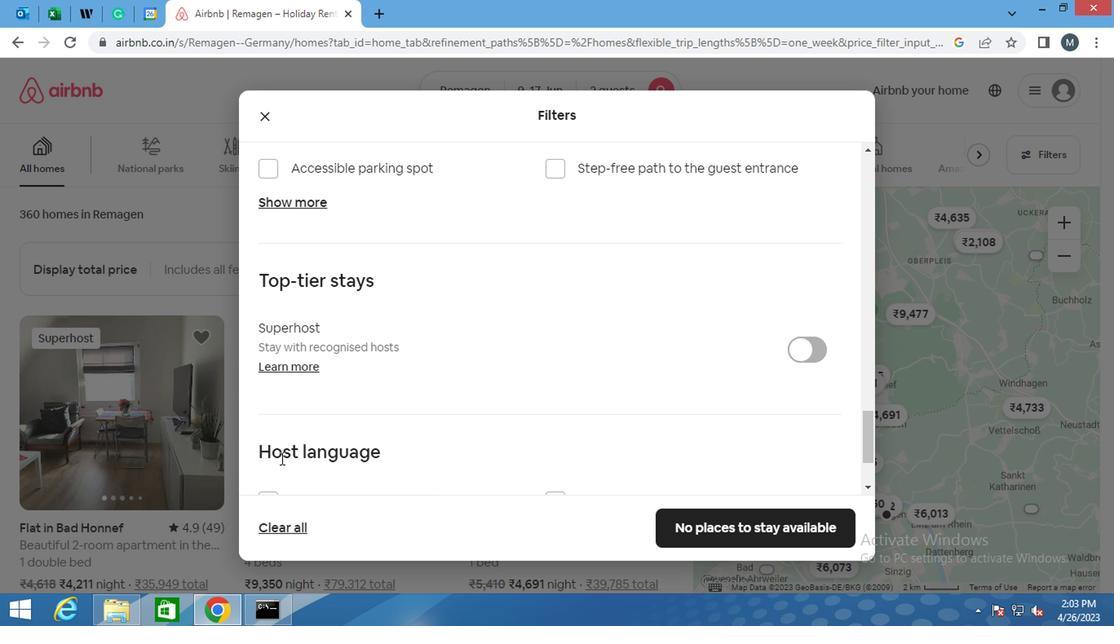 
Action: Mouse scrolled (303, 426) with delta (0, 0)
Screenshot: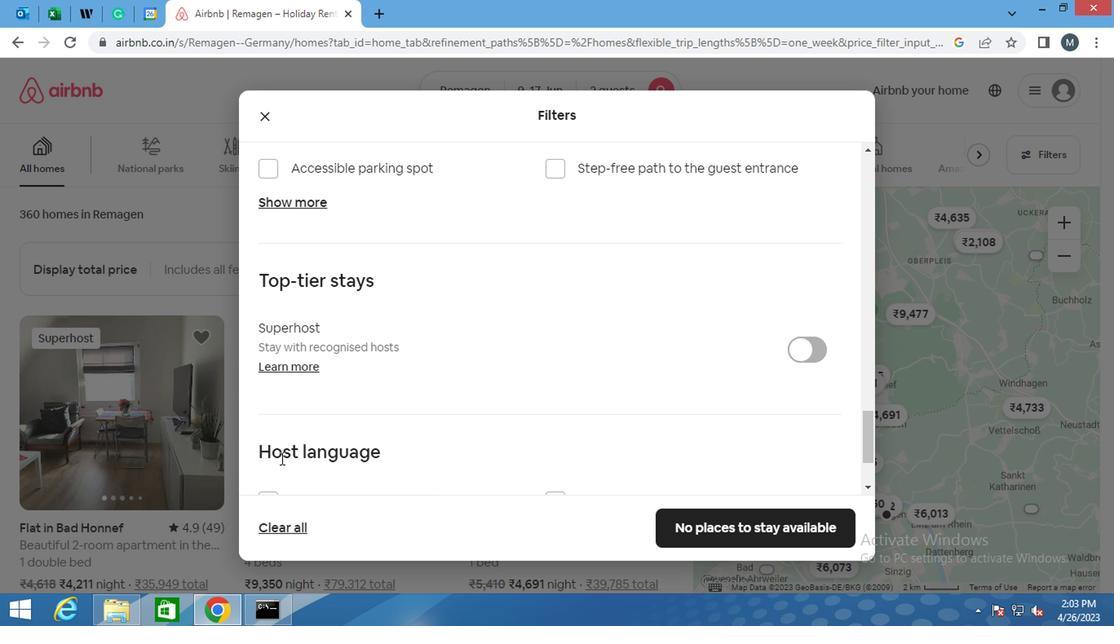 
Action: Mouse scrolled (303, 426) with delta (0, 0)
Screenshot: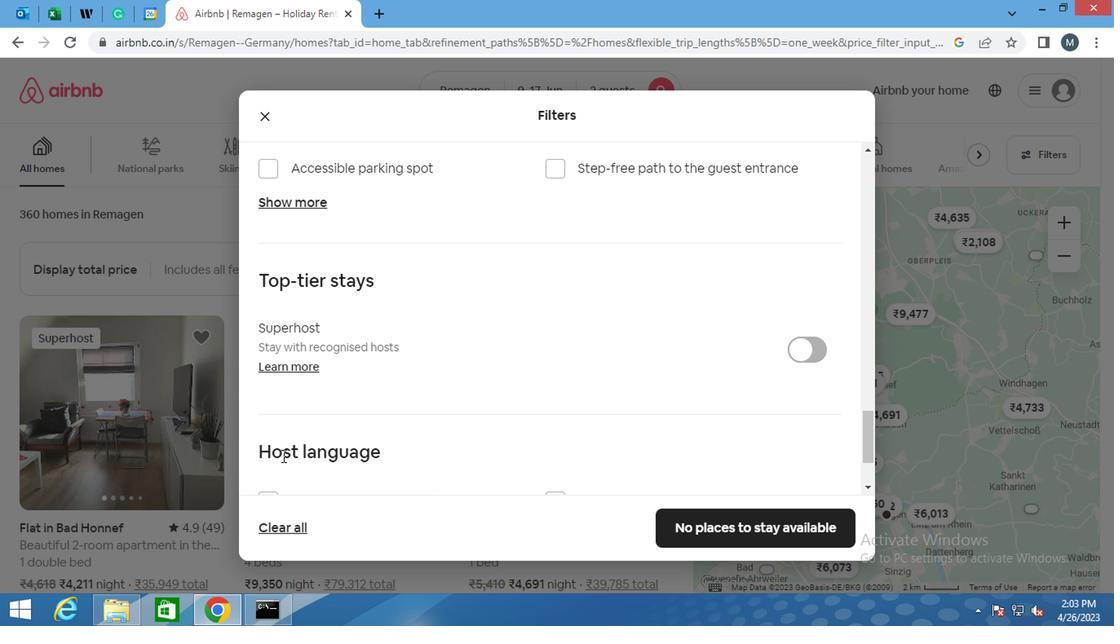 
Action: Mouse moved to (300, 373)
Screenshot: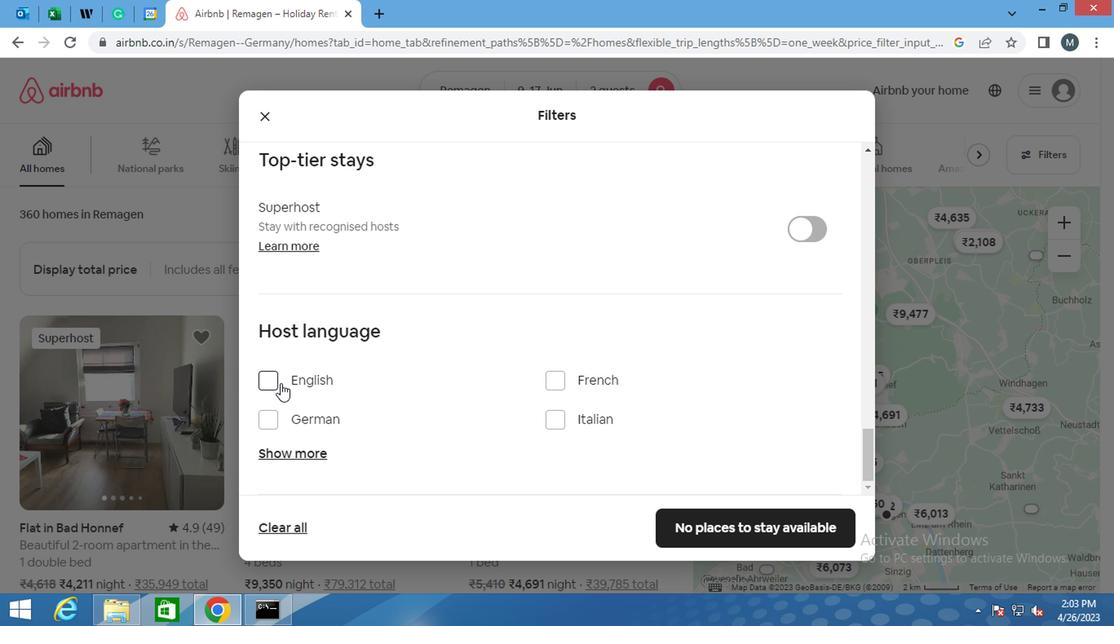 
Action: Mouse pressed left at (300, 373)
Screenshot: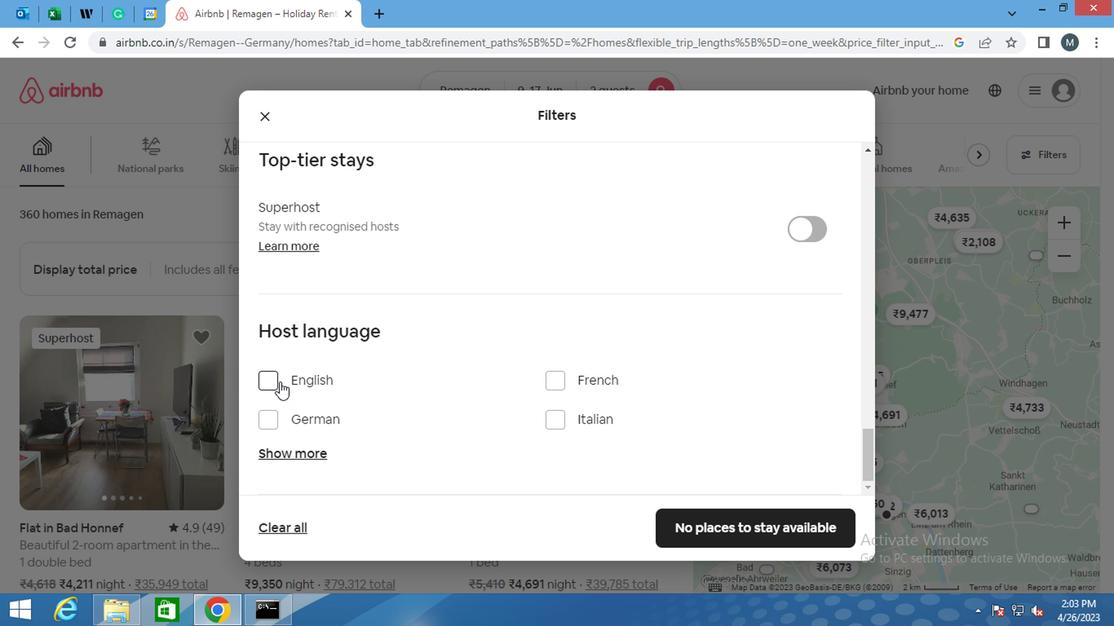 
Action: Mouse moved to (645, 479)
Screenshot: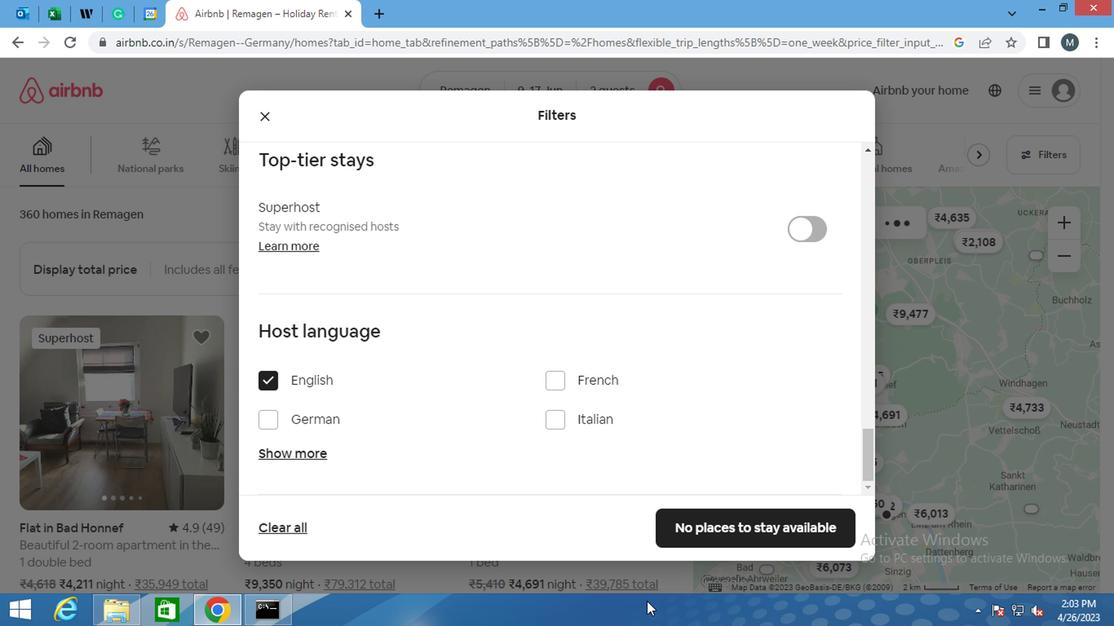 
Action: Mouse pressed left at (645, 479)
Screenshot: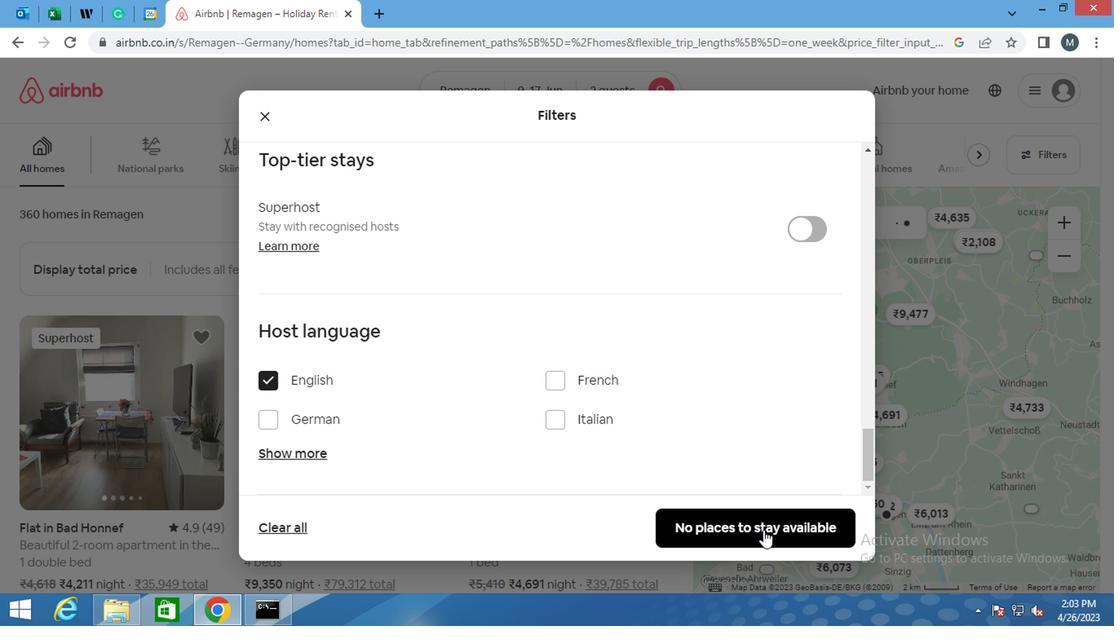 
Action: Mouse moved to (645, 479)
Screenshot: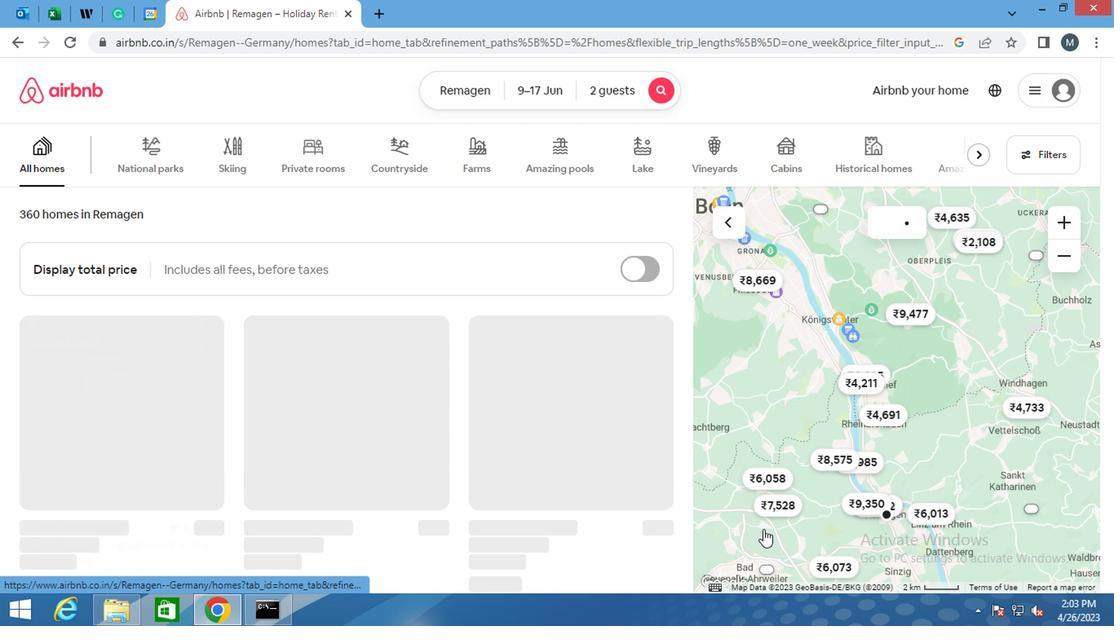 
